 Task: Find flights from New Delhi to various destinations on 3rd June 2023 and compare options.
Action: Mouse moved to (655, 140)
Screenshot: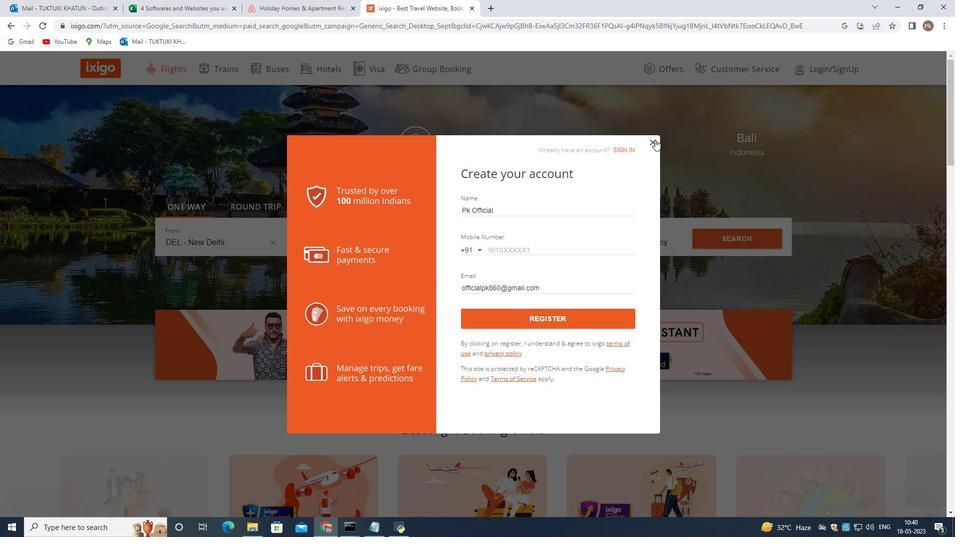 
Action: Mouse pressed left at (655, 140)
Screenshot: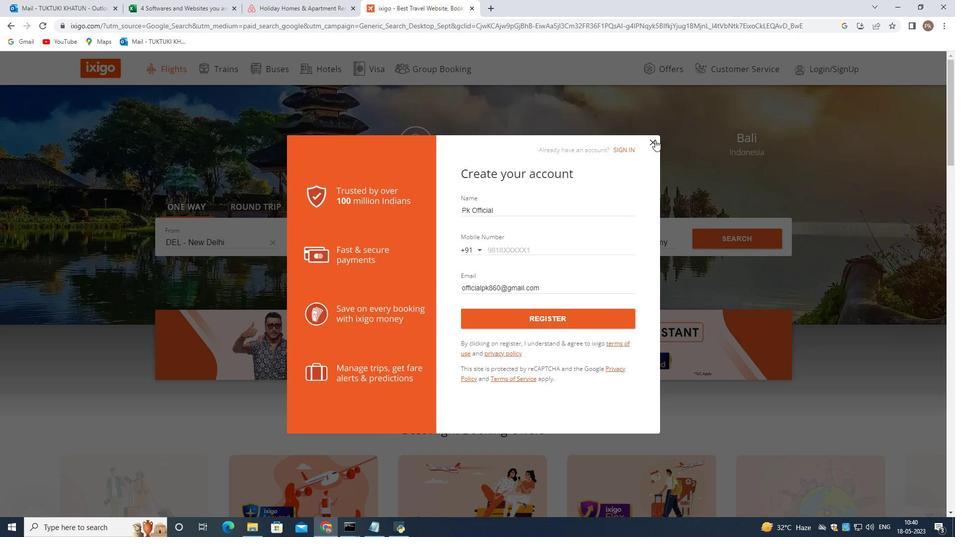 
Action: Mouse moved to (393, 248)
Screenshot: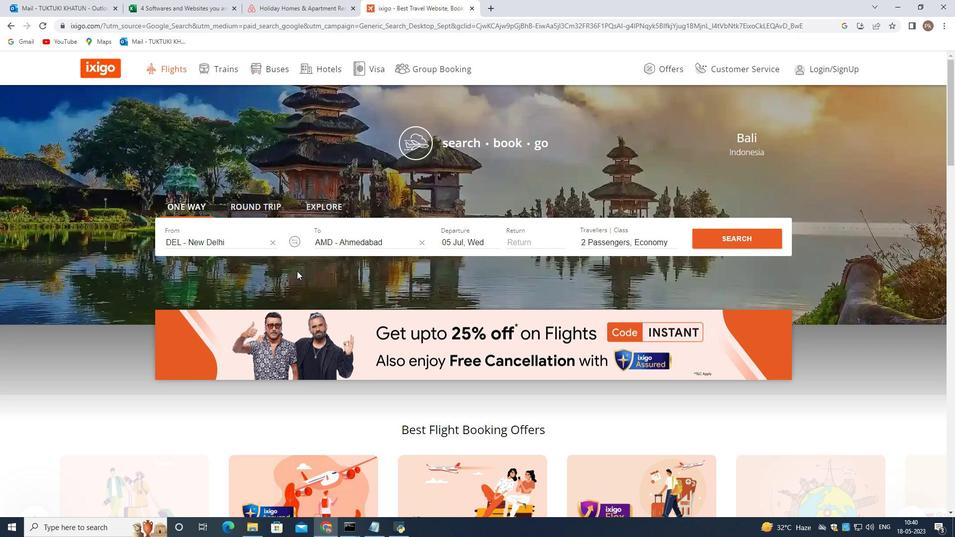 
Action: Mouse scrolled (393, 247) with delta (0, 0)
Screenshot: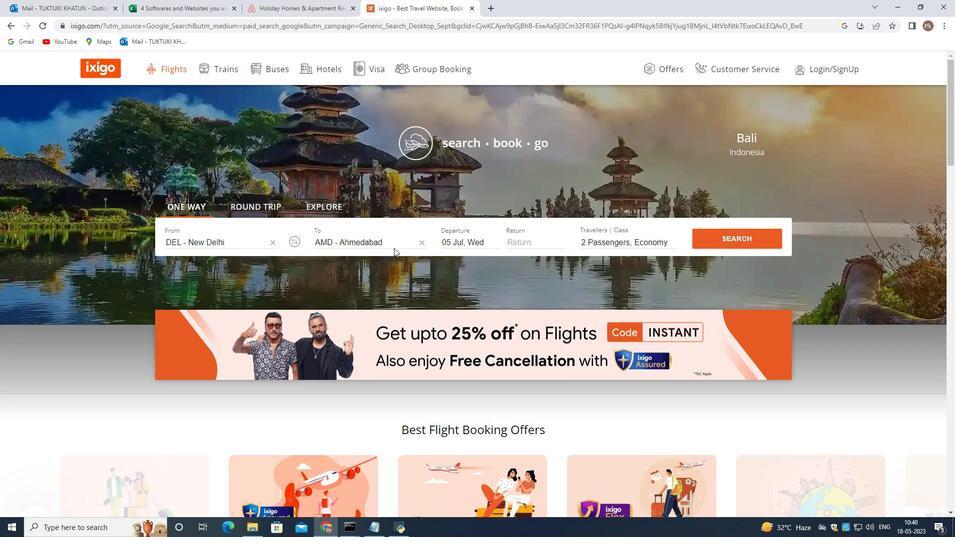 
Action: Mouse moved to (352, 197)
Screenshot: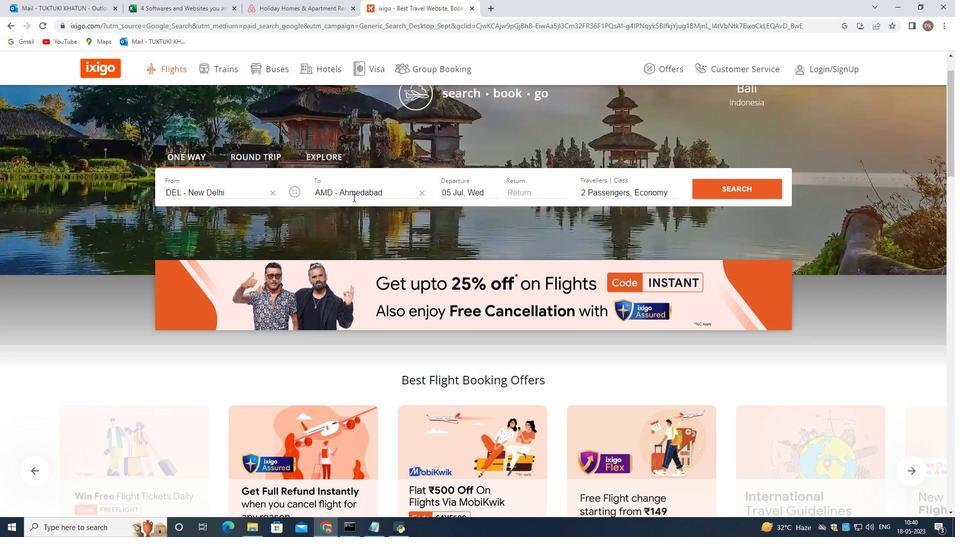
Action: Mouse pressed left at (352, 197)
Screenshot: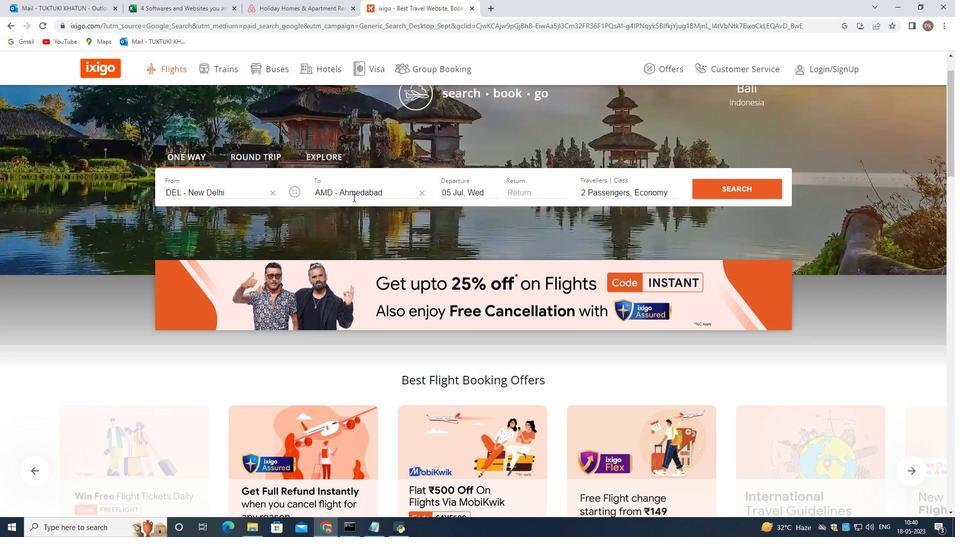 
Action: Mouse moved to (450, 188)
Screenshot: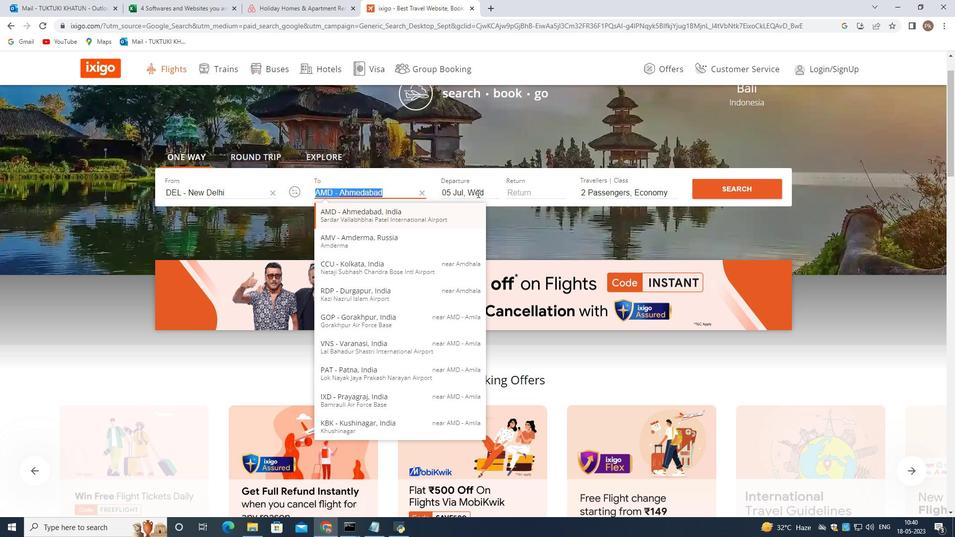 
Action: Mouse pressed left at (450, 188)
Screenshot: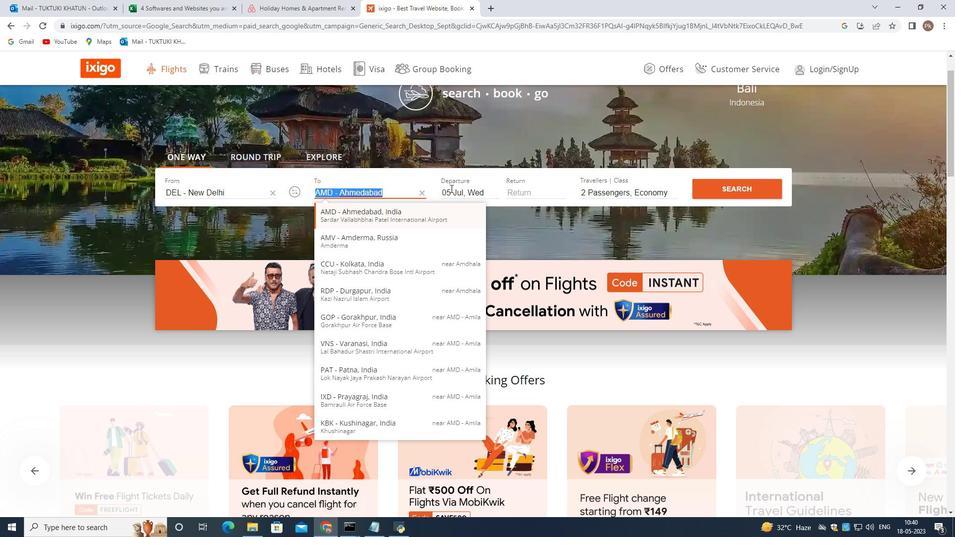 
Action: Mouse moved to (357, 298)
Screenshot: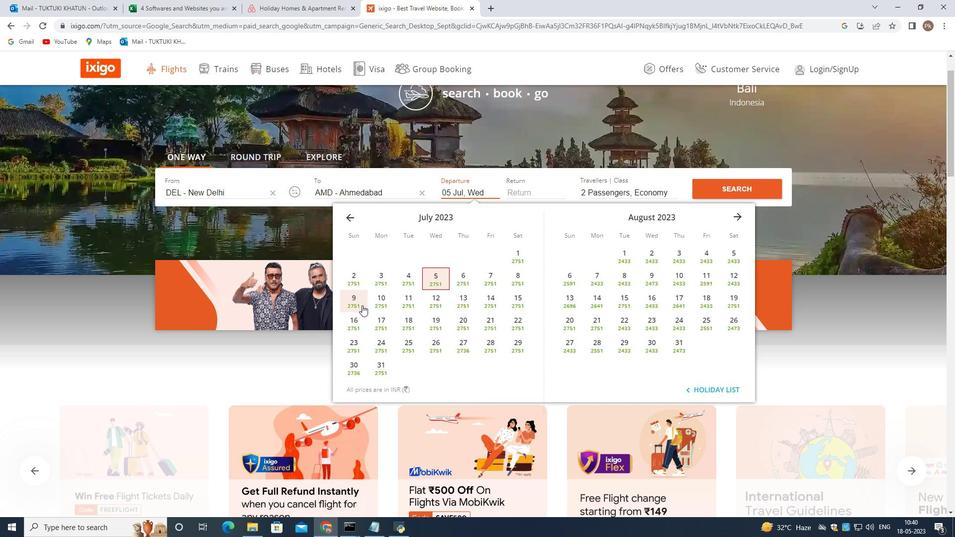 
Action: Mouse pressed left at (357, 298)
Screenshot: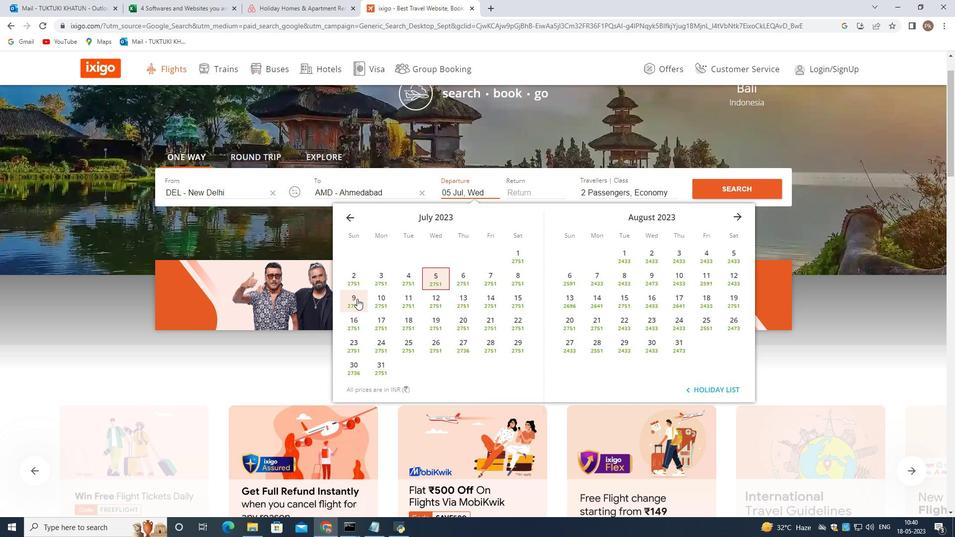 
Action: Mouse moved to (533, 239)
Screenshot: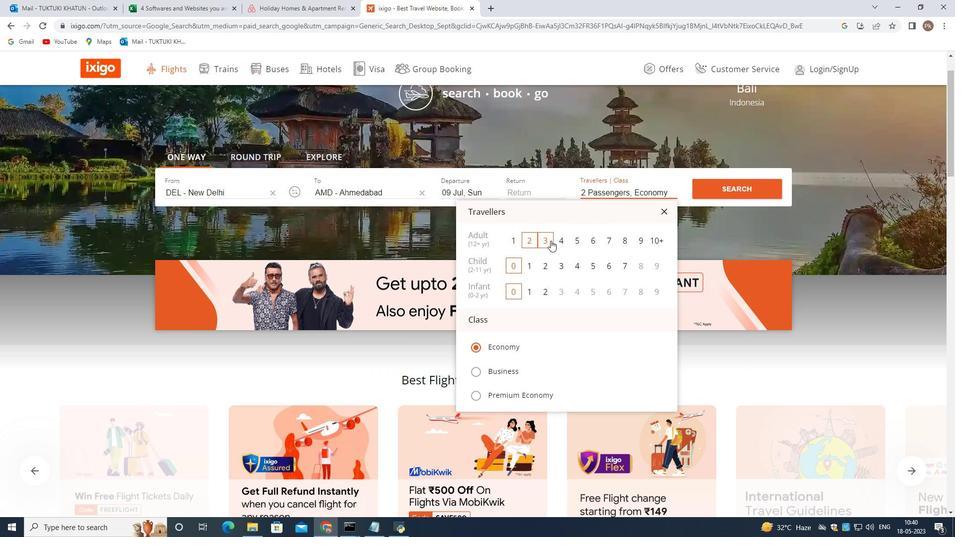 
Action: Mouse pressed left at (533, 239)
Screenshot: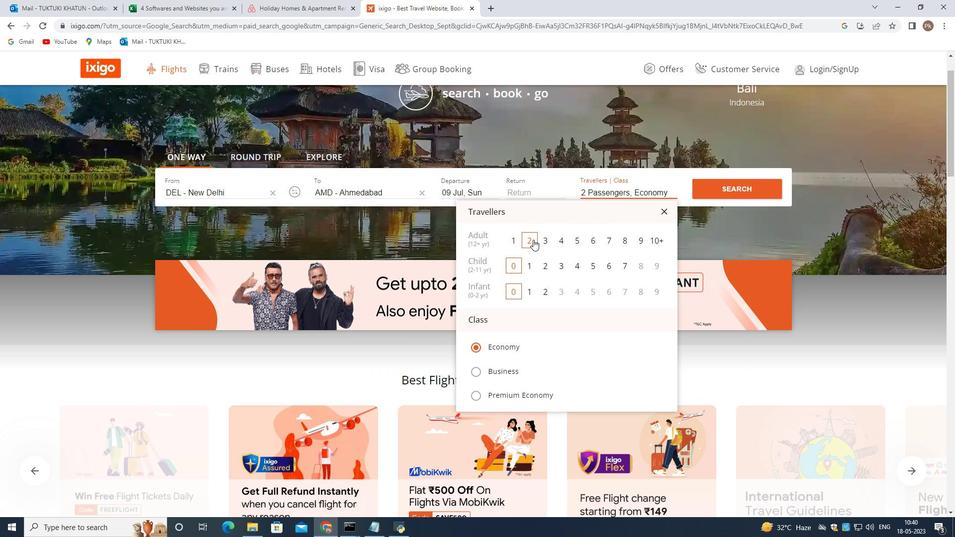 
Action: Mouse moved to (747, 187)
Screenshot: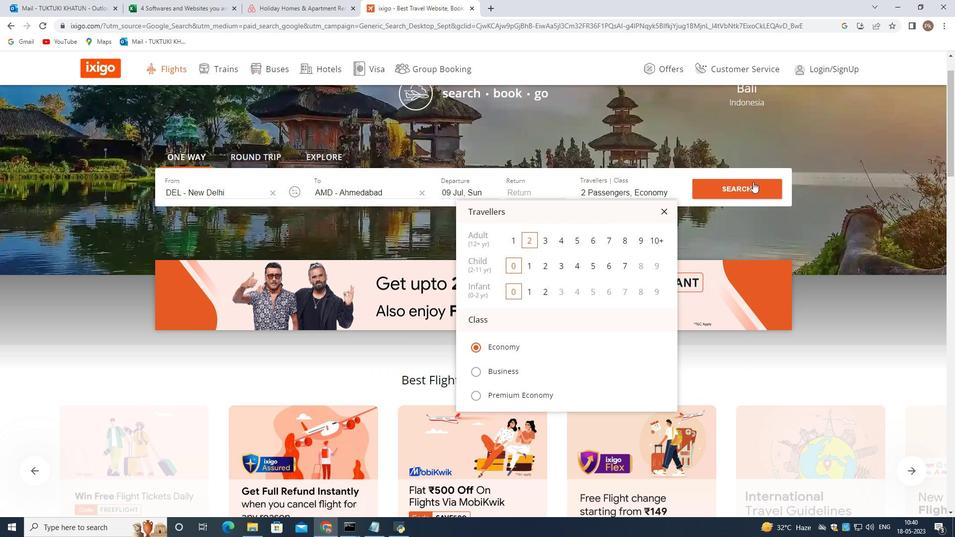 
Action: Mouse pressed left at (747, 187)
Screenshot: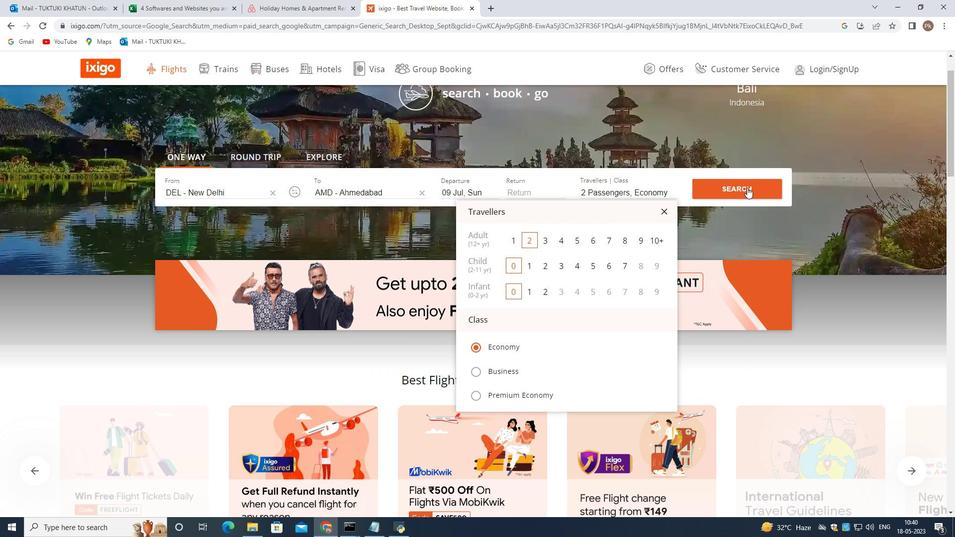 
Action: Mouse moved to (351, 300)
Screenshot: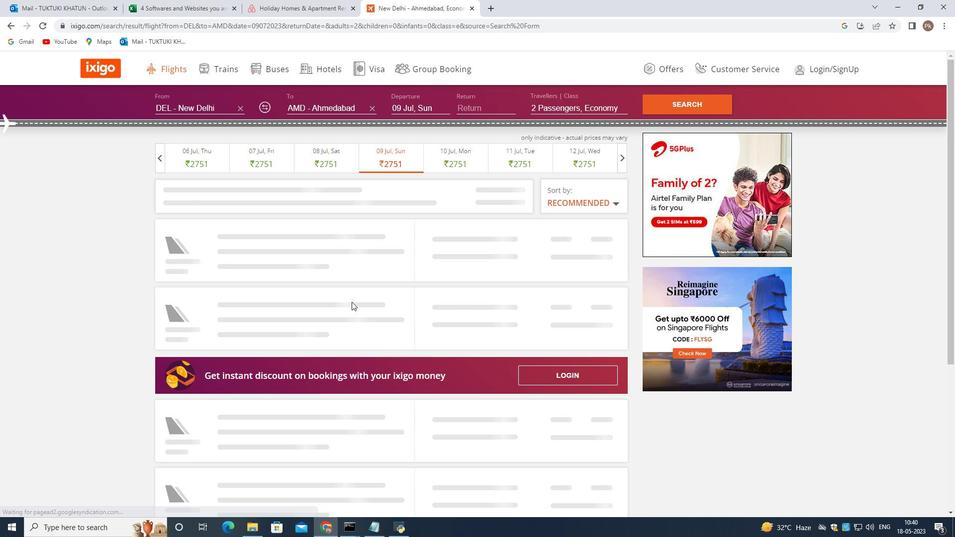 
Action: Mouse scrolled (351, 300) with delta (0, 0)
Screenshot: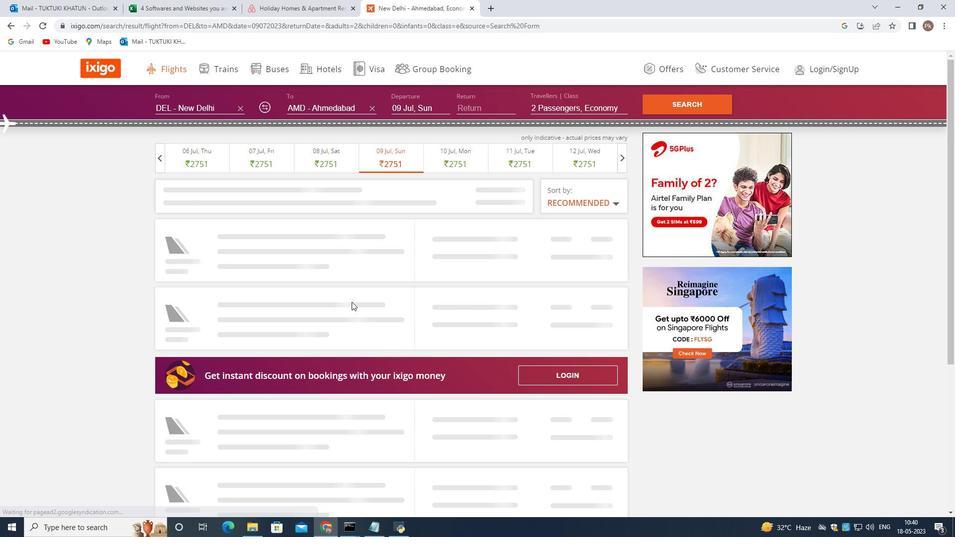 
Action: Mouse scrolled (351, 300) with delta (0, 0)
Screenshot: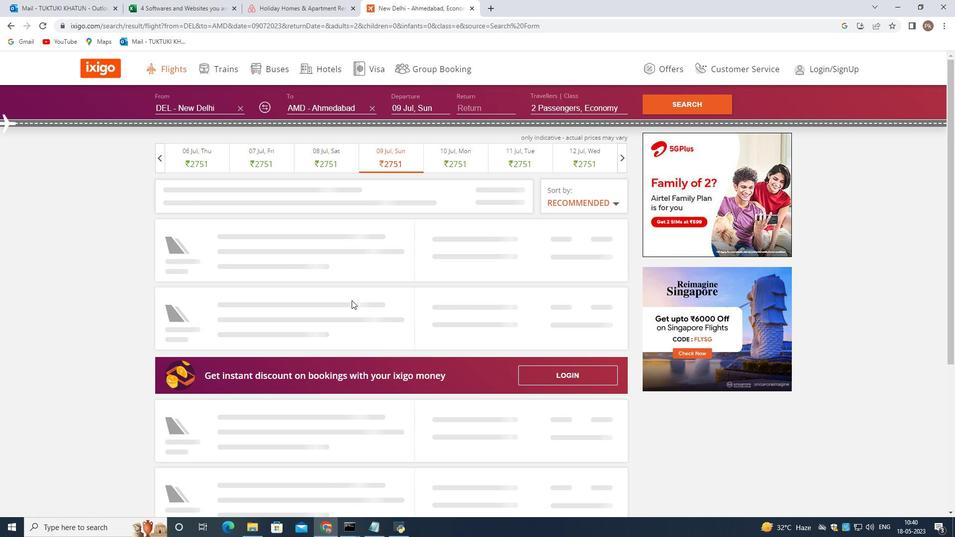 
Action: Mouse scrolled (351, 300) with delta (0, 0)
Screenshot: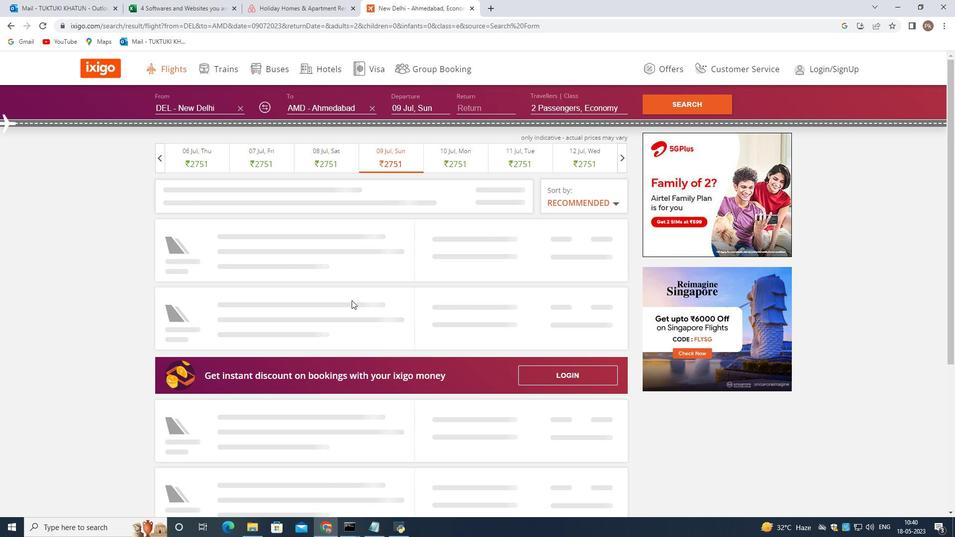 
Action: Mouse moved to (617, 201)
Screenshot: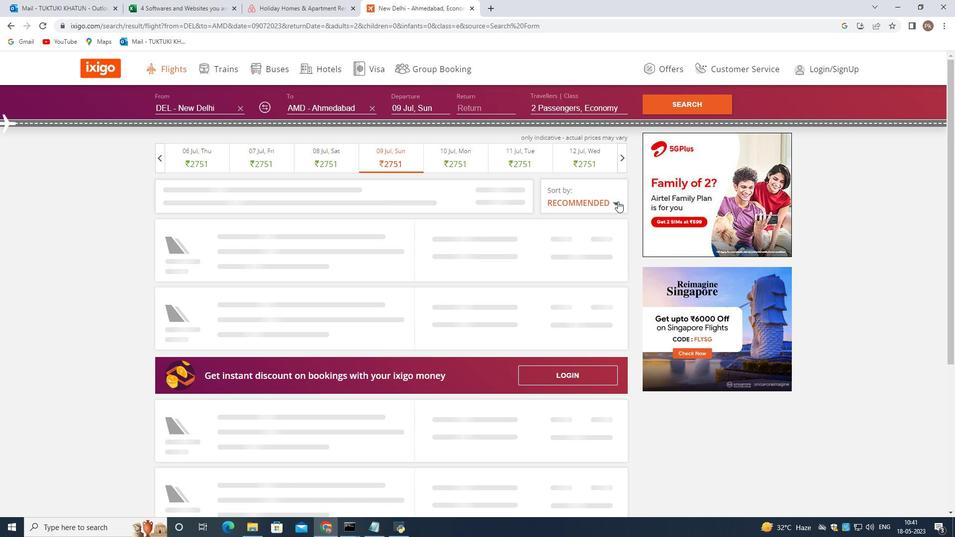 
Action: Mouse pressed left at (617, 201)
Screenshot: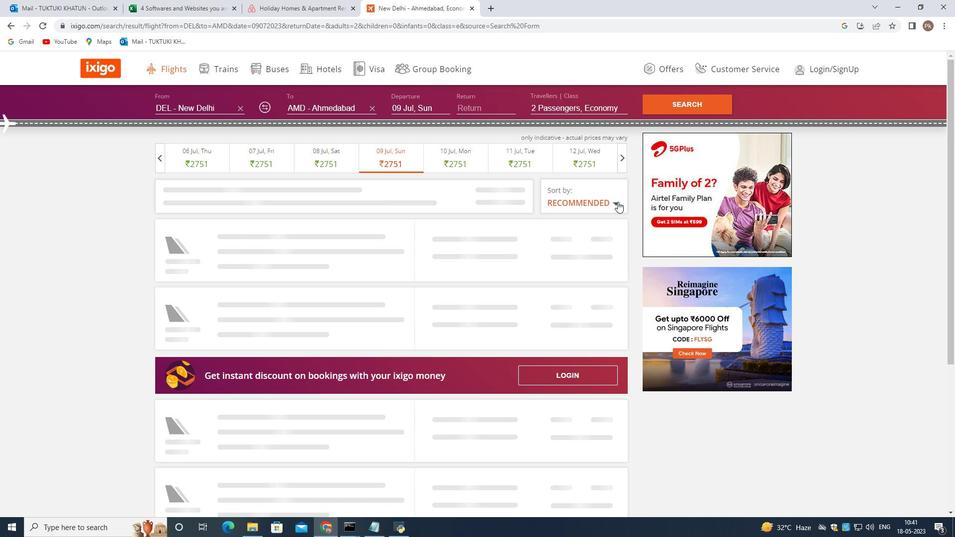 
Action: Mouse moved to (586, 281)
Screenshot: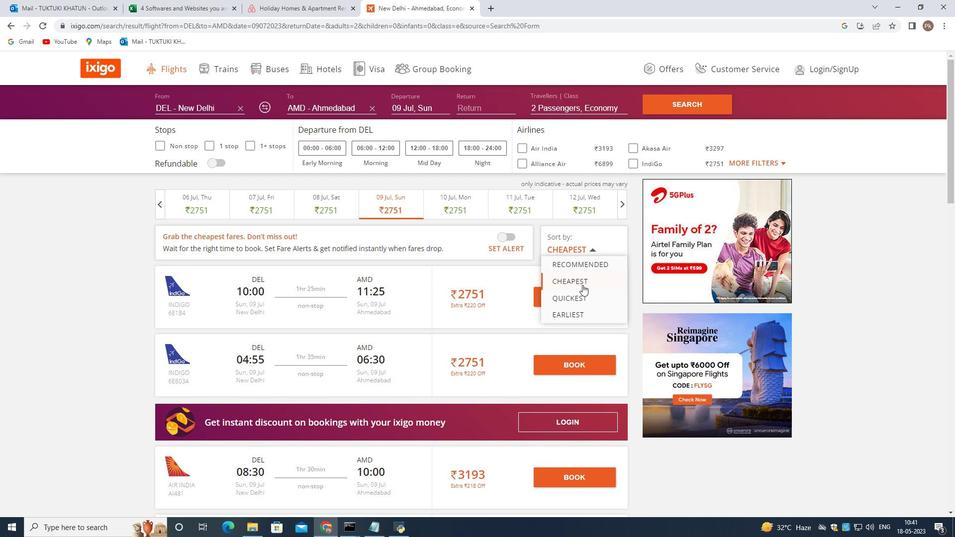
Action: Mouse pressed left at (586, 281)
Screenshot: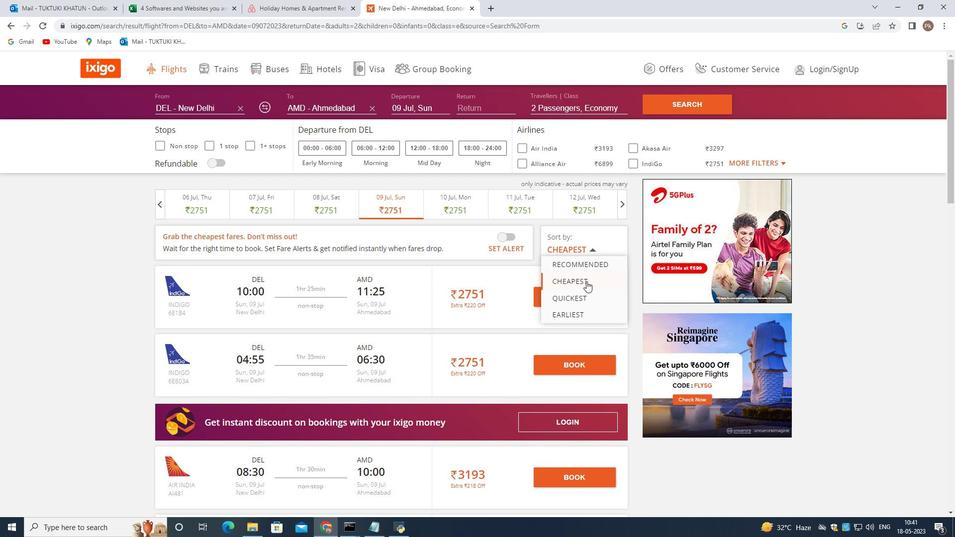
Action: Mouse moved to (500, 316)
Screenshot: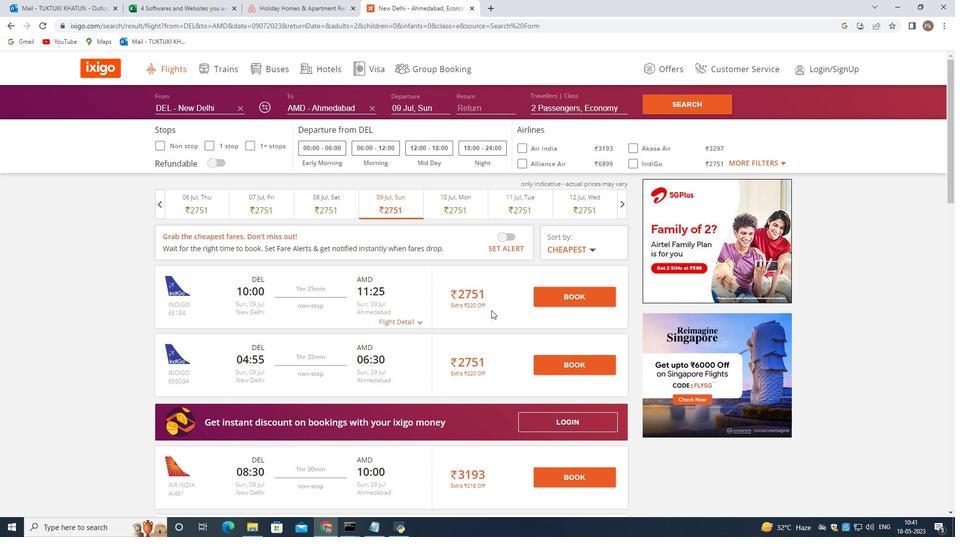 
Action: Mouse scrolled (500, 316) with delta (0, 0)
Screenshot: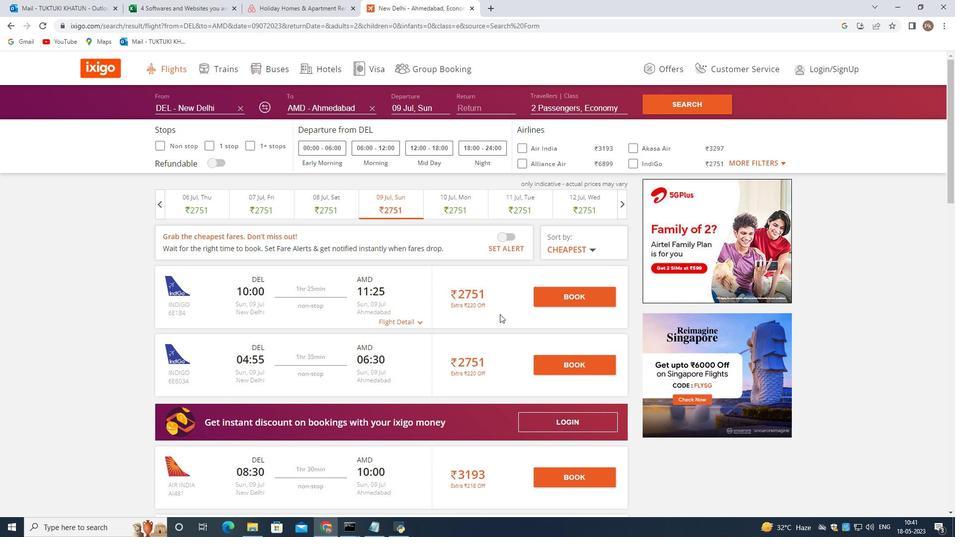
Action: Mouse moved to (488, 330)
Screenshot: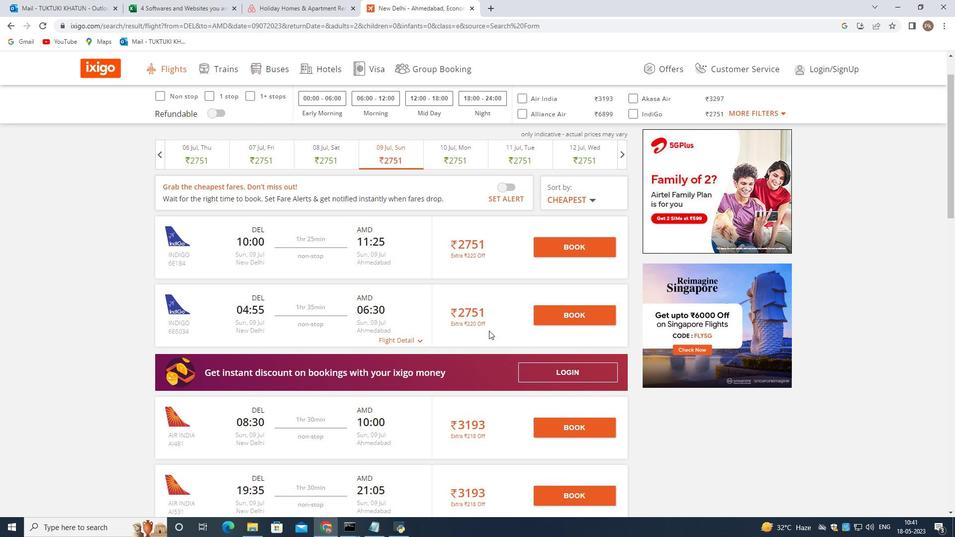 
Action: Mouse scrolled (488, 331) with delta (0, 0)
Screenshot: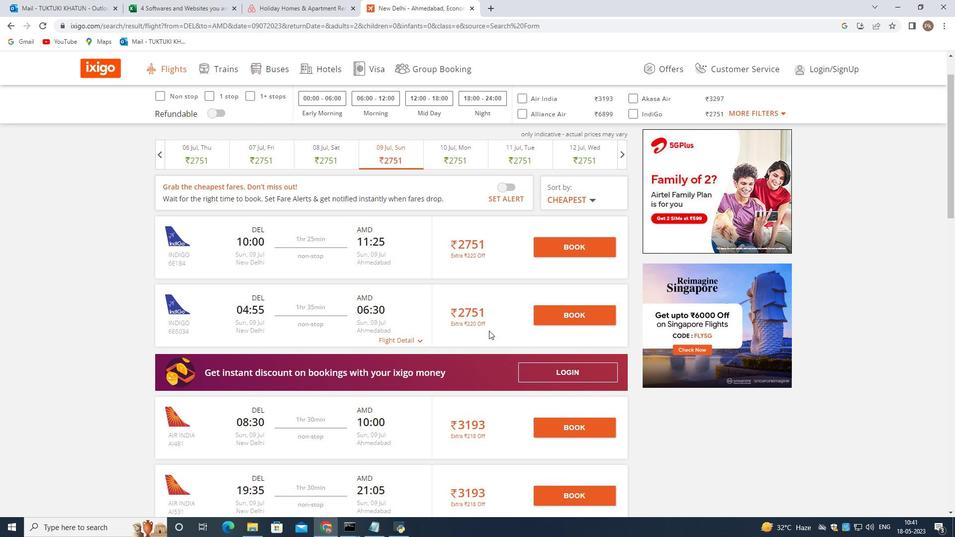 
Action: Mouse scrolled (488, 331) with delta (0, 0)
Screenshot: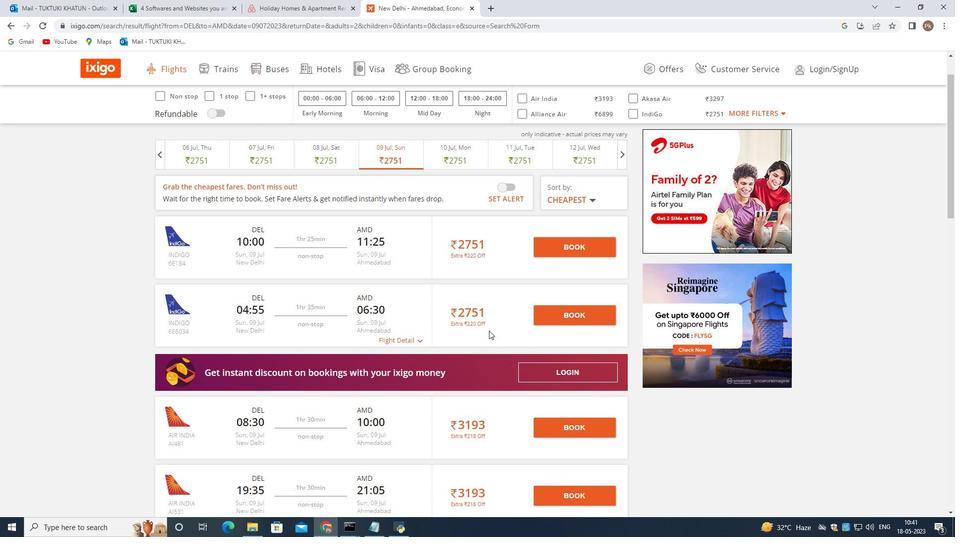 
Action: Mouse moved to (488, 330)
Screenshot: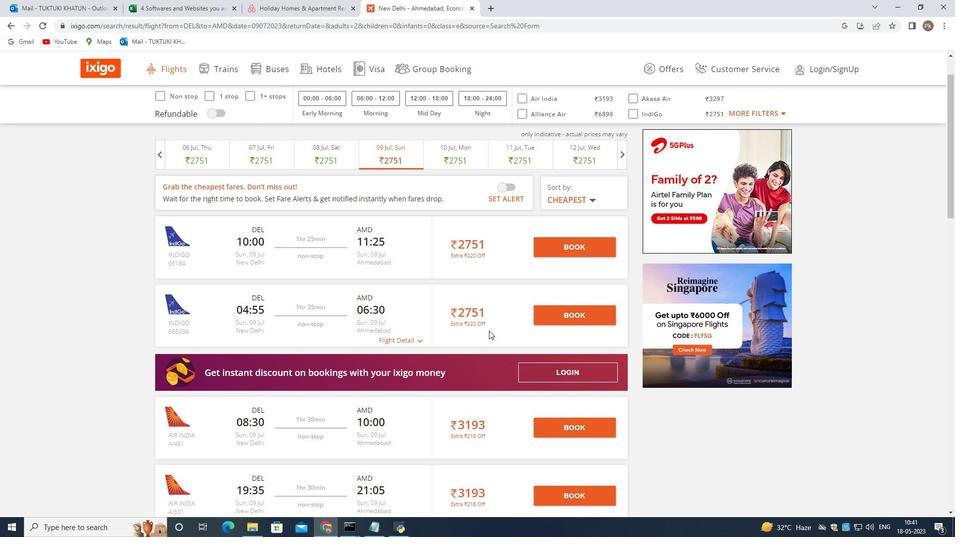 
Action: Mouse scrolled (488, 331) with delta (0, 0)
Screenshot: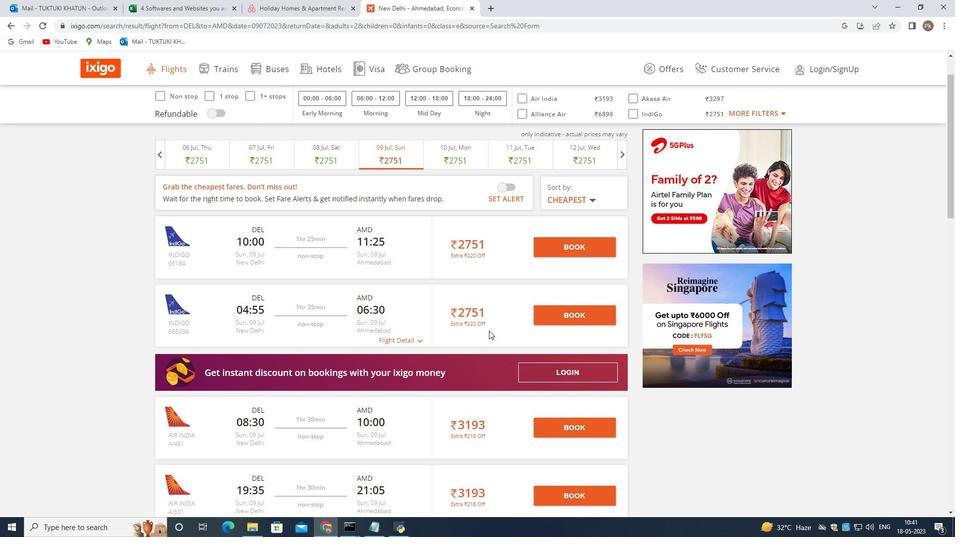 
Action: Mouse moved to (506, 260)
Screenshot: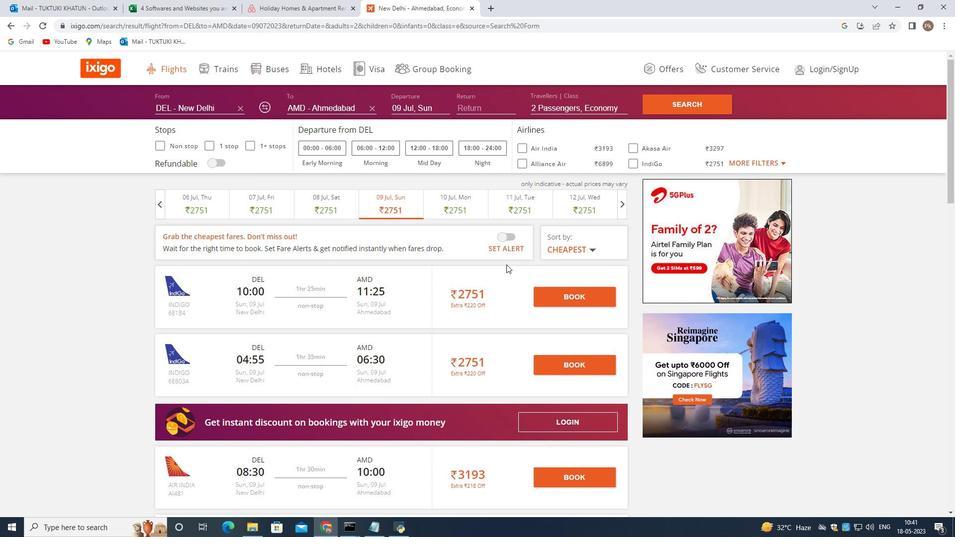 
Action: Mouse scrolled (506, 261) with delta (0, 0)
Screenshot: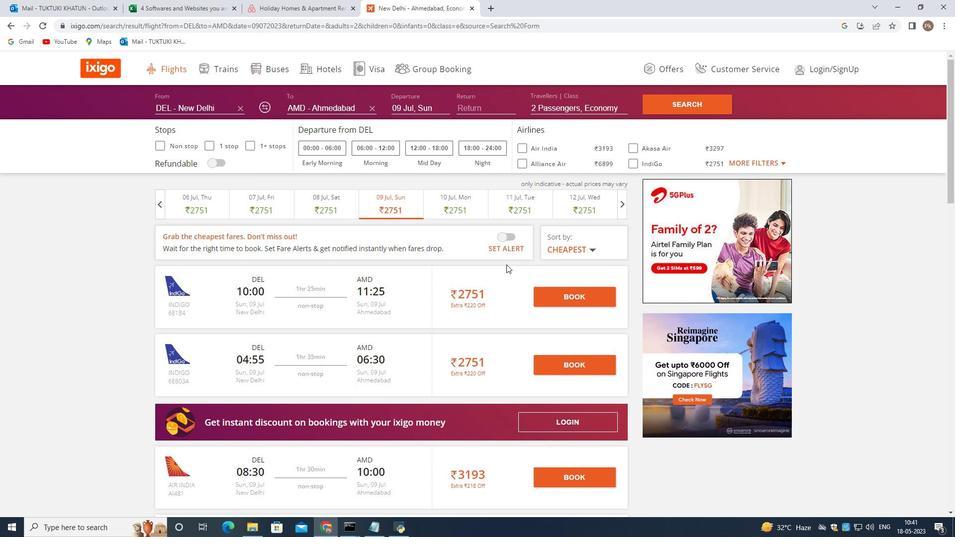 
Action: Mouse moved to (506, 260)
Screenshot: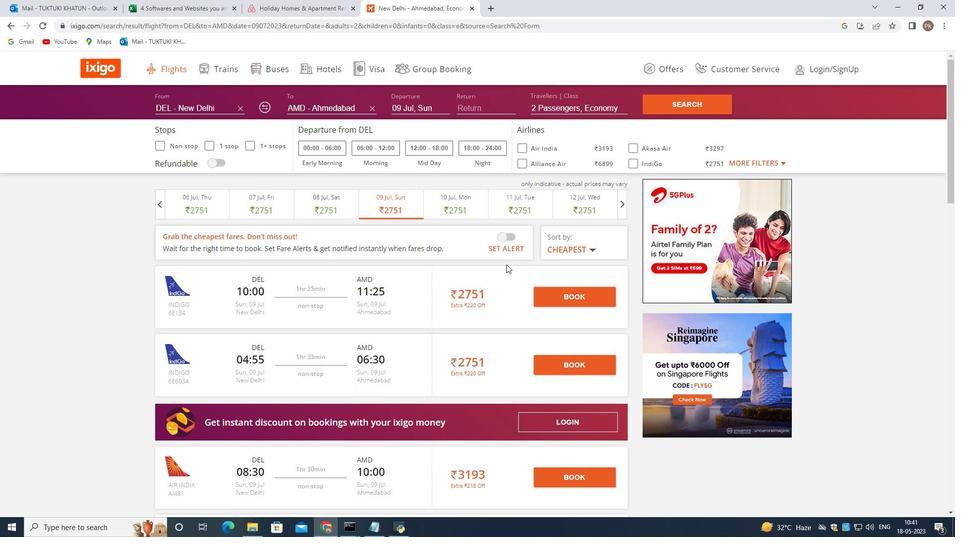 
Action: Mouse scrolled (506, 260) with delta (0, 0)
Screenshot: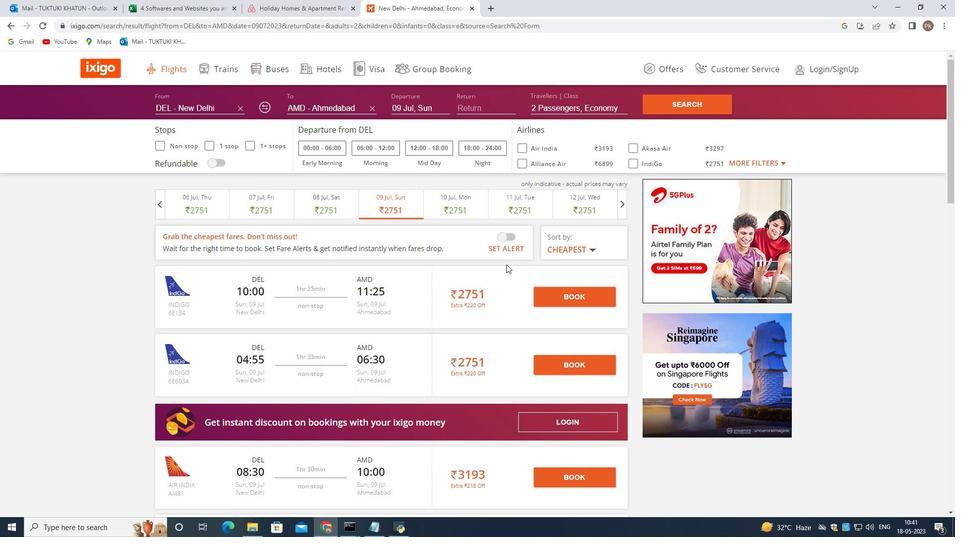 
Action: Mouse moved to (473, 5)
Screenshot: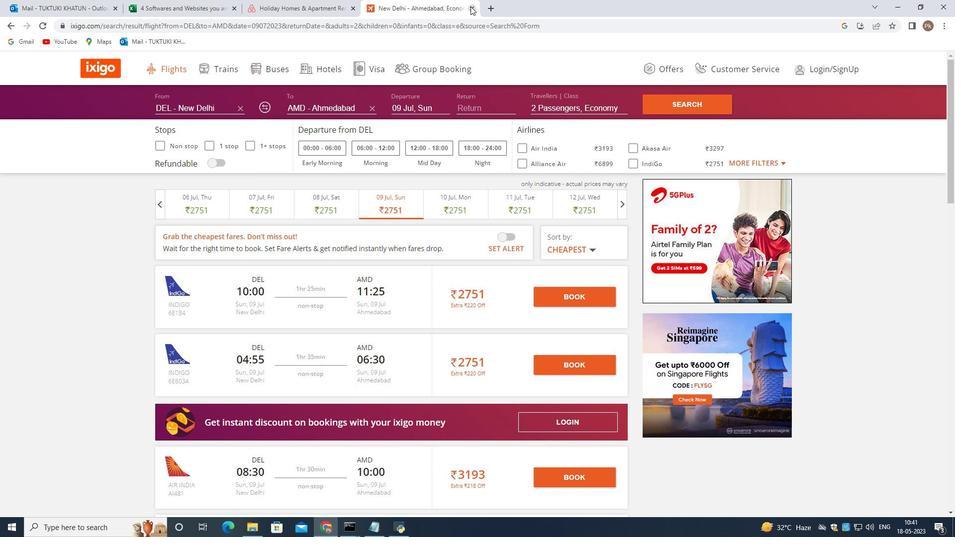 
Action: Mouse pressed left at (473, 5)
Screenshot: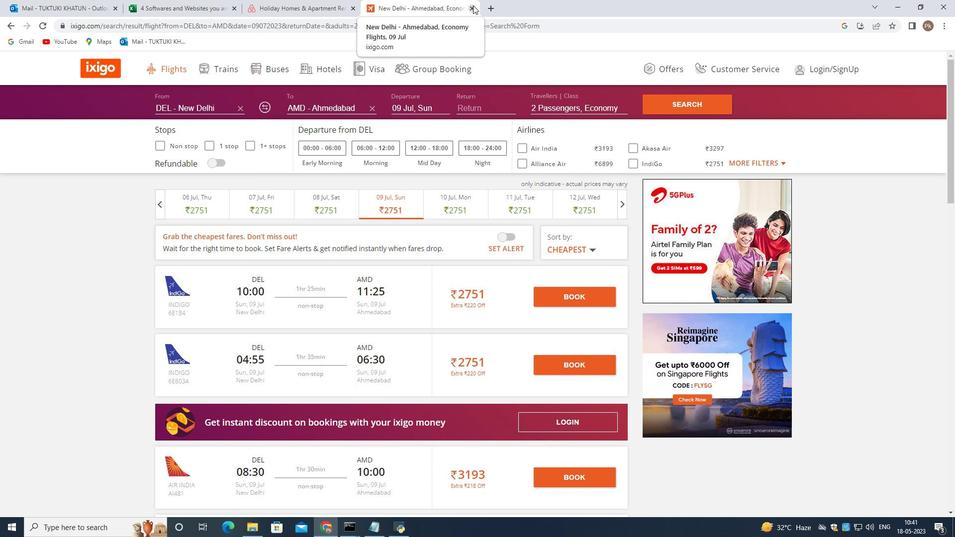 
Action: Mouse moved to (370, 9)
Screenshot: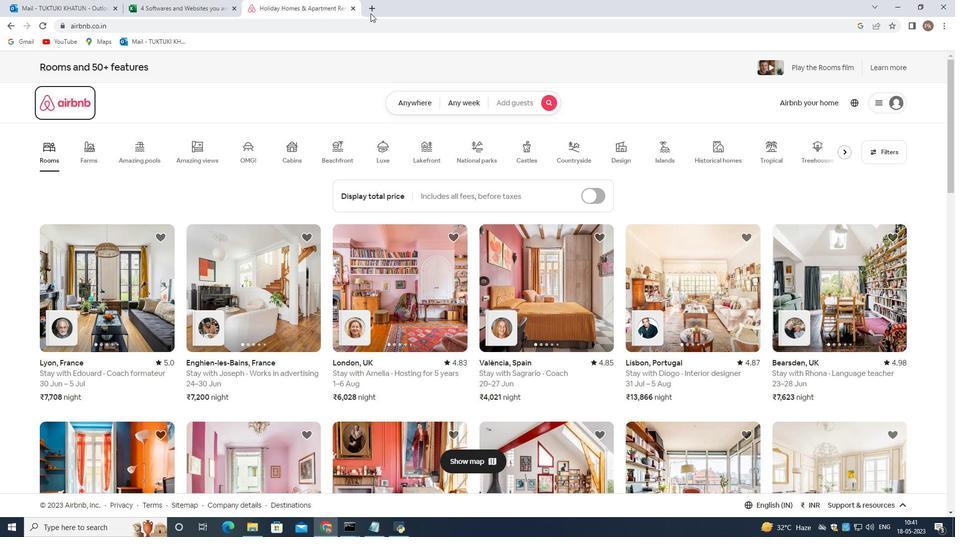 
Action: Mouse pressed left at (370, 9)
Screenshot: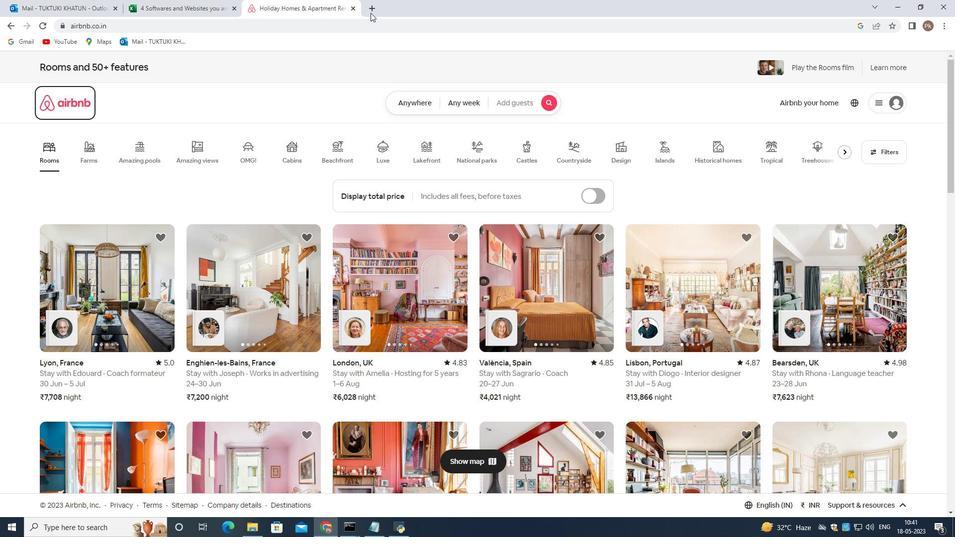 
Action: Mouse moved to (398, 201)
Screenshot: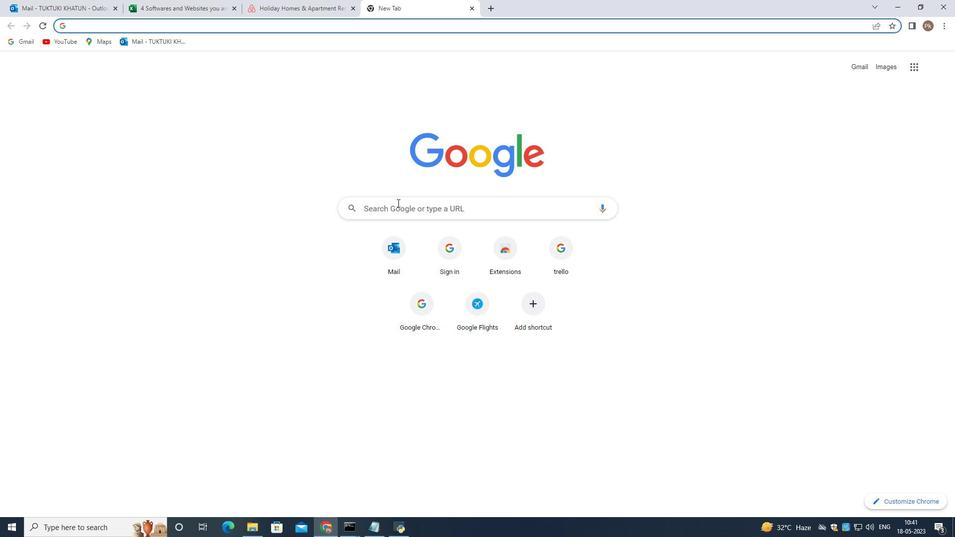
Action: Mouse pressed left at (398, 201)
Screenshot: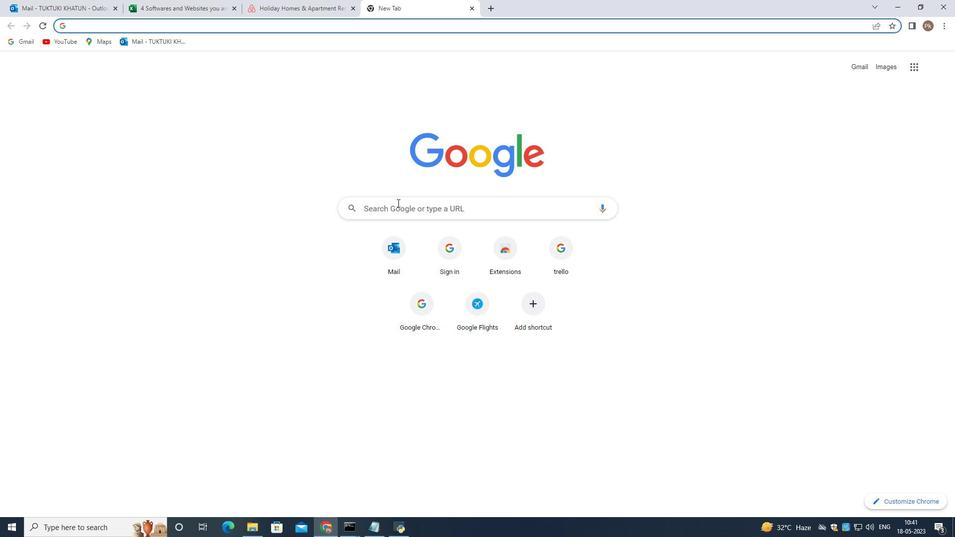 
Action: Mouse moved to (383, 230)
Screenshot: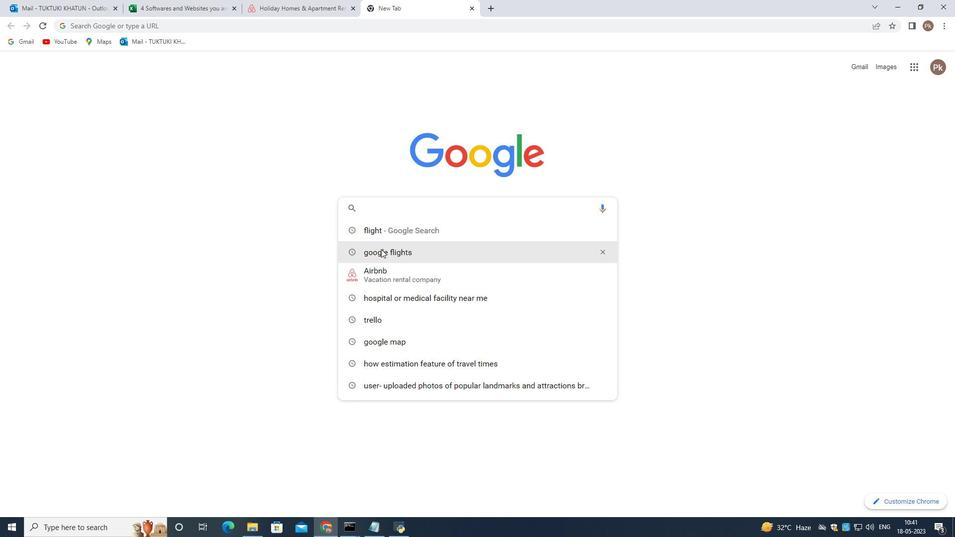 
Action: Mouse pressed left at (383, 230)
Screenshot: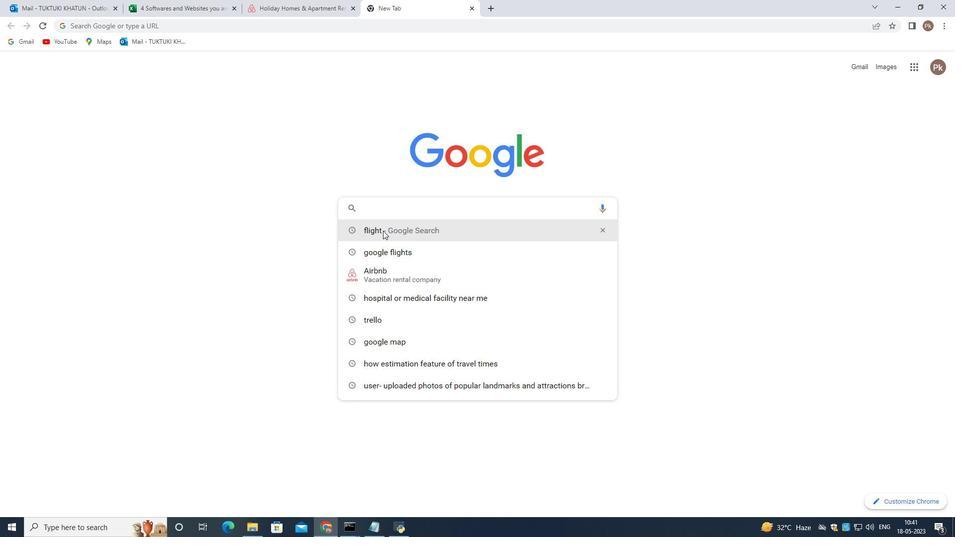 
Action: Mouse moved to (143, 397)
Screenshot: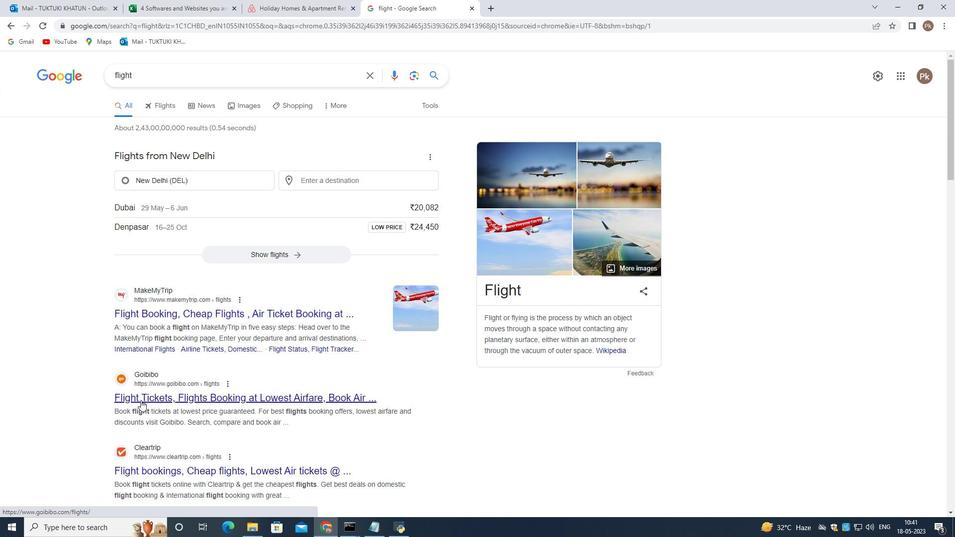 
Action: Mouse pressed left at (143, 397)
Screenshot: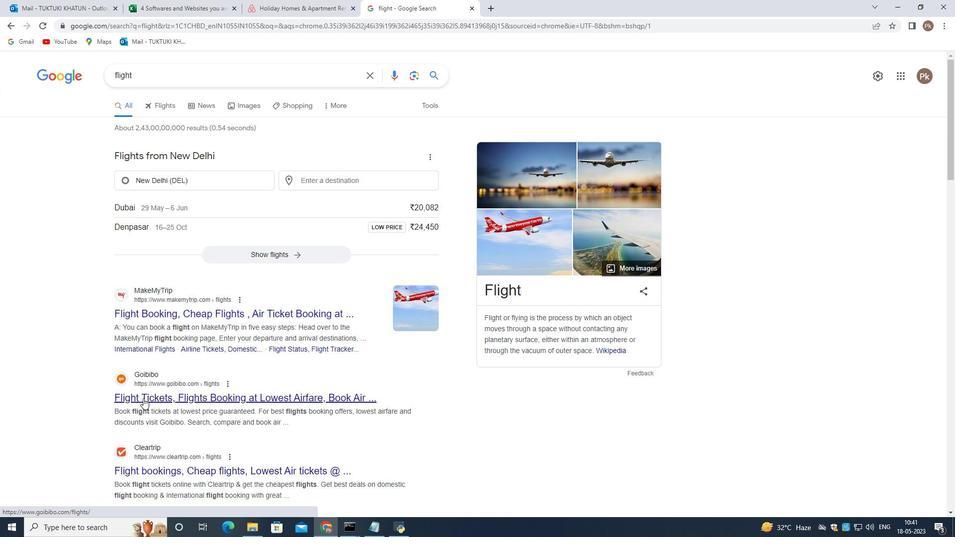 
Action: Mouse moved to (643, 197)
Screenshot: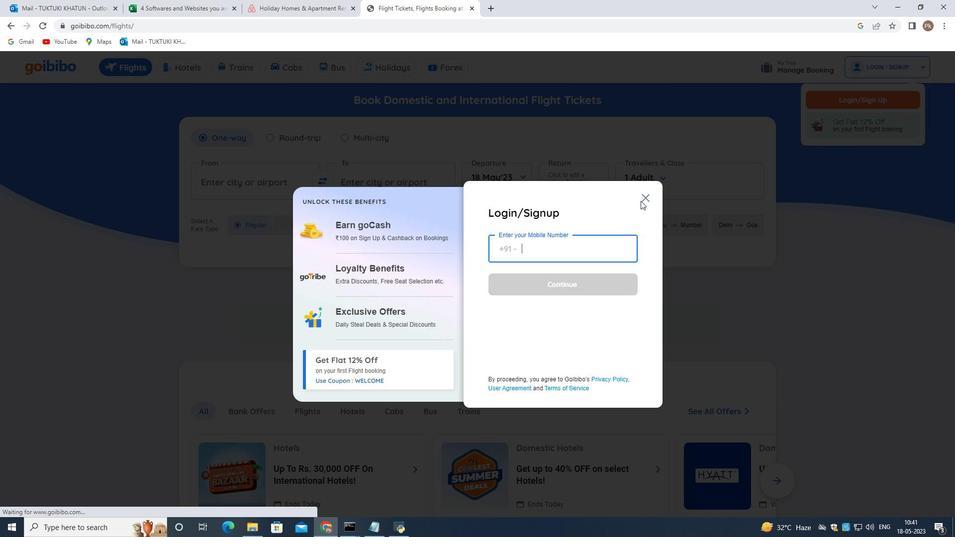 
Action: Mouse pressed left at (643, 197)
Screenshot: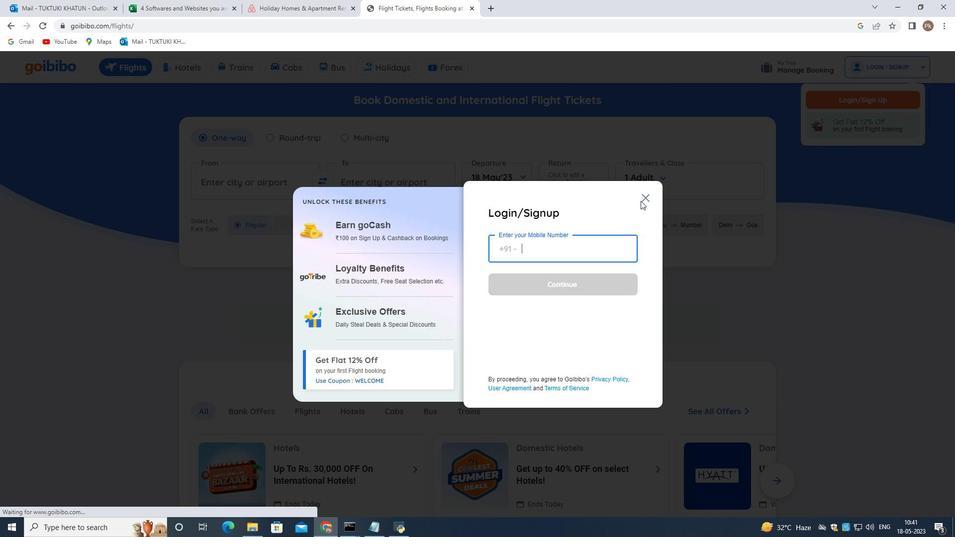 
Action: Mouse moved to (253, 189)
Screenshot: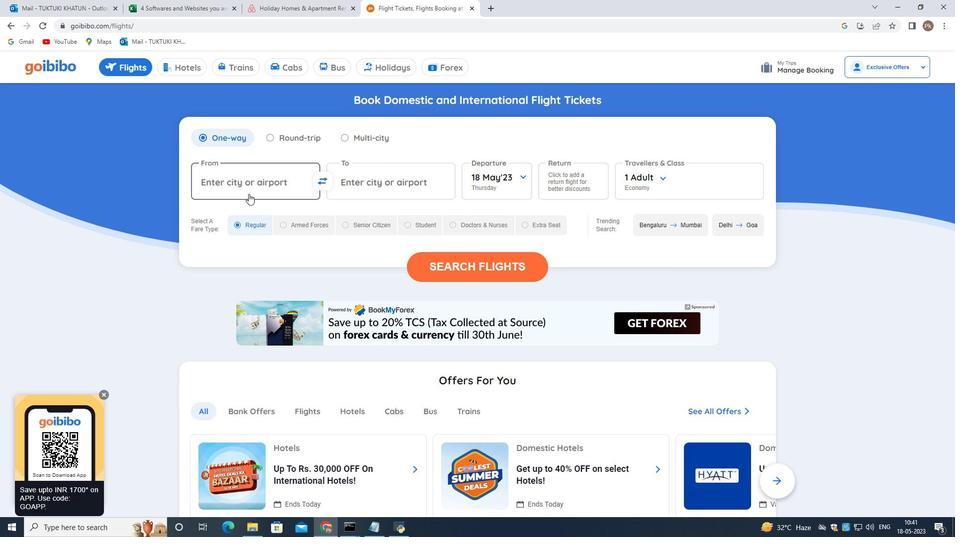 
Action: Mouse pressed left at (253, 189)
Screenshot: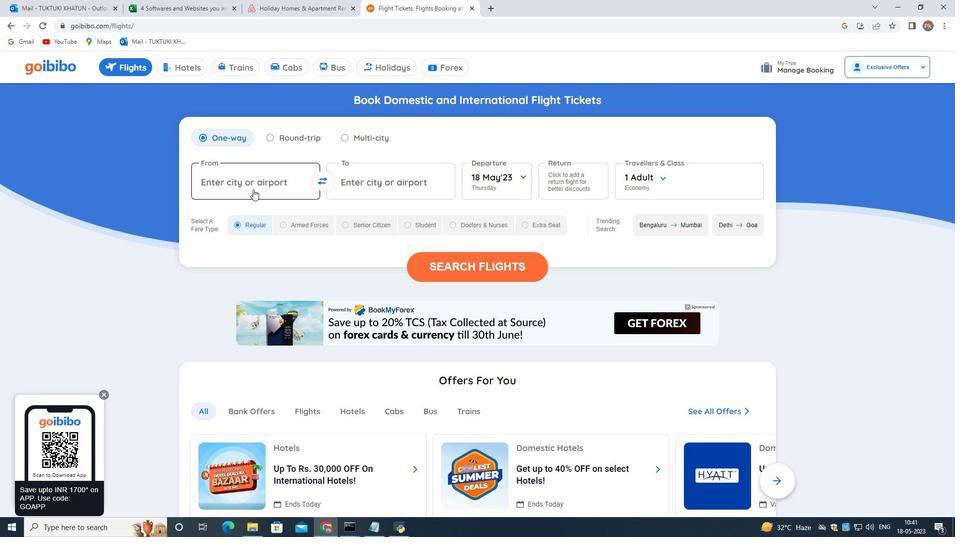 
Action: Mouse moved to (463, 134)
Screenshot: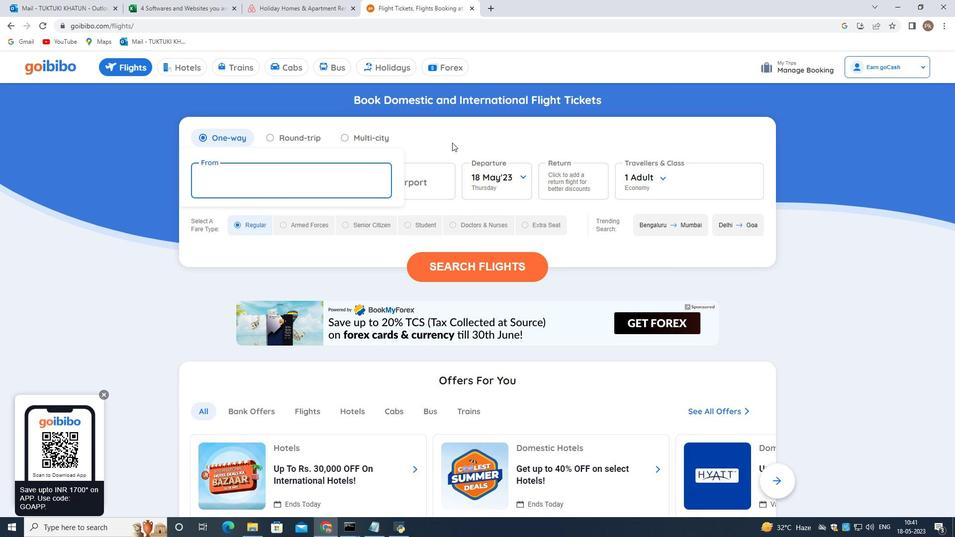 
Action: Mouse pressed left at (463, 134)
Screenshot: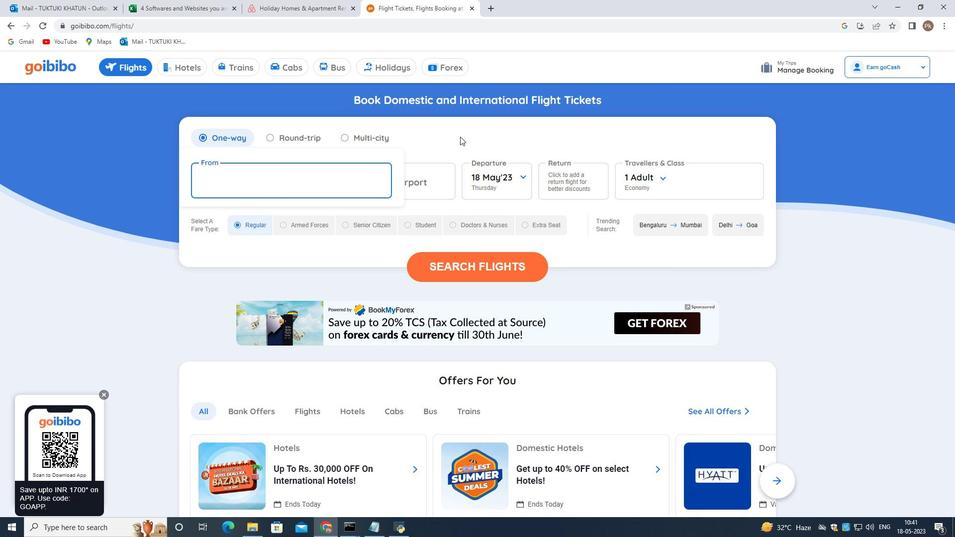 
Action: Mouse moved to (234, 184)
Screenshot: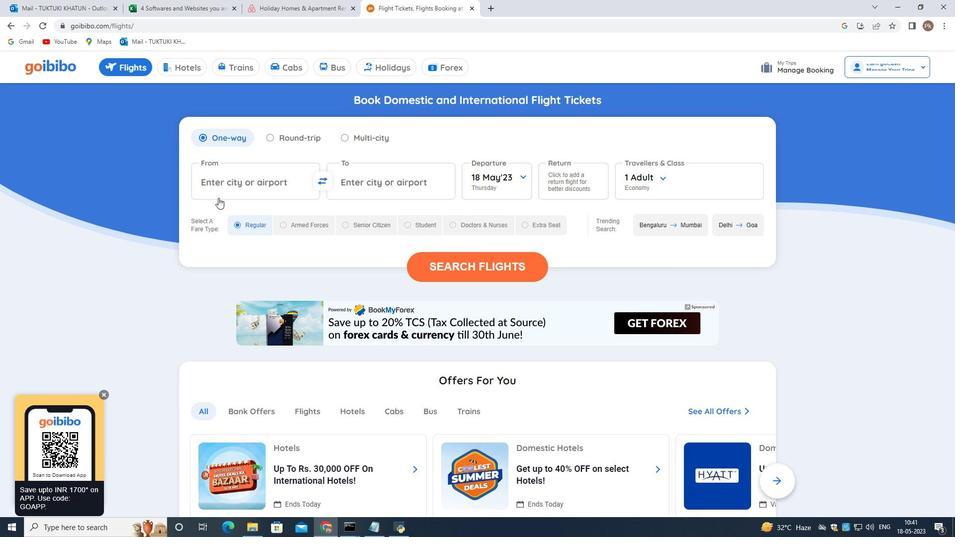 
Action: Mouse pressed left at (234, 184)
Screenshot: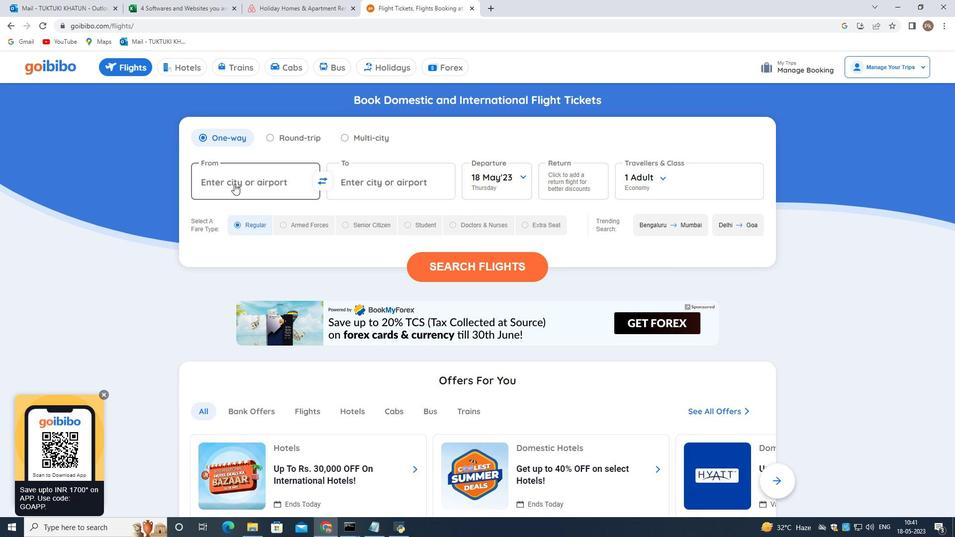 
Action: Key pressed <Key.shift>Delhi
Screenshot: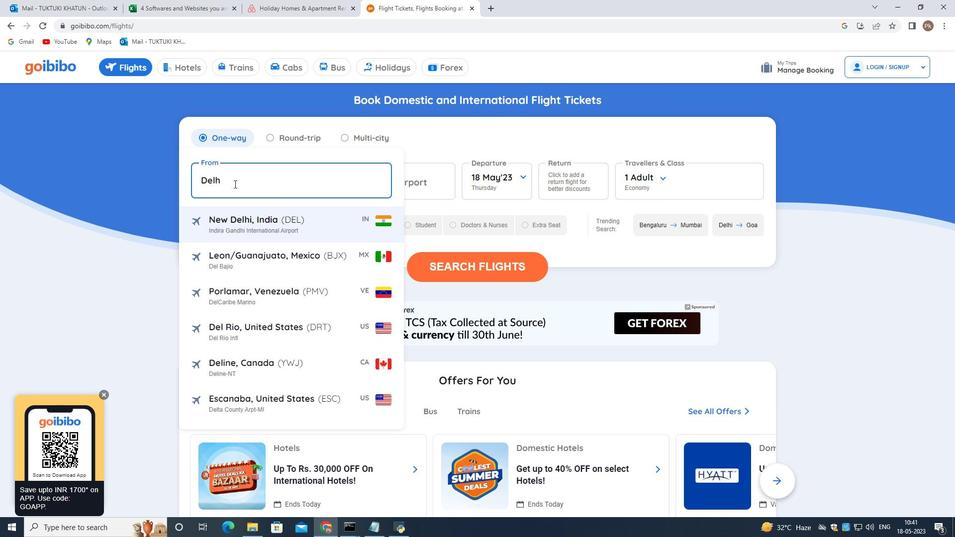 
Action: Mouse moved to (253, 226)
Screenshot: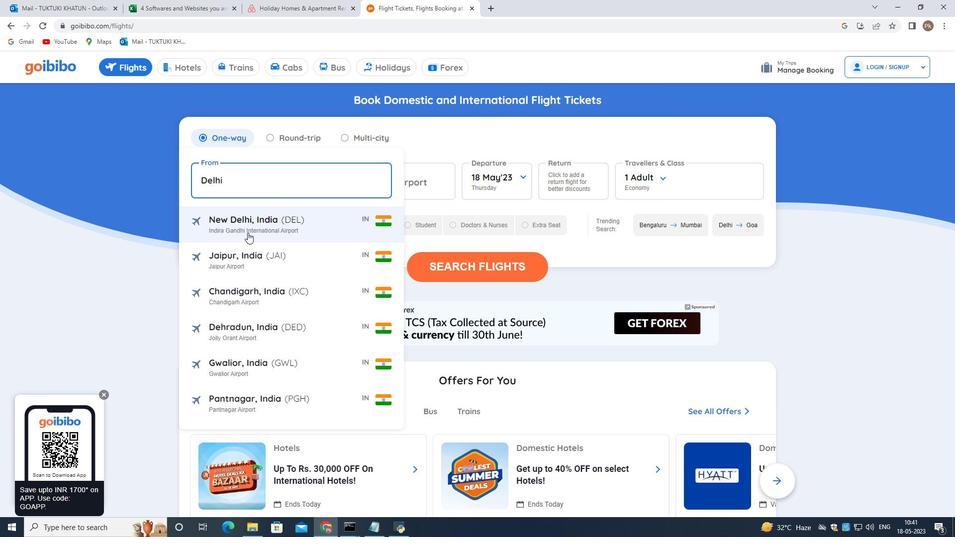 
Action: Mouse pressed left at (253, 226)
Screenshot: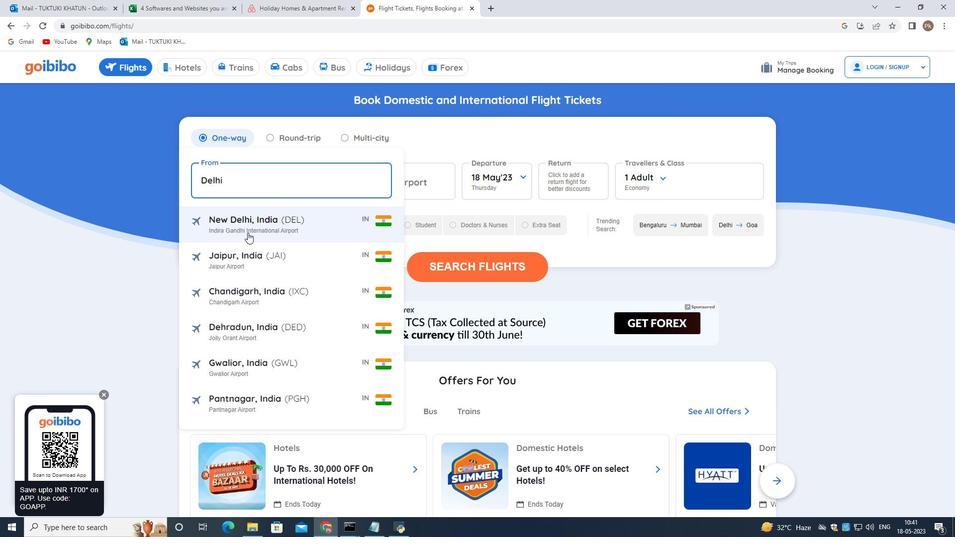
Action: Mouse moved to (375, 174)
Screenshot: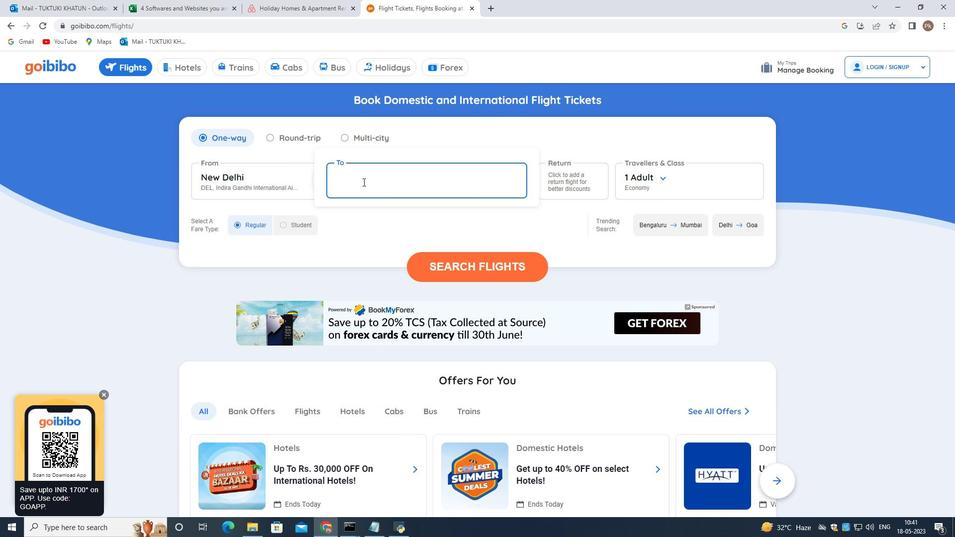 
Action: Key pressed <Key.shift>Jaipur
Screenshot: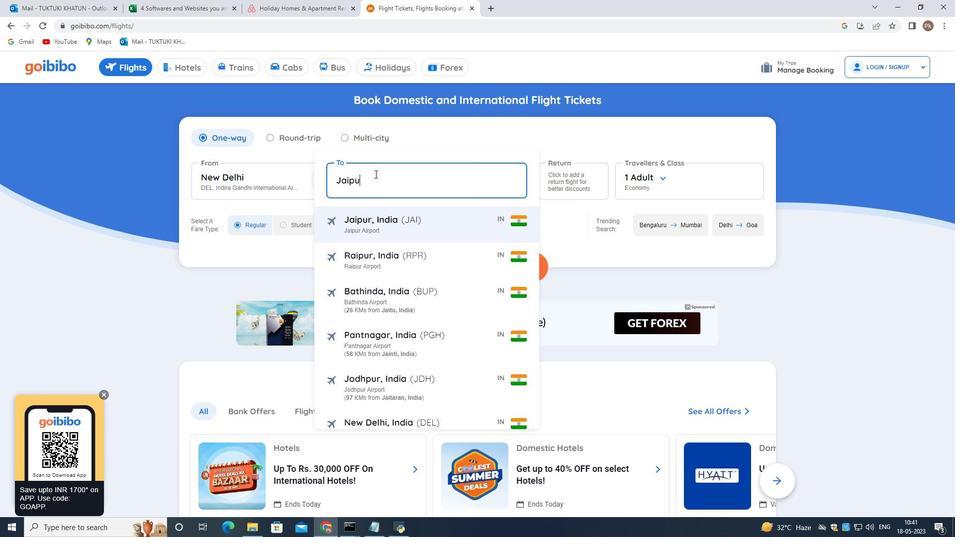 
Action: Mouse moved to (363, 215)
Screenshot: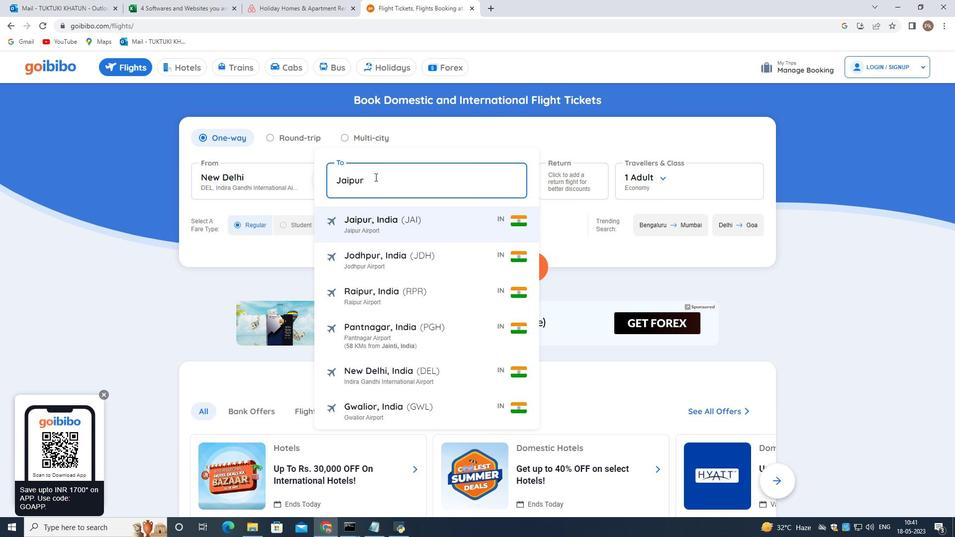 
Action: Mouse pressed left at (363, 215)
Screenshot: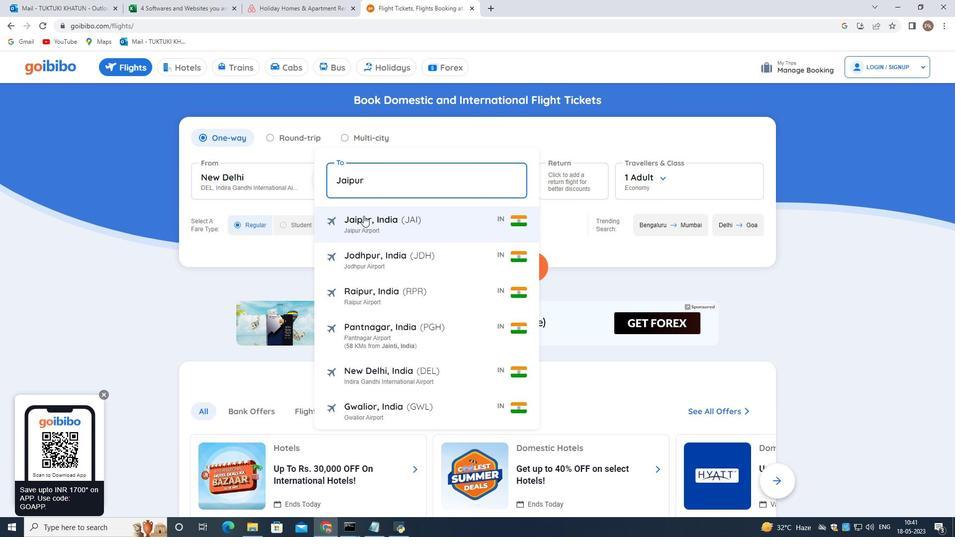 
Action: Mouse moved to (228, 355)
Screenshot: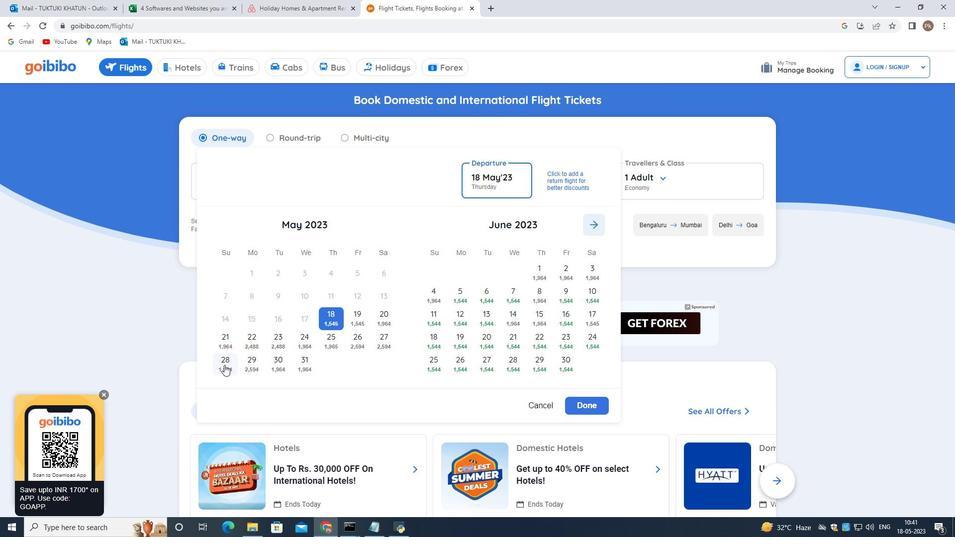 
Action: Mouse pressed left at (228, 355)
Screenshot: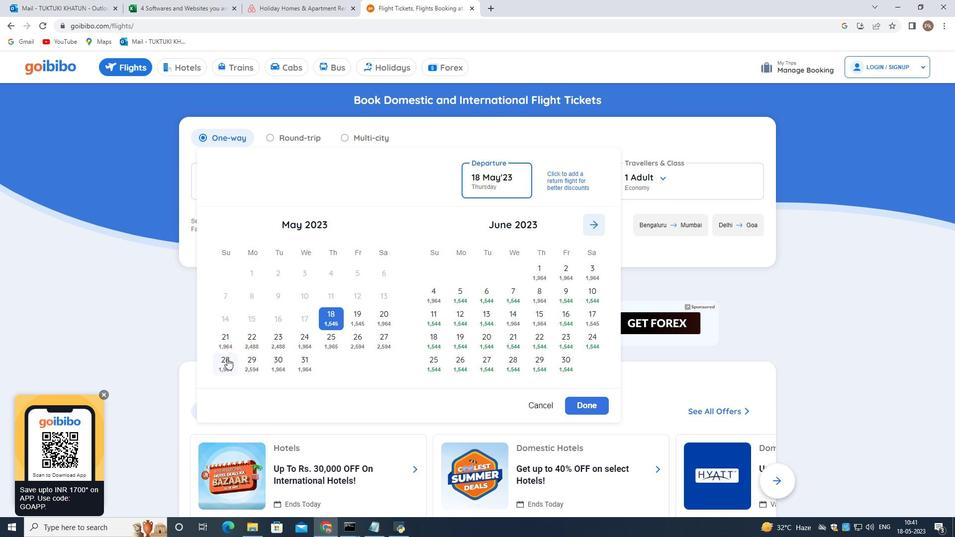 
Action: Mouse moved to (595, 269)
Screenshot: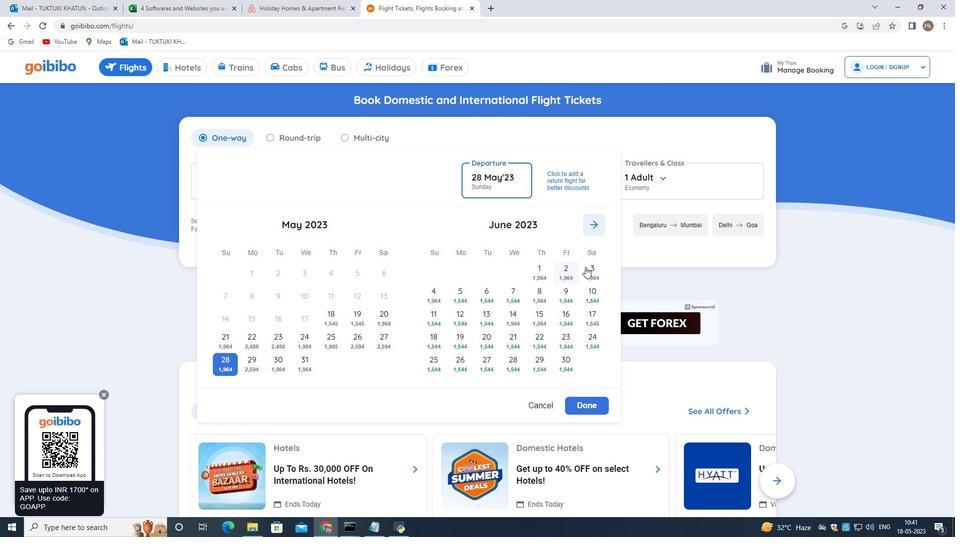 
Action: Mouse pressed left at (595, 269)
Screenshot: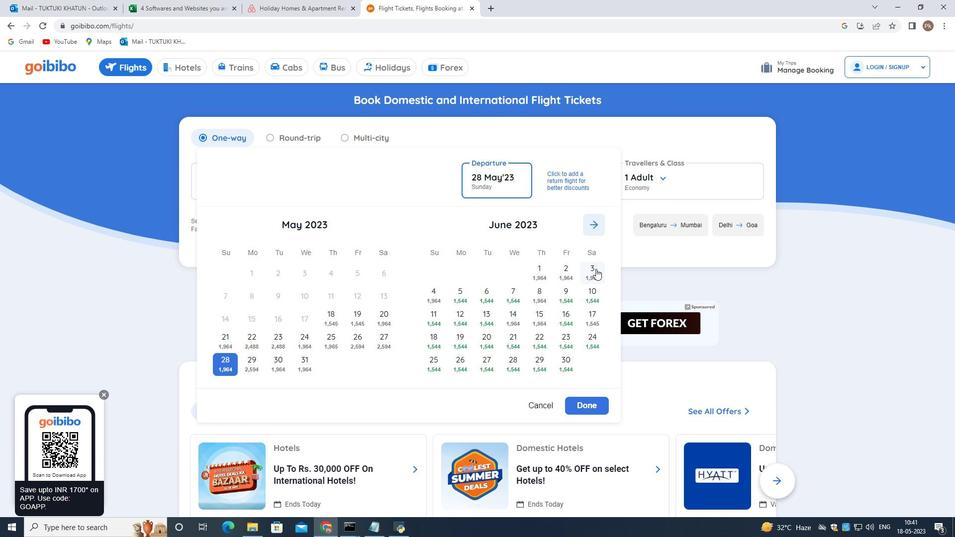 
Action: Mouse moved to (590, 403)
Screenshot: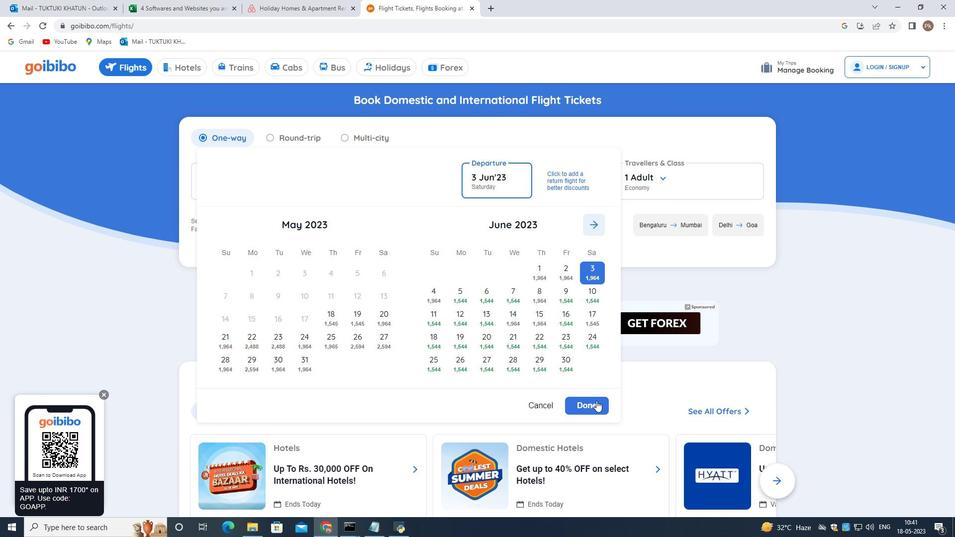 
Action: Mouse pressed left at (590, 403)
Screenshot: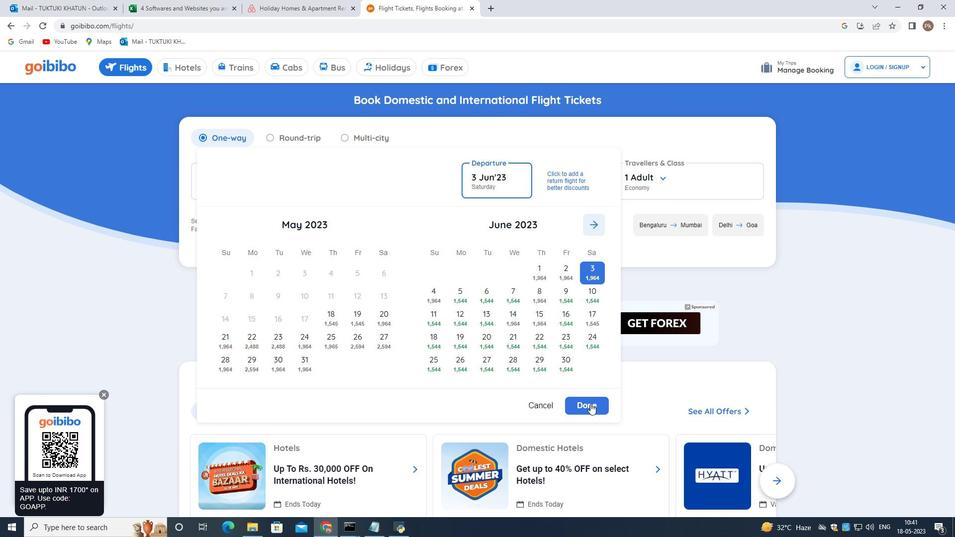 
Action: Mouse moved to (660, 182)
Screenshot: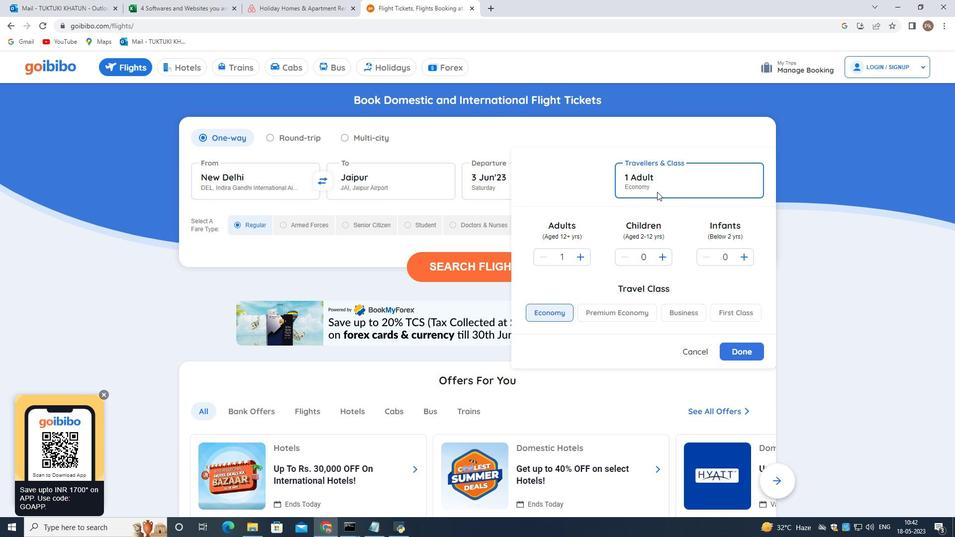 
Action: Mouse pressed left at (660, 182)
Screenshot: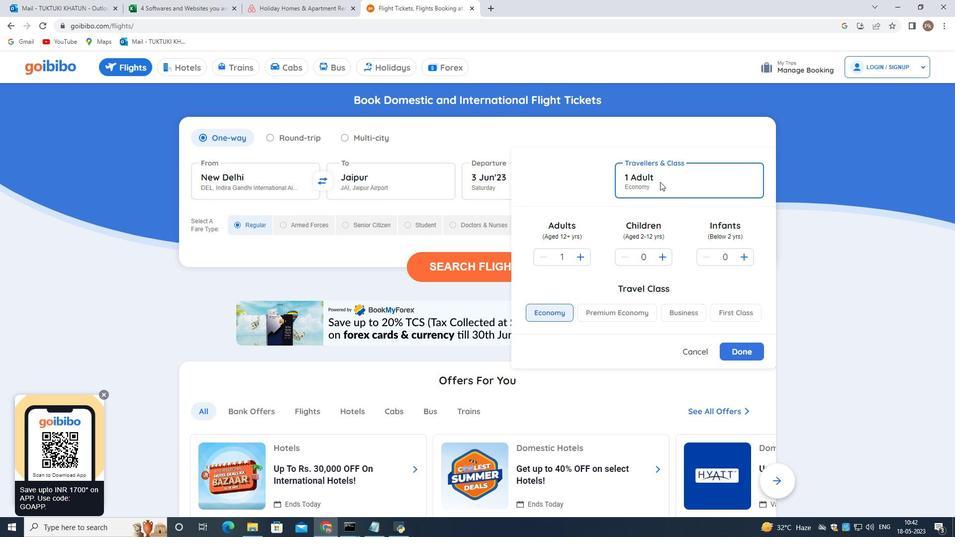 
Action: Mouse moved to (636, 176)
Screenshot: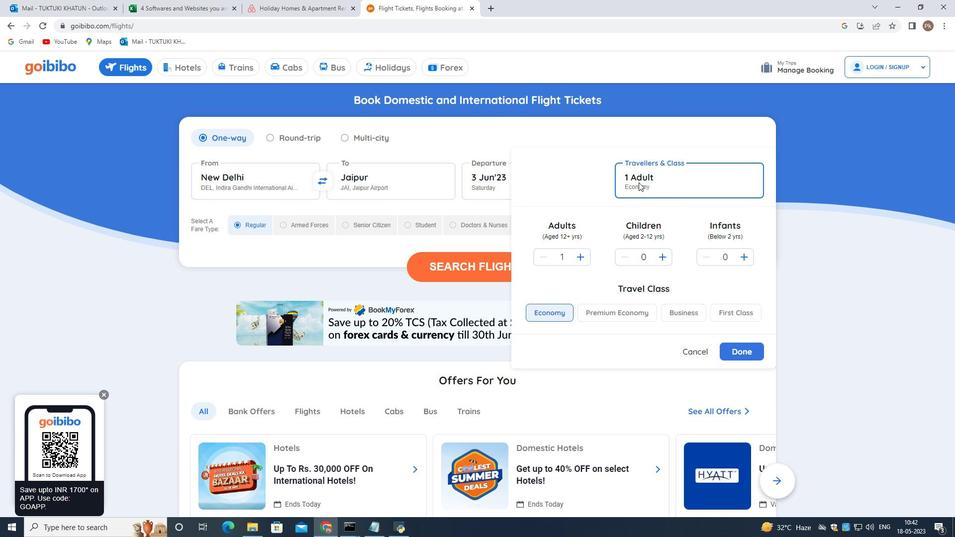 
Action: Mouse pressed left at (636, 176)
Screenshot: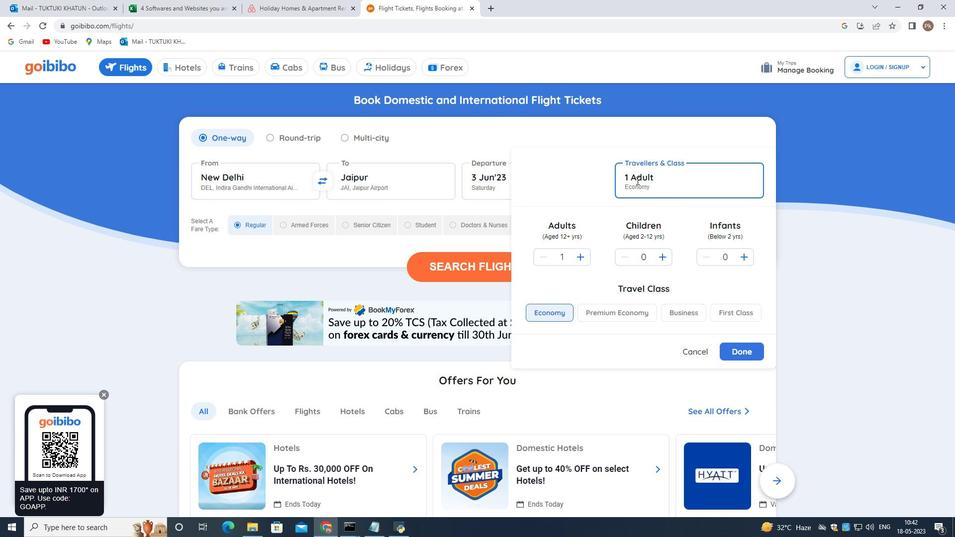
Action: Mouse moved to (579, 256)
Screenshot: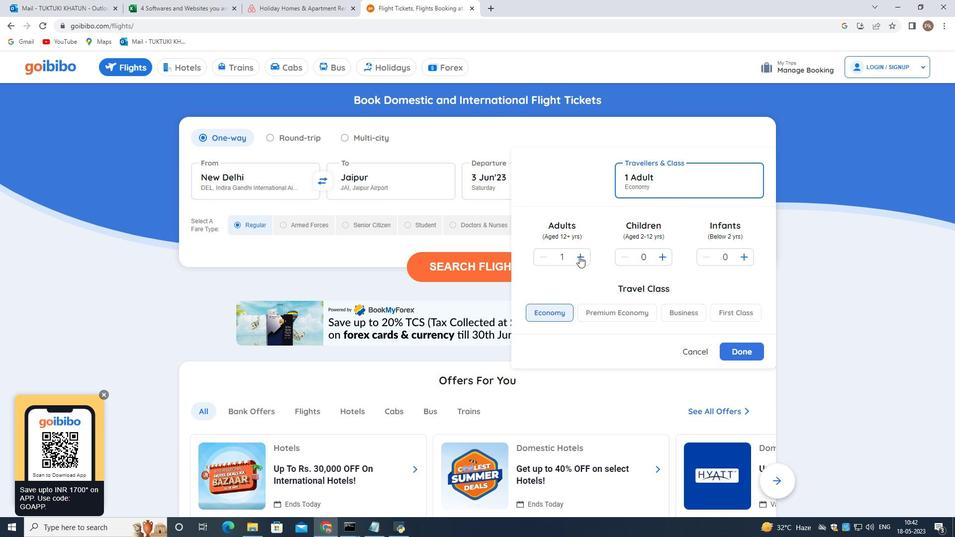 
Action: Mouse pressed left at (579, 256)
Screenshot: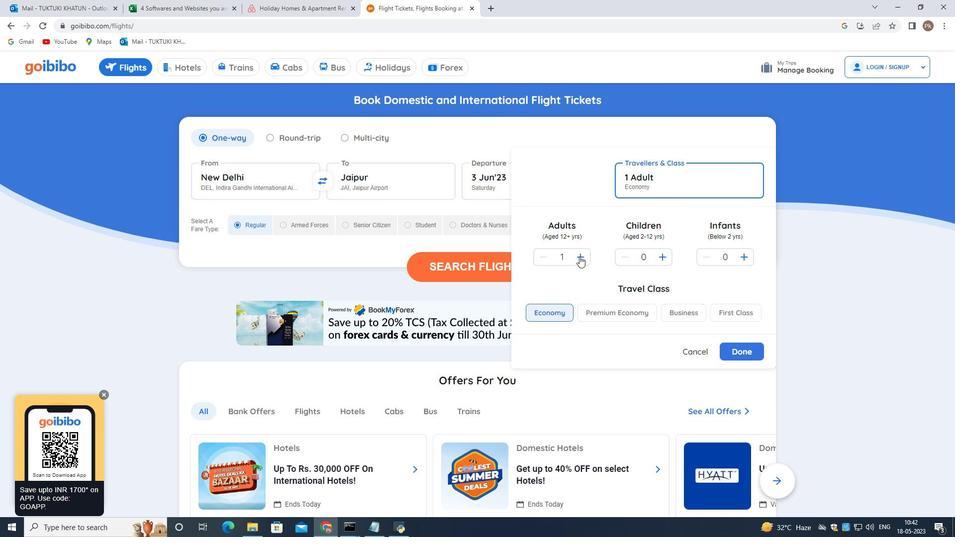 
Action: Mouse moved to (735, 349)
Screenshot: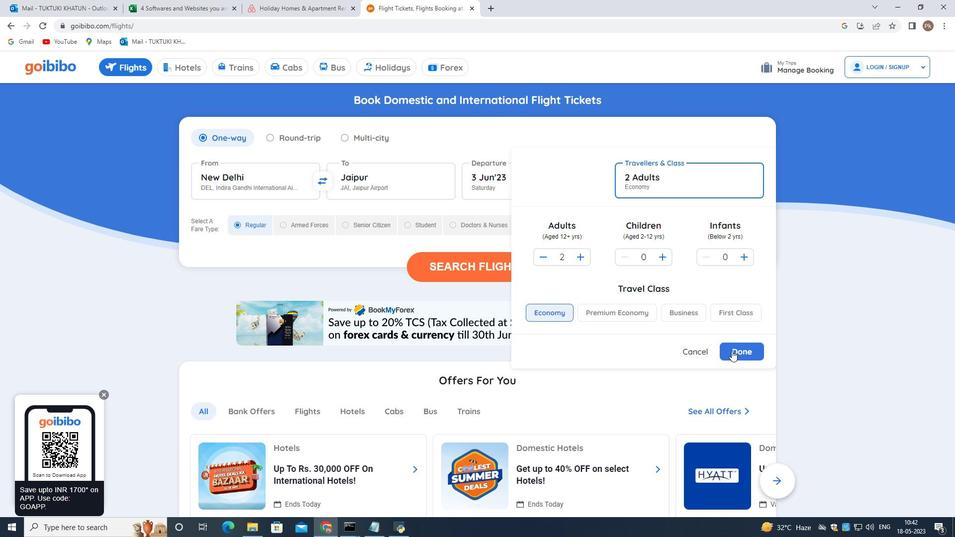 
Action: Mouse pressed left at (735, 349)
Screenshot: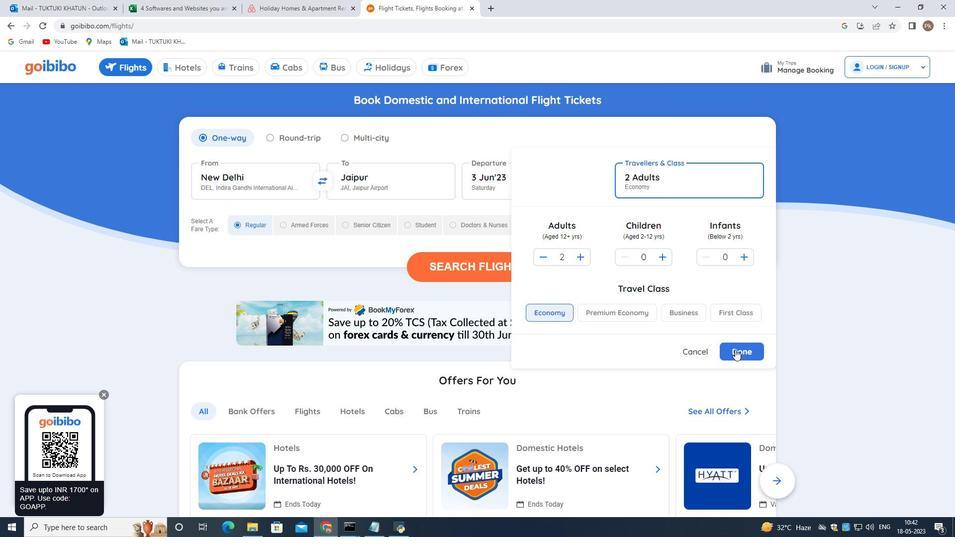 
Action: Mouse moved to (464, 273)
Screenshot: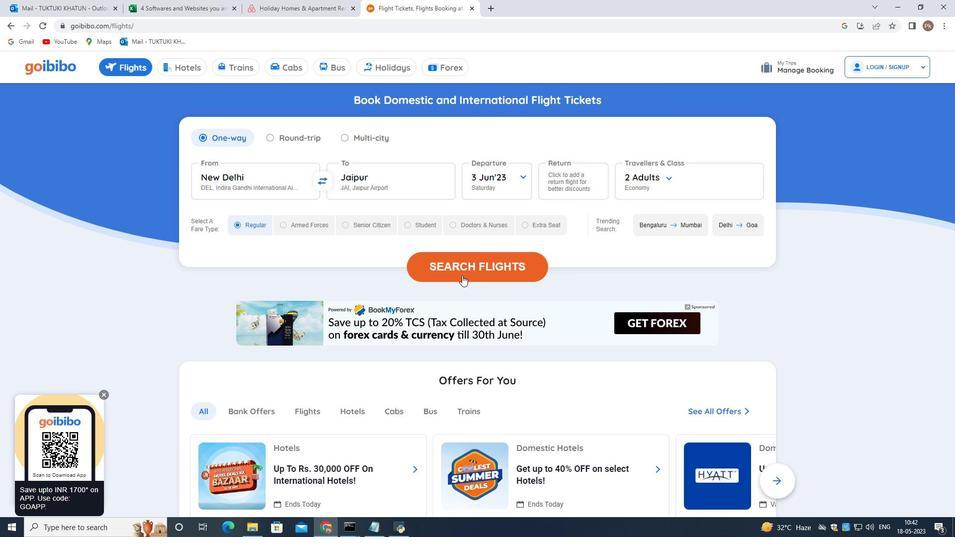 
Action: Mouse pressed left at (464, 273)
Screenshot: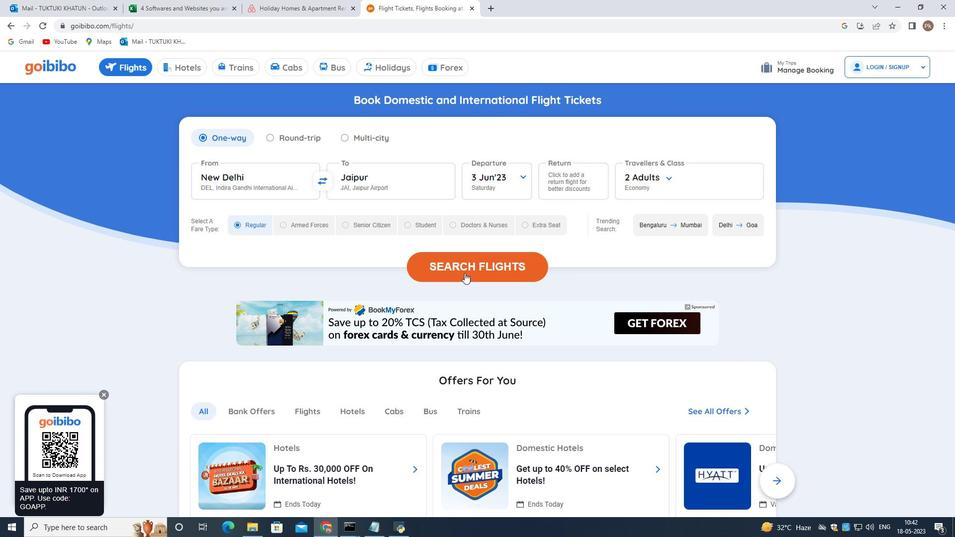 
Action: Mouse moved to (489, 332)
Screenshot: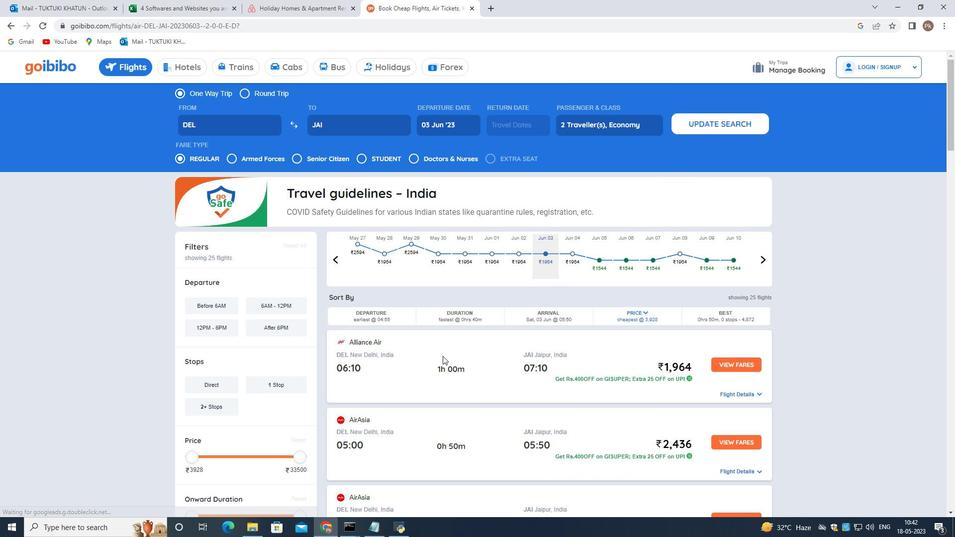 
Action: Mouse scrolled (489, 332) with delta (0, 0)
Screenshot: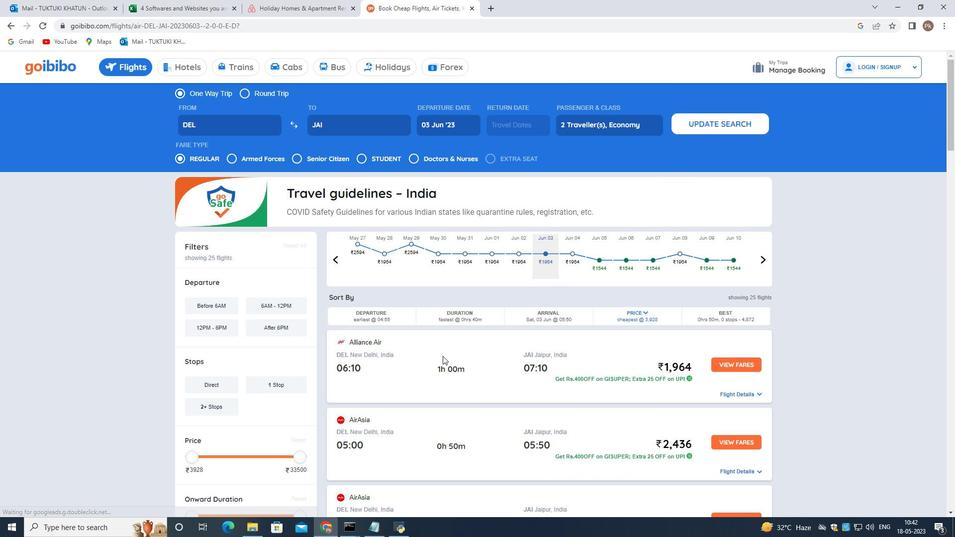 
Action: Mouse moved to (490, 332)
Screenshot: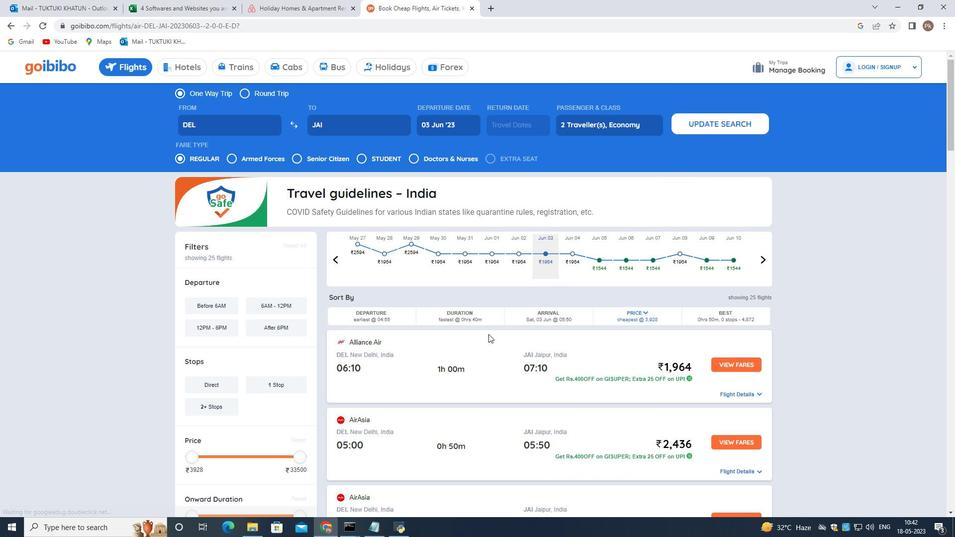 
Action: Mouse scrolled (490, 331) with delta (0, 0)
Screenshot: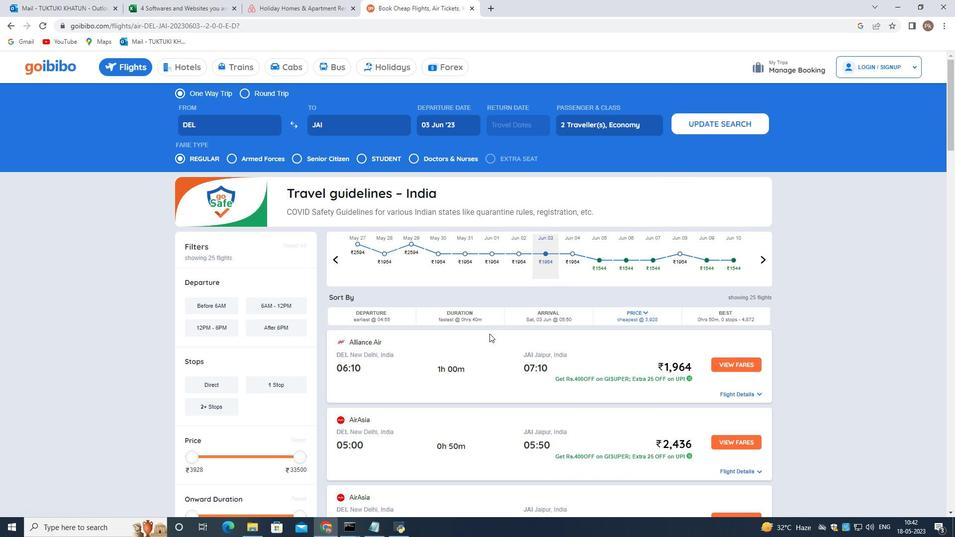 
Action: Mouse moved to (488, 332)
Screenshot: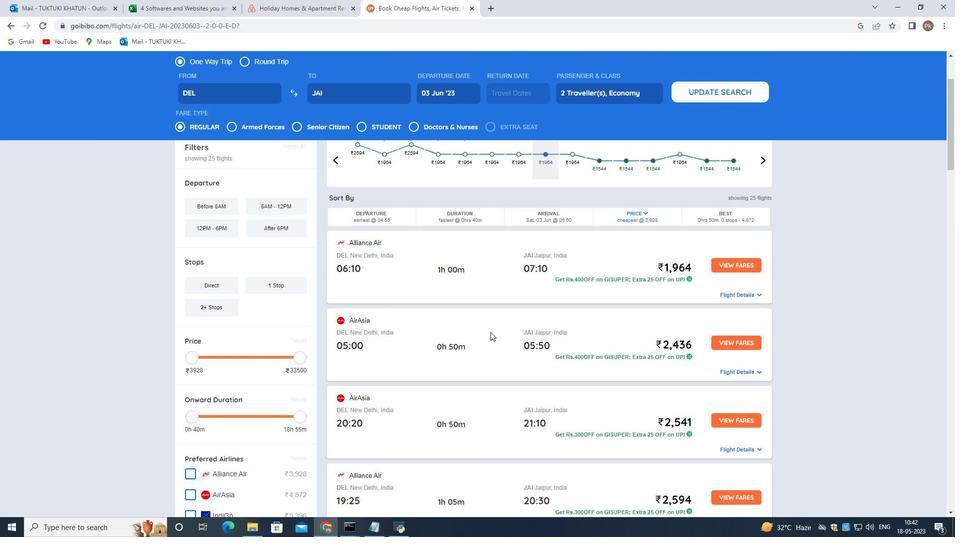 
Action: Mouse scrolled (488, 332) with delta (0, 0)
Screenshot: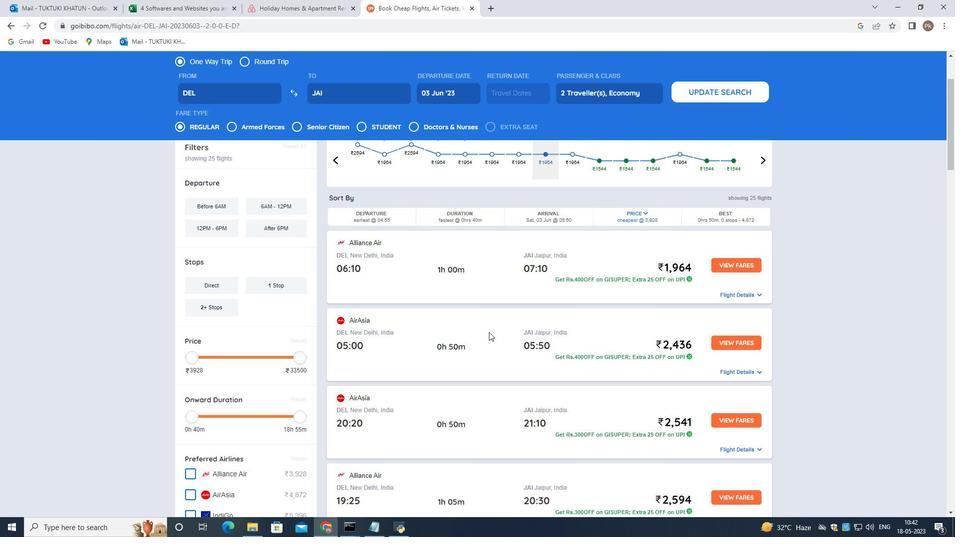 
Action: Mouse scrolled (488, 332) with delta (0, 0)
Screenshot: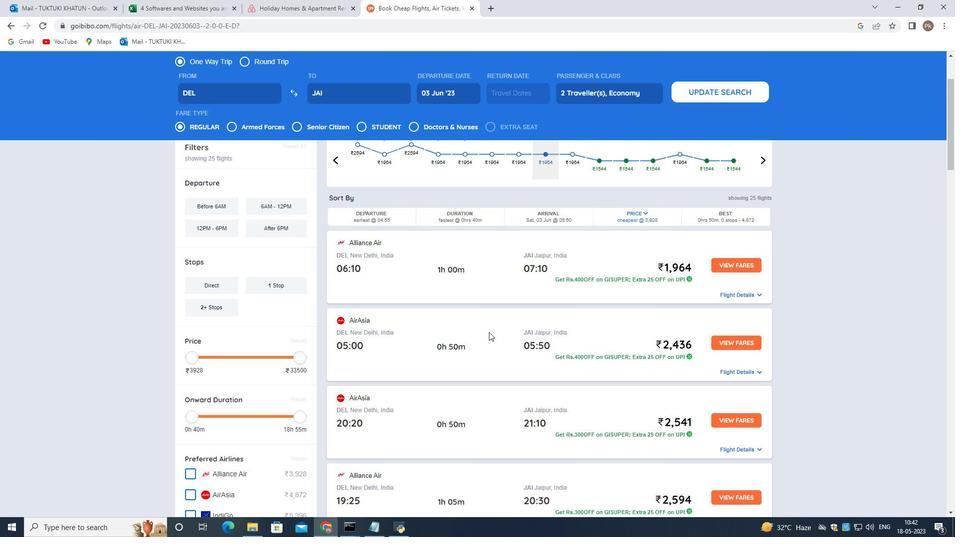
Action: Mouse moved to (668, 371)
Screenshot: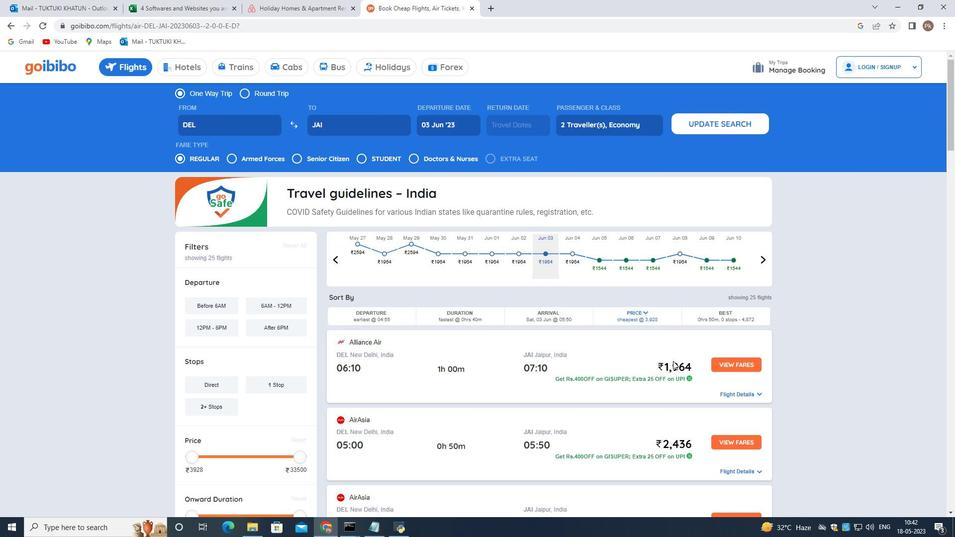 
Action: Mouse scrolled (668, 371) with delta (0, 0)
Screenshot: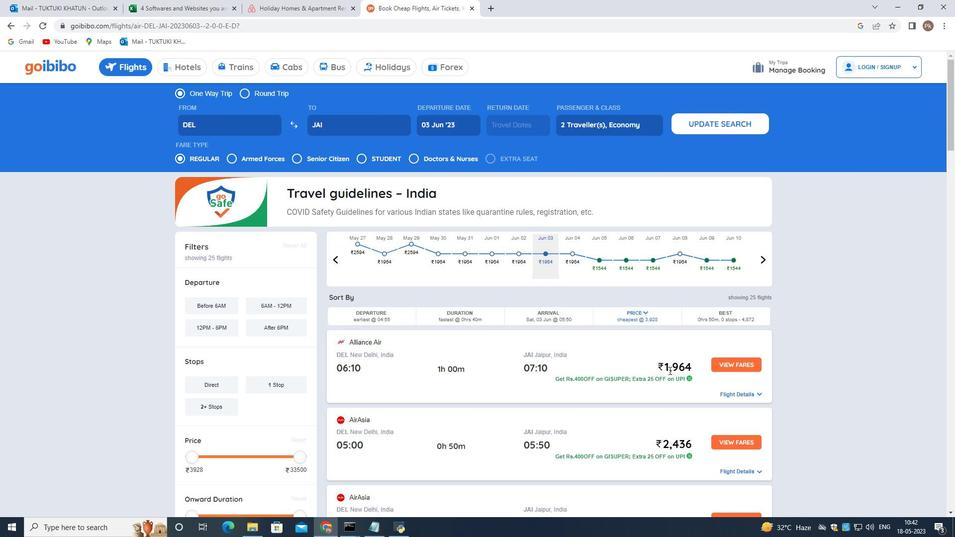 
Action: Mouse moved to (706, 329)
Screenshot: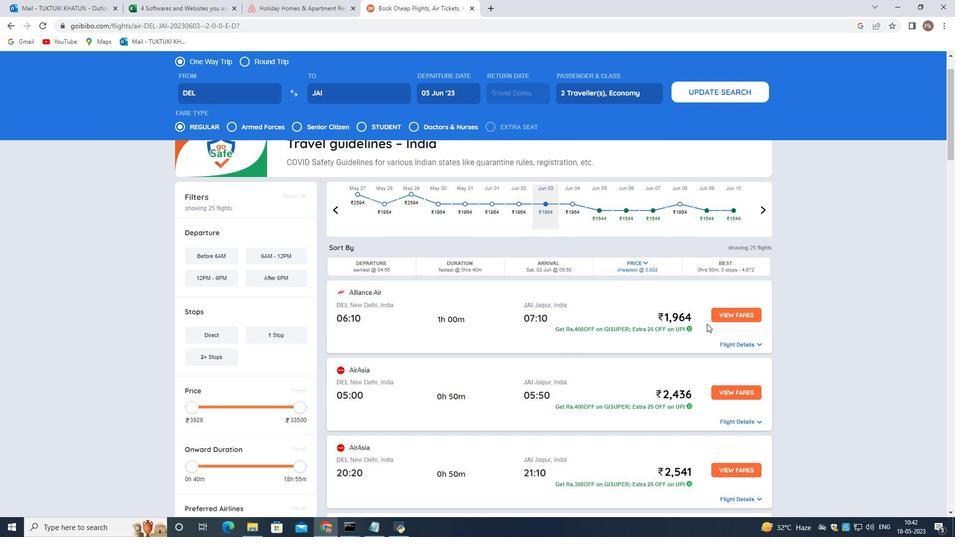 
Action: Mouse scrolled (706, 328) with delta (0, 0)
Screenshot: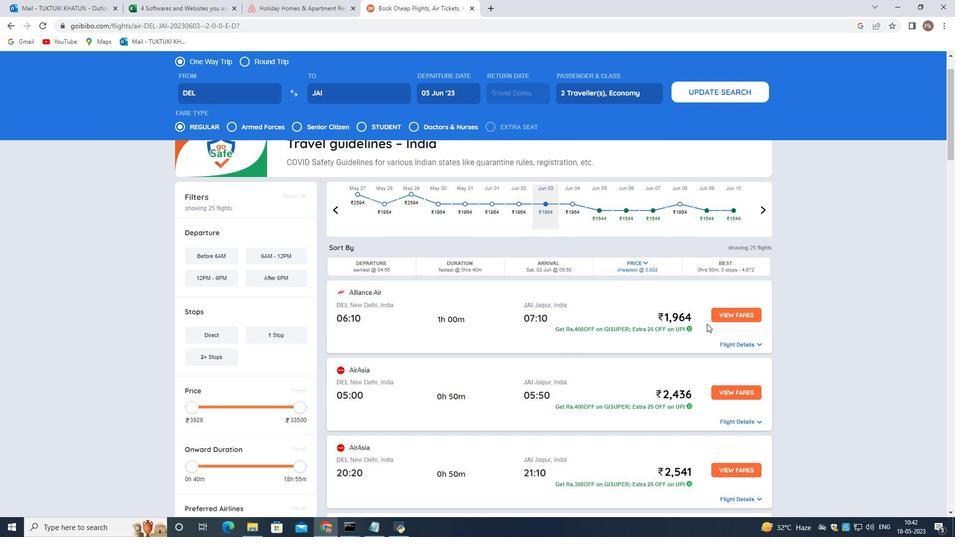 
Action: Mouse moved to (604, 343)
Screenshot: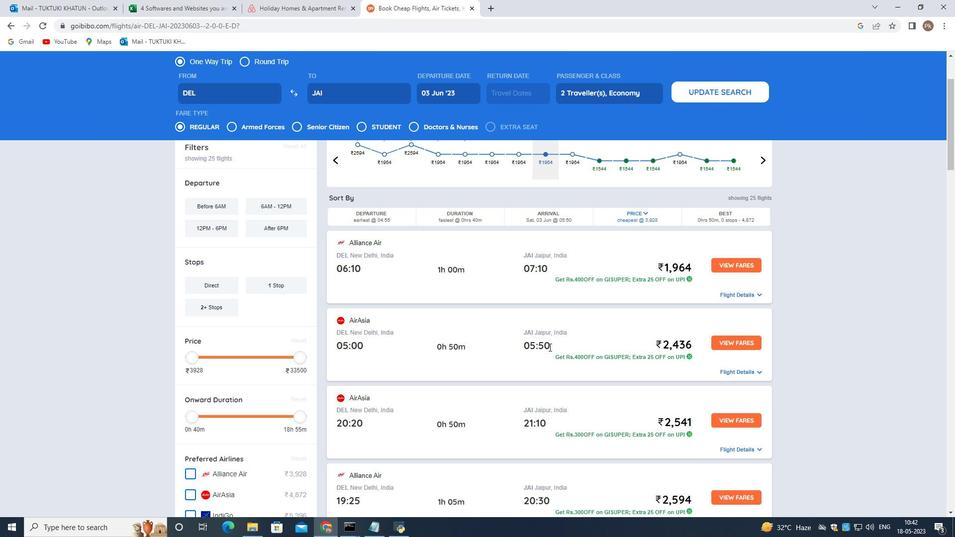 
Action: Mouse scrolled (604, 343) with delta (0, 0)
Screenshot: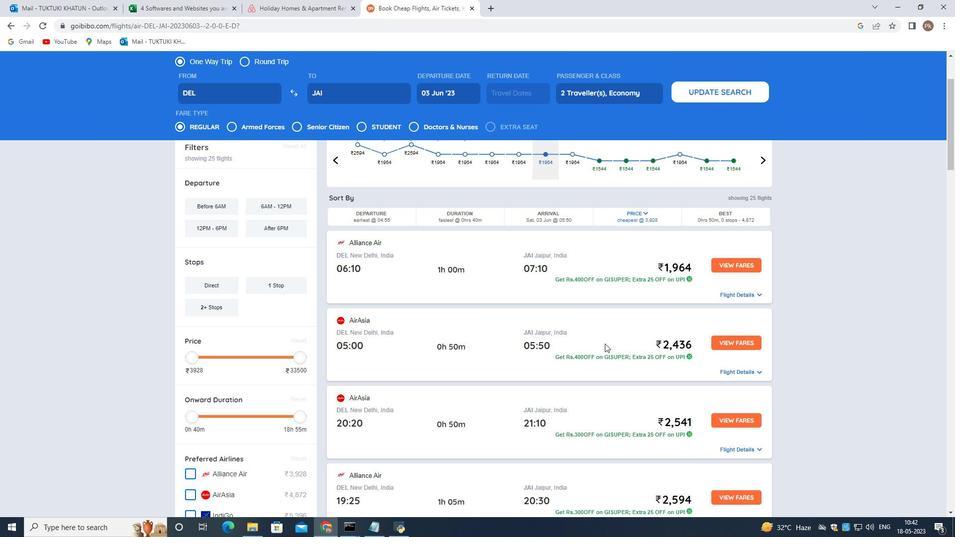 
Action: Mouse scrolled (604, 343) with delta (0, 0)
Screenshot: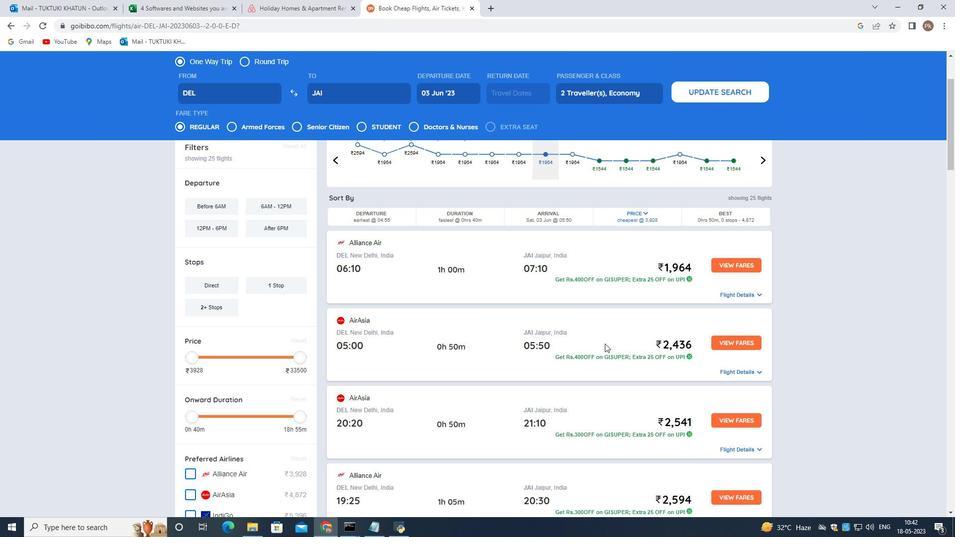 
Action: Mouse moved to (768, 325)
Screenshot: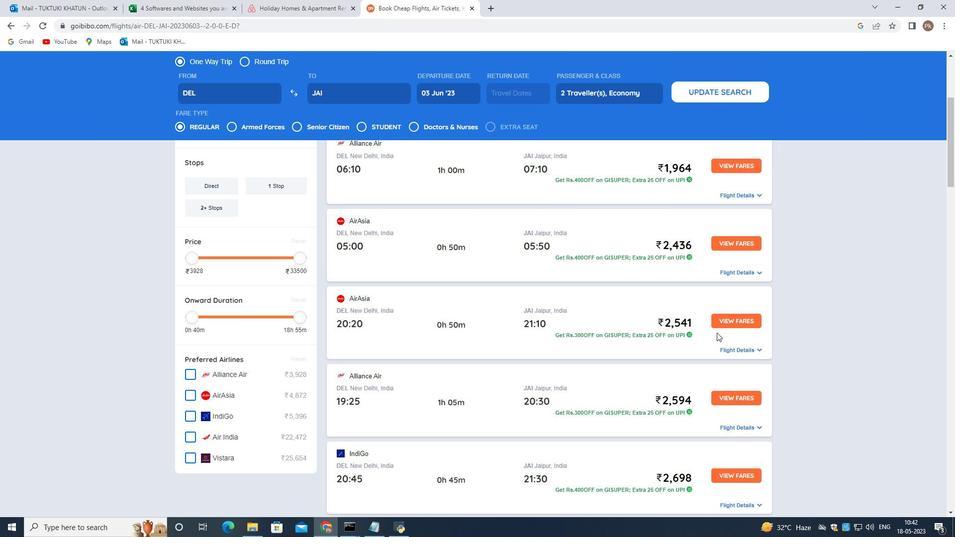 
Action: Mouse scrolled (768, 325) with delta (0, 0)
Screenshot: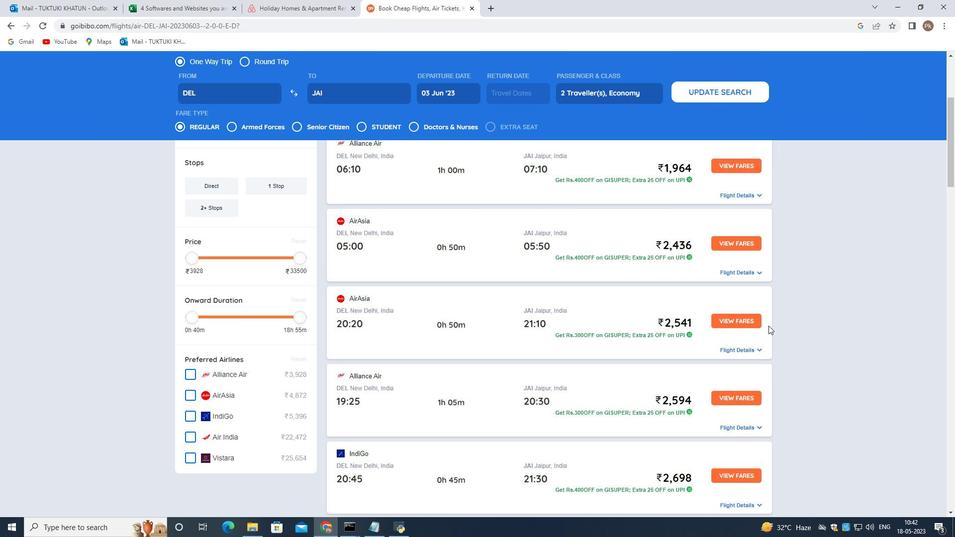 
Action: Mouse scrolled (768, 325) with delta (0, 0)
Screenshot: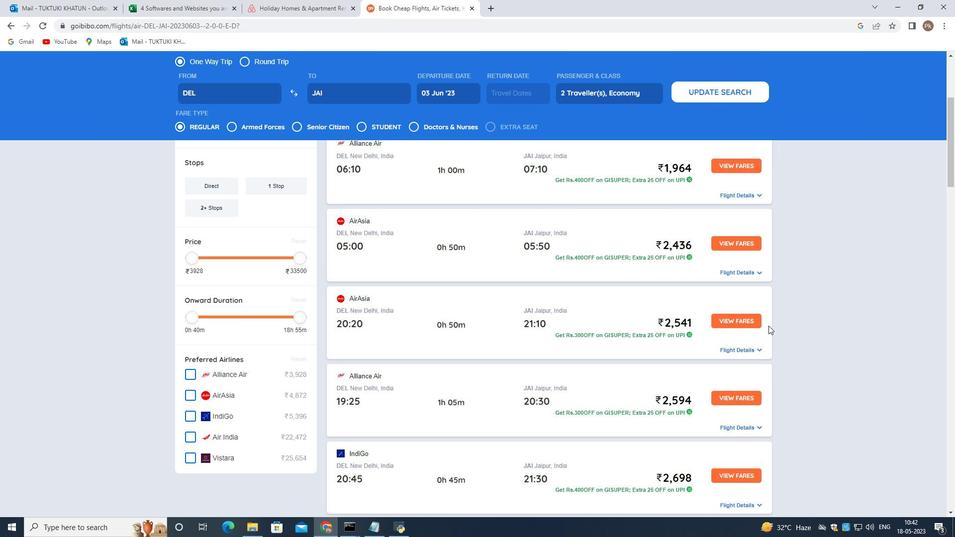 
Action: Mouse moved to (494, 349)
Screenshot: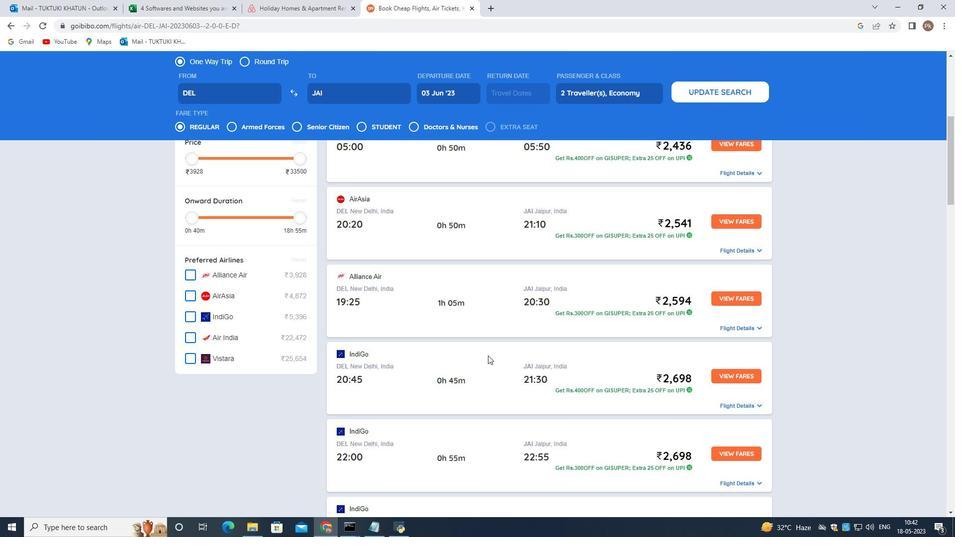 
Action: Mouse scrolled (494, 349) with delta (0, 0)
Screenshot: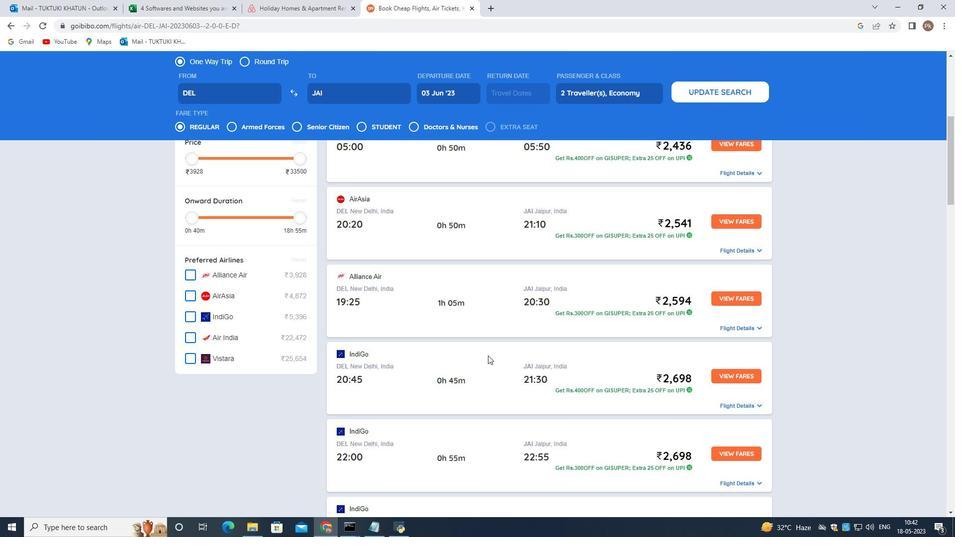 
Action: Mouse moved to (494, 349)
Screenshot: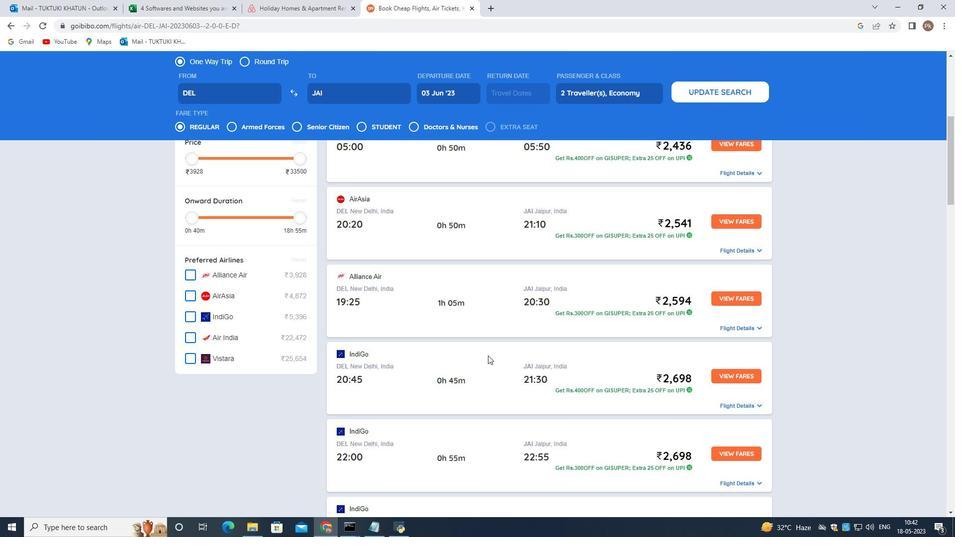 
Action: Mouse scrolled (494, 349) with delta (0, 0)
Screenshot: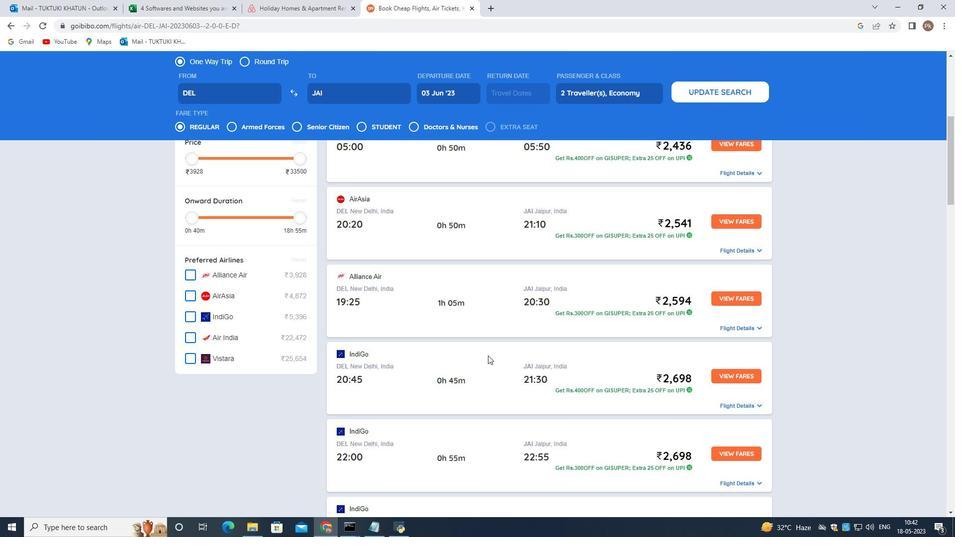
Action: Mouse moved to (495, 348)
Screenshot: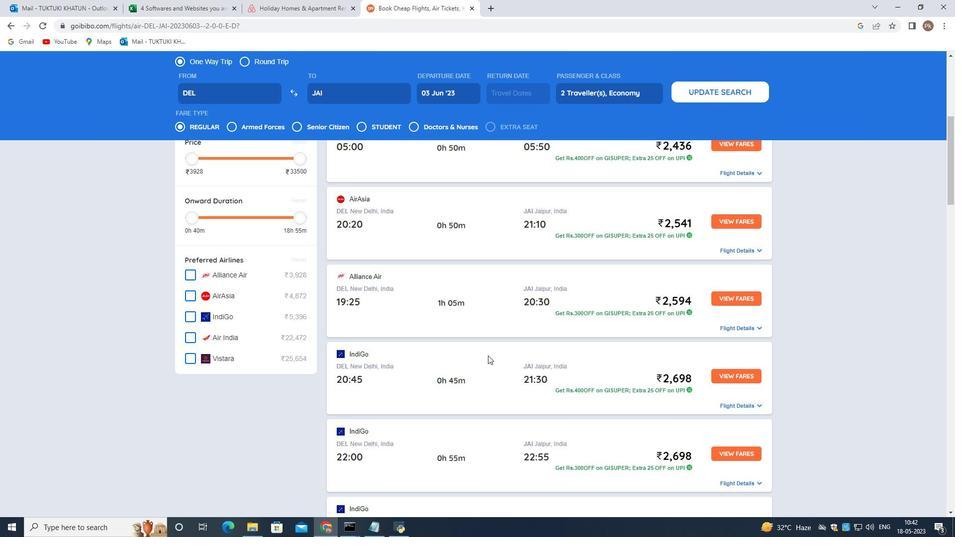 
Action: Mouse scrolled (495, 349) with delta (0, 0)
Screenshot: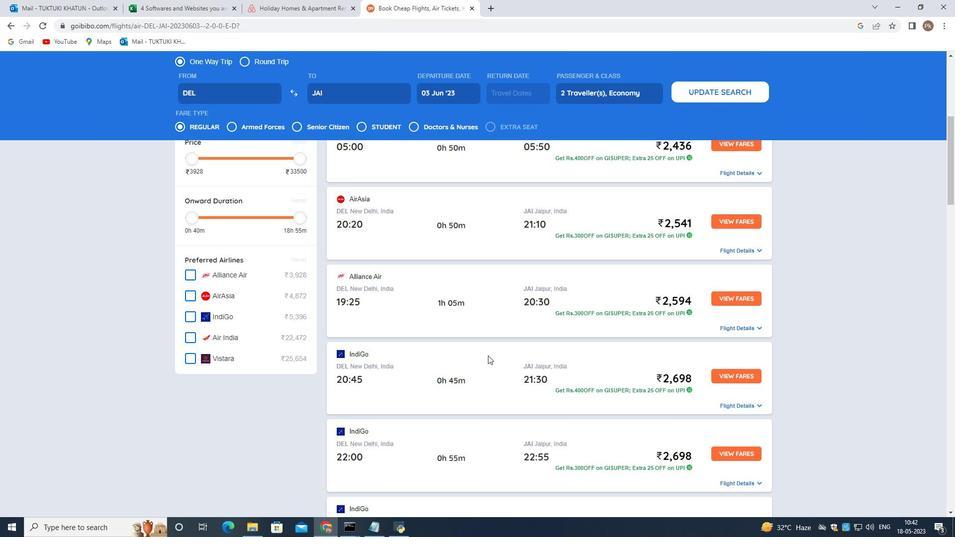 
Action: Mouse scrolled (495, 349) with delta (0, 0)
Screenshot: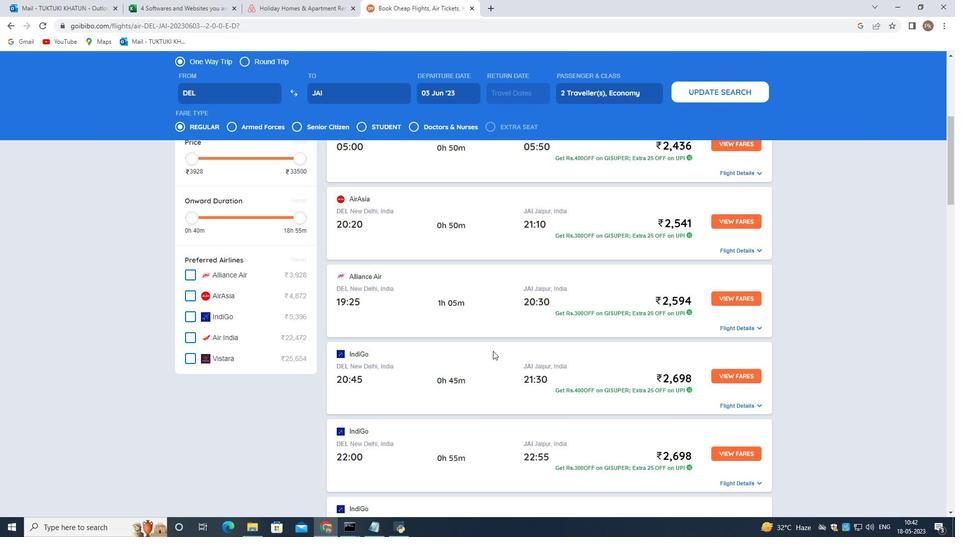 
Action: Mouse moved to (495, 348)
Screenshot: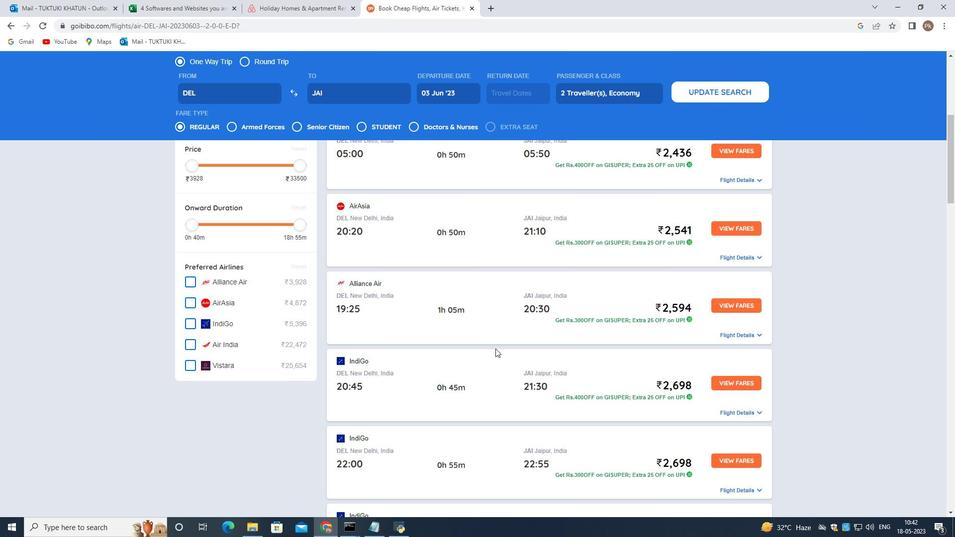
Action: Mouse scrolled (495, 347) with delta (0, 0)
Screenshot: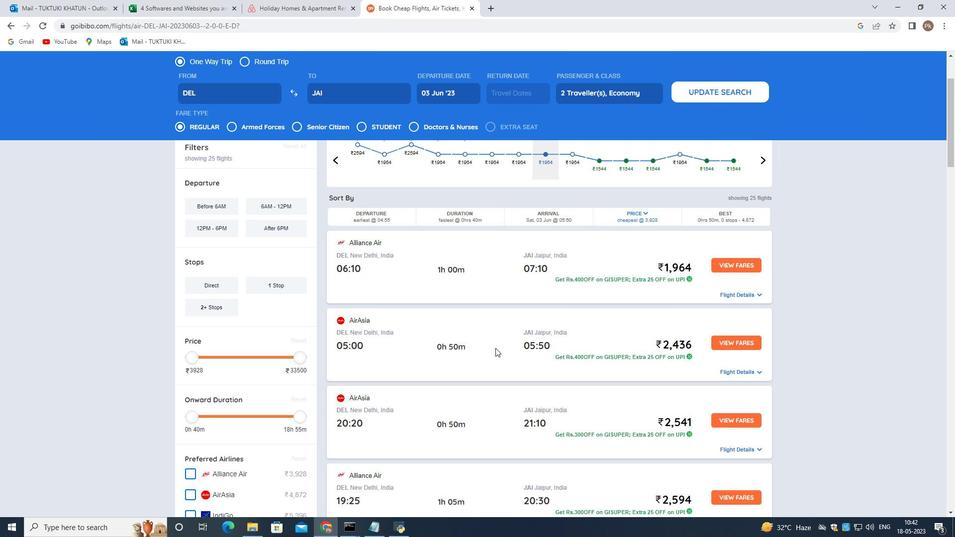 
Action: Mouse scrolled (495, 347) with delta (0, 0)
Screenshot: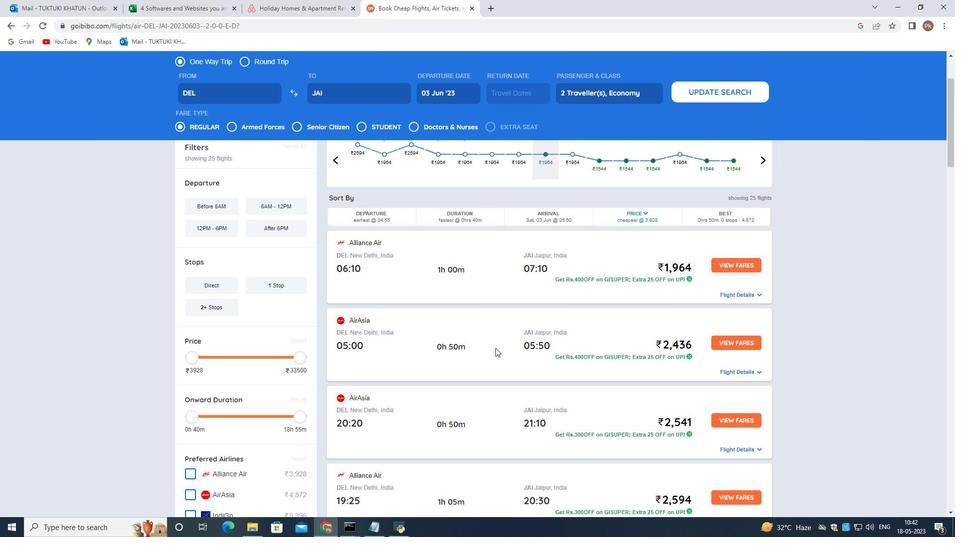 
Action: Mouse scrolled (495, 347) with delta (0, 0)
Screenshot: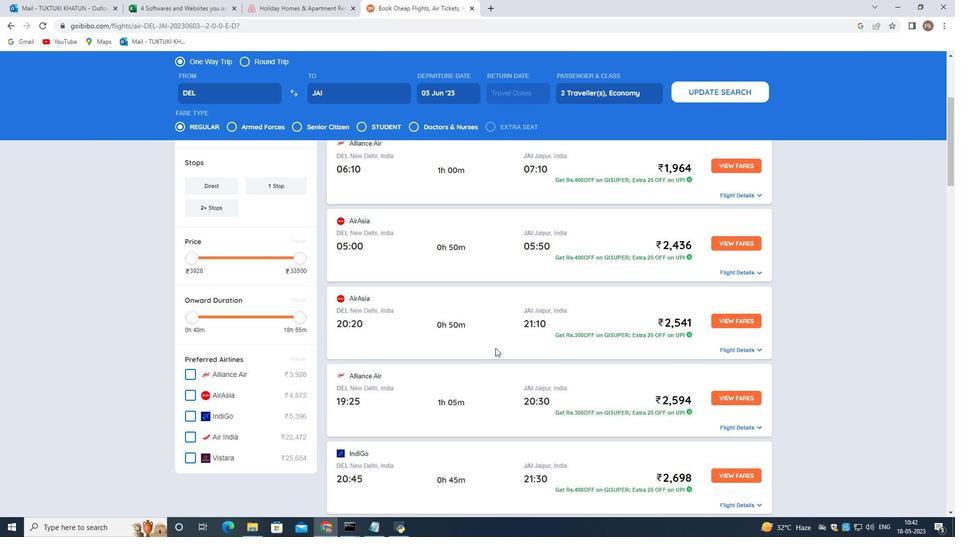 
Action: Mouse moved to (656, 385)
Screenshot: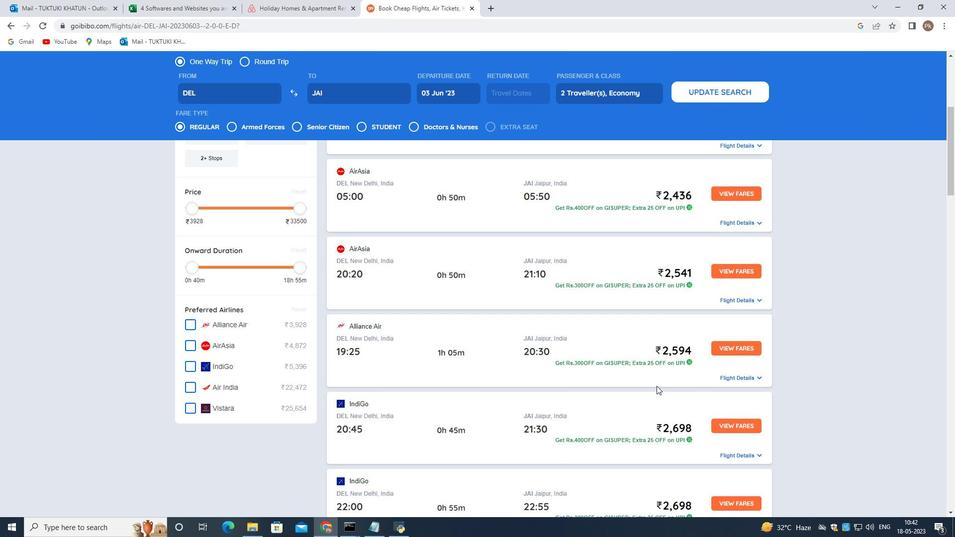 
Action: Mouse scrolled (656, 385) with delta (0, 0)
Screenshot: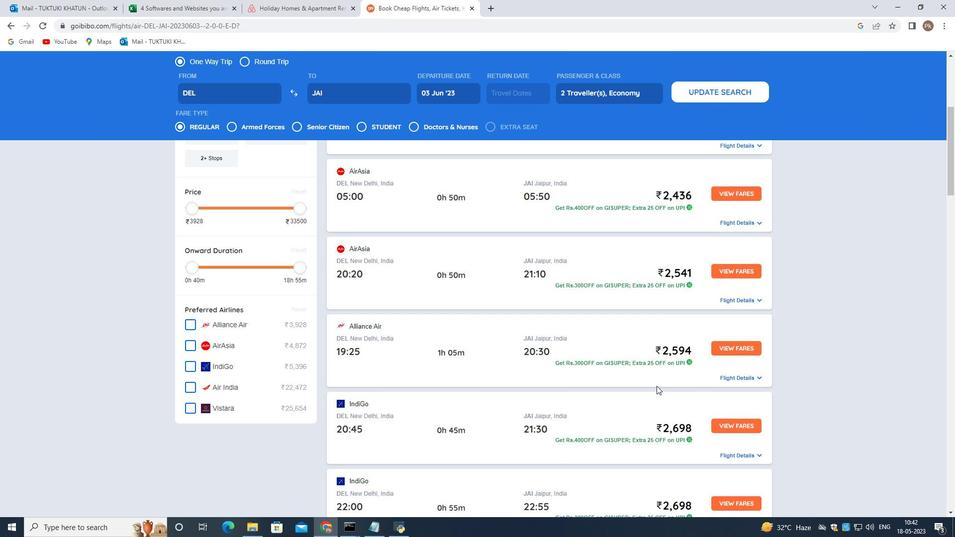 
Action: Mouse scrolled (656, 385) with delta (0, 0)
Screenshot: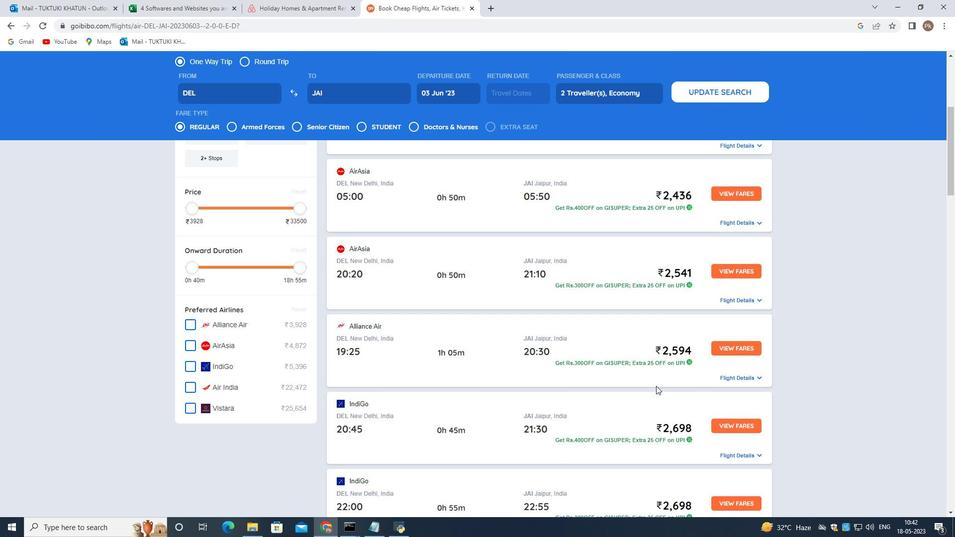 
Action: Mouse moved to (665, 444)
Screenshot: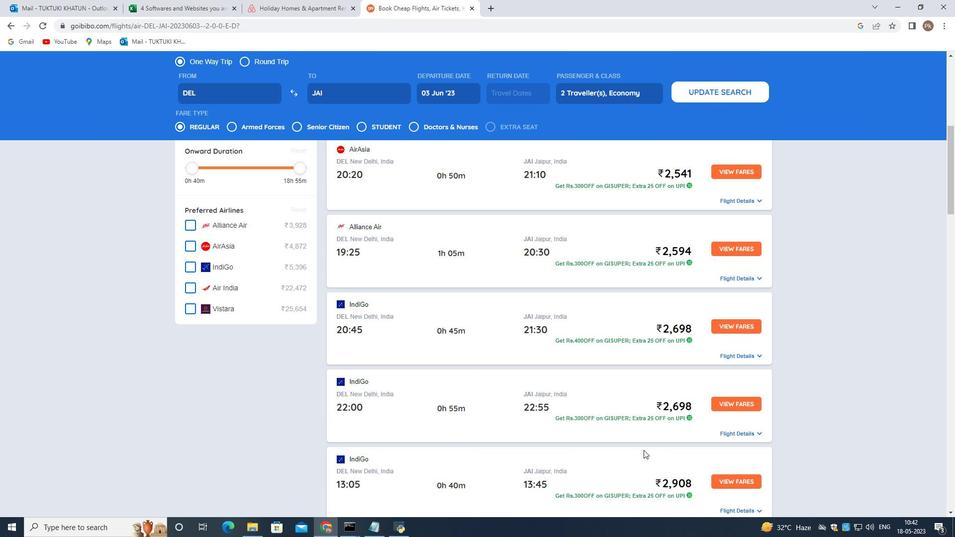 
Action: Mouse scrolled (665, 444) with delta (0, 0)
Screenshot: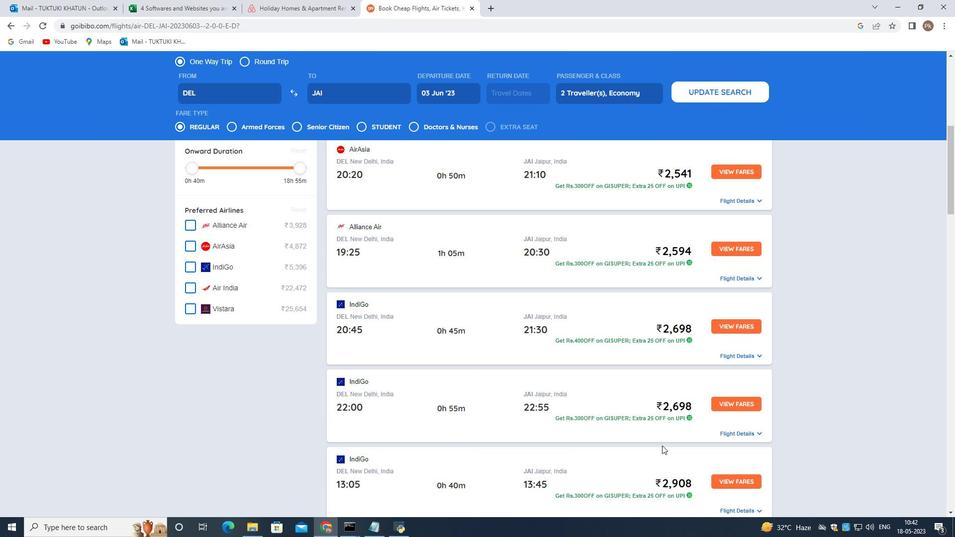 
Action: Mouse scrolled (665, 444) with delta (0, 0)
Screenshot: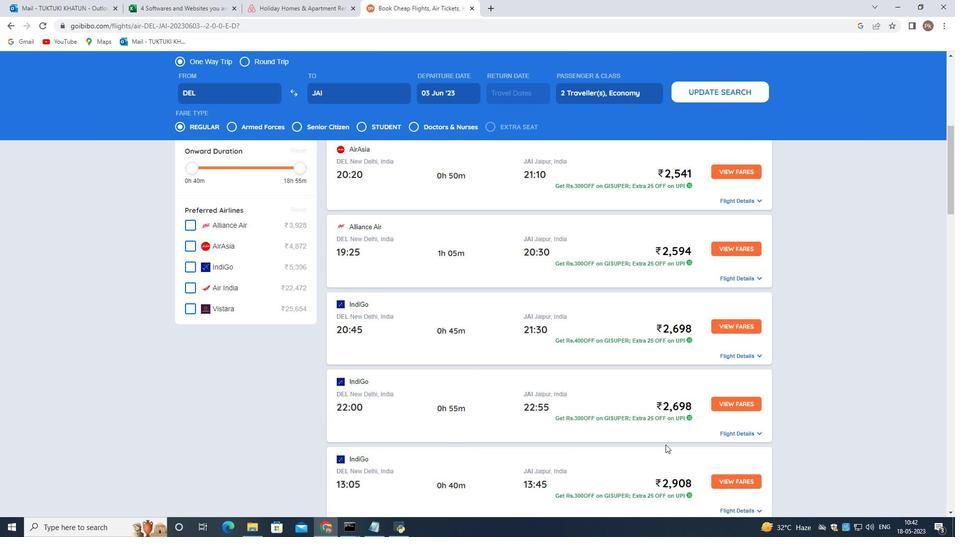 
Action: Mouse scrolled (665, 444) with delta (0, 0)
Screenshot: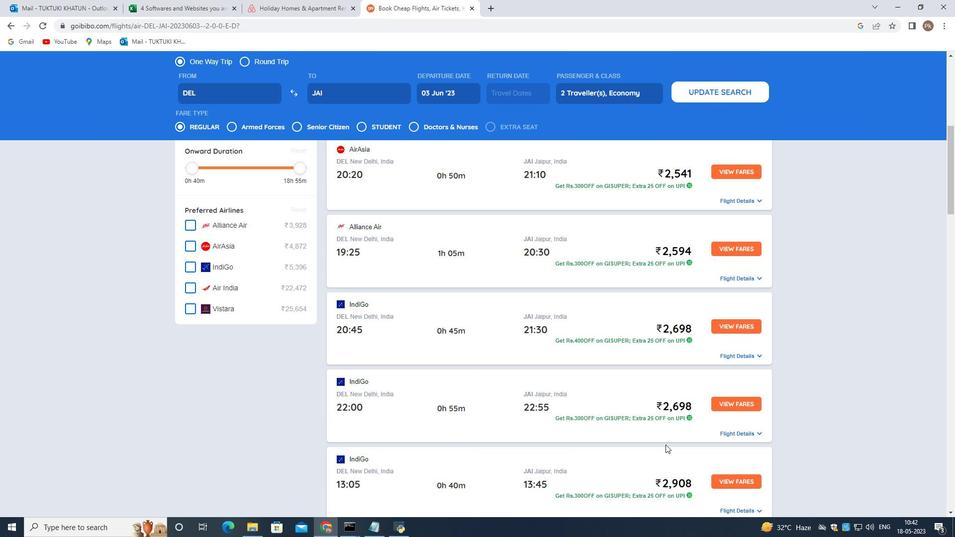 
Action: Mouse moved to (614, 411)
Screenshot: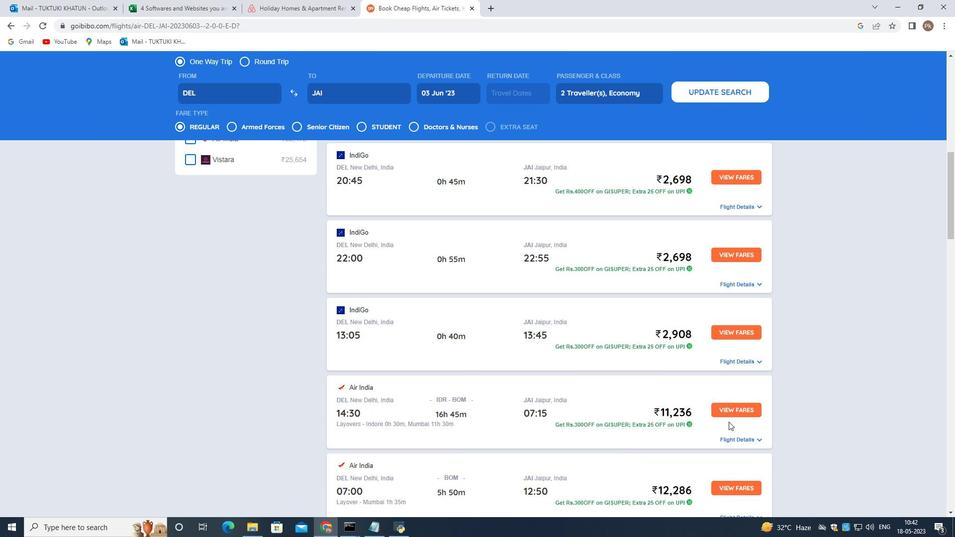 
Action: Mouse scrolled (614, 411) with delta (0, 0)
Screenshot: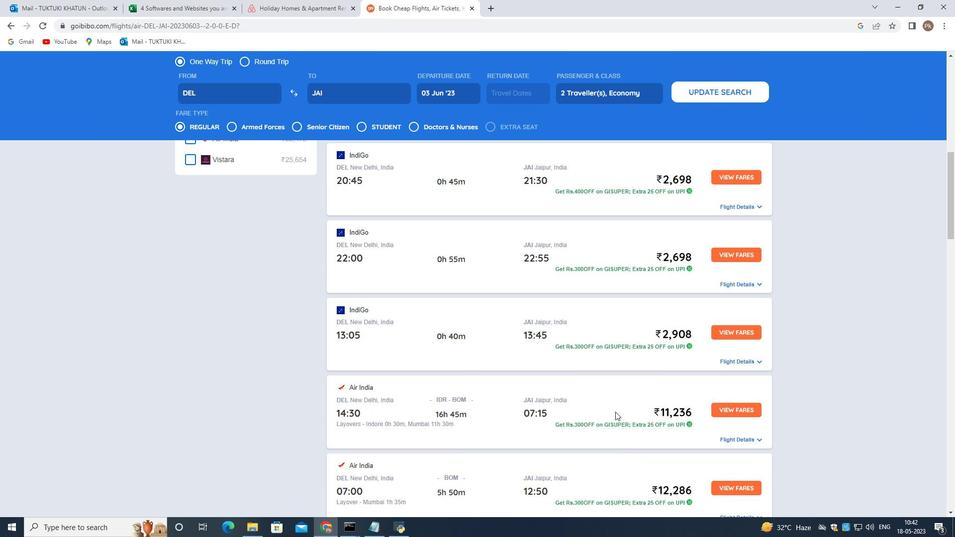 
Action: Mouse scrolled (614, 411) with delta (0, 0)
Screenshot: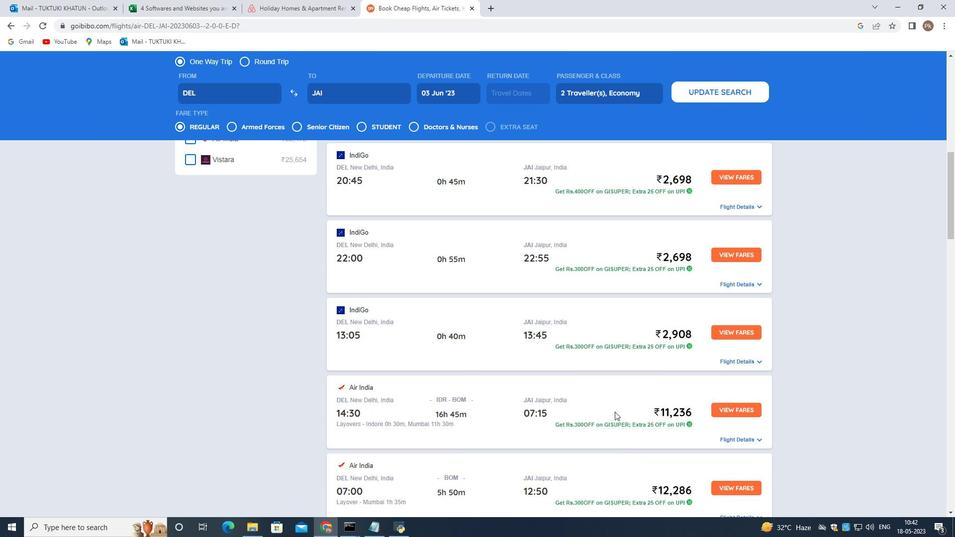 
Action: Mouse moved to (683, 472)
Screenshot: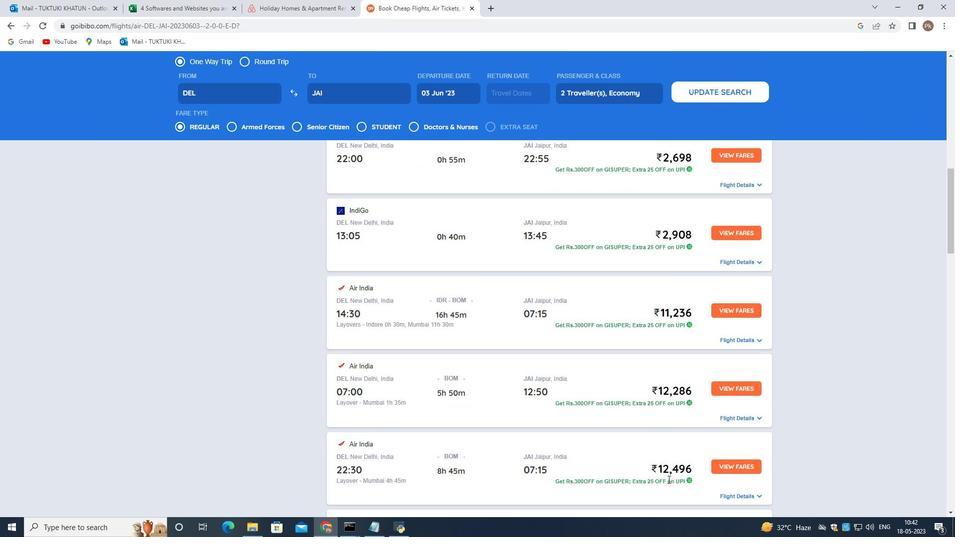 
Action: Mouse scrolled (683, 472) with delta (0, 0)
Screenshot: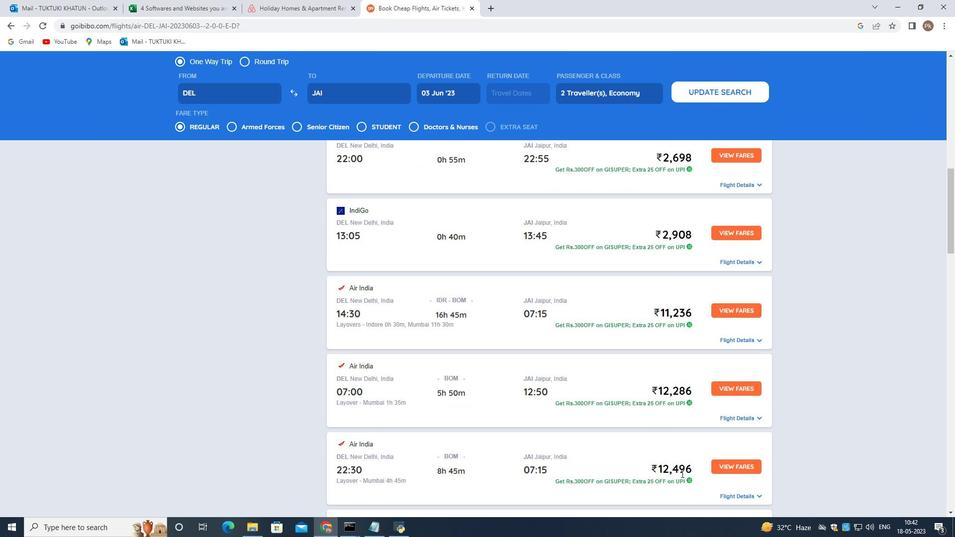 
Action: Mouse scrolled (683, 472) with delta (0, 0)
Screenshot: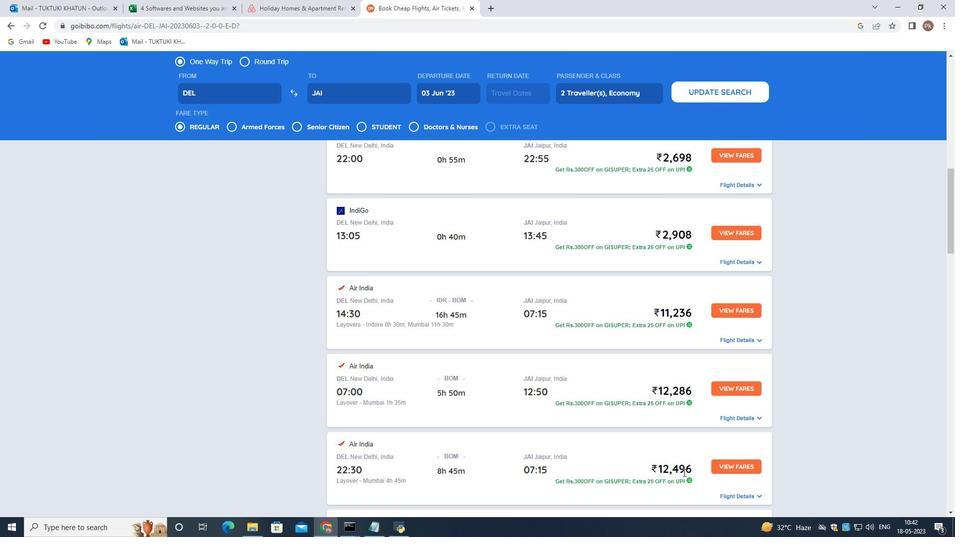 
Action: Mouse moved to (683, 472)
Screenshot: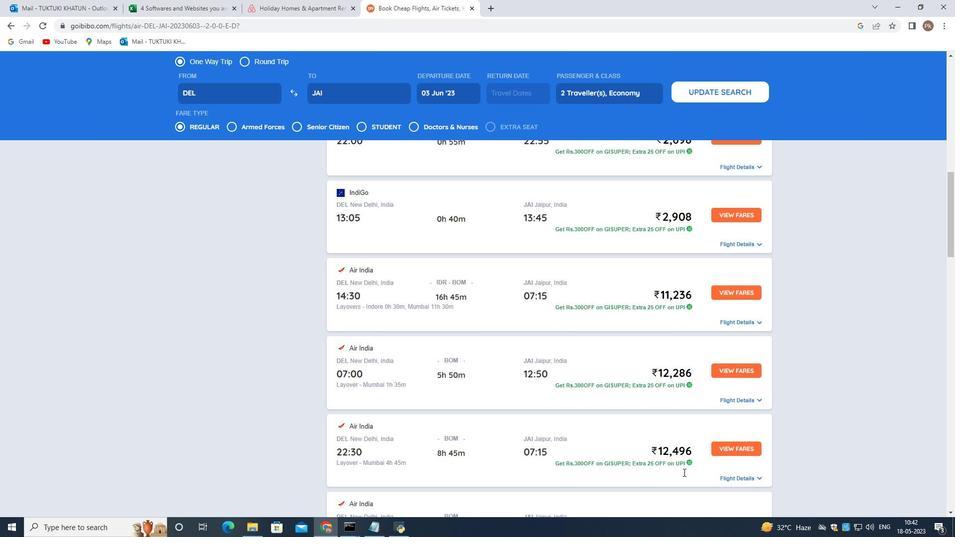 
Action: Mouse scrolled (683, 471) with delta (0, 0)
Screenshot: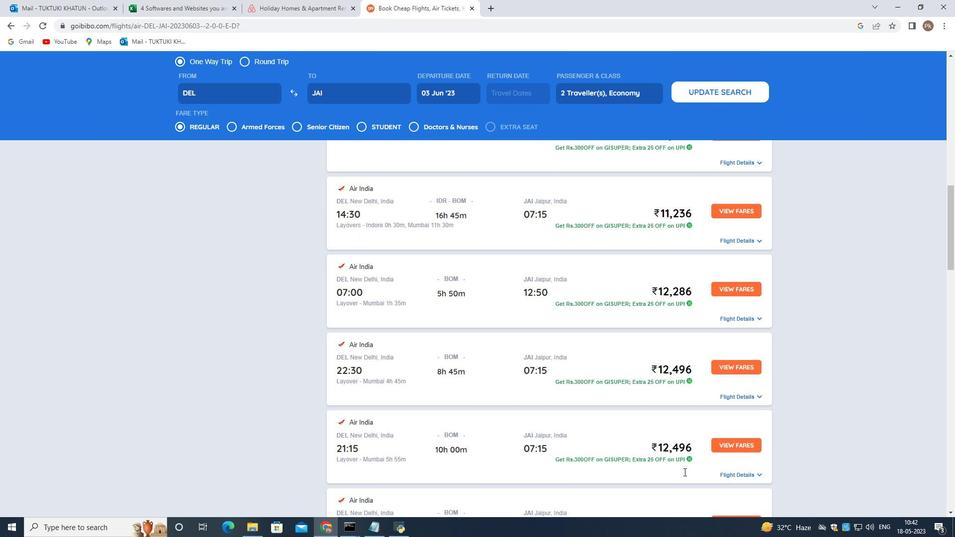 
Action: Mouse scrolled (683, 471) with delta (0, 0)
Screenshot: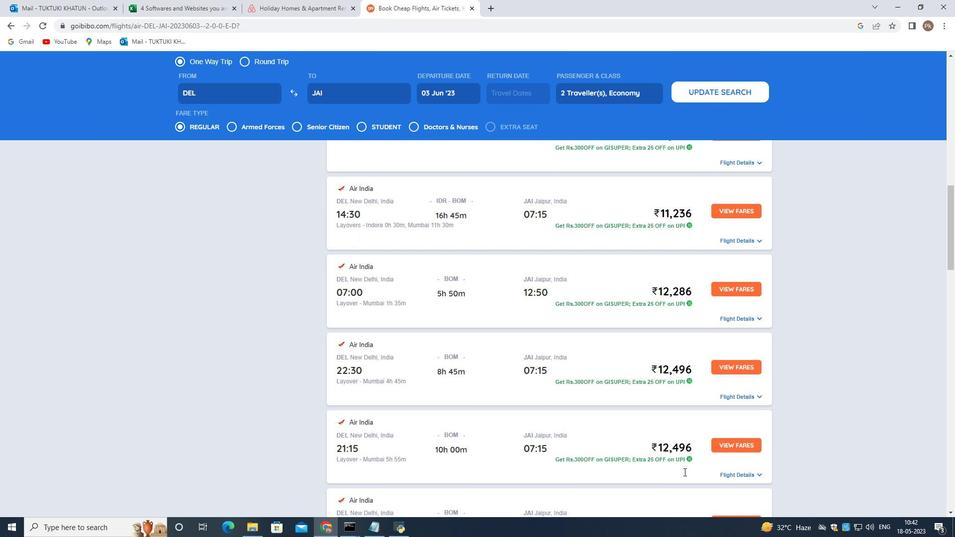 
Action: Mouse scrolled (683, 471) with delta (0, 0)
Screenshot: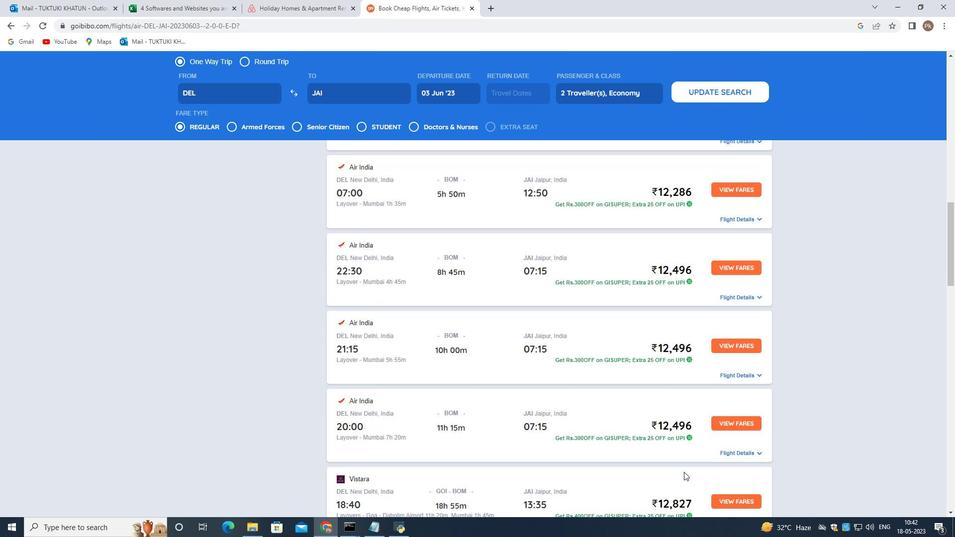 
Action: Mouse scrolled (683, 471) with delta (0, 0)
Screenshot: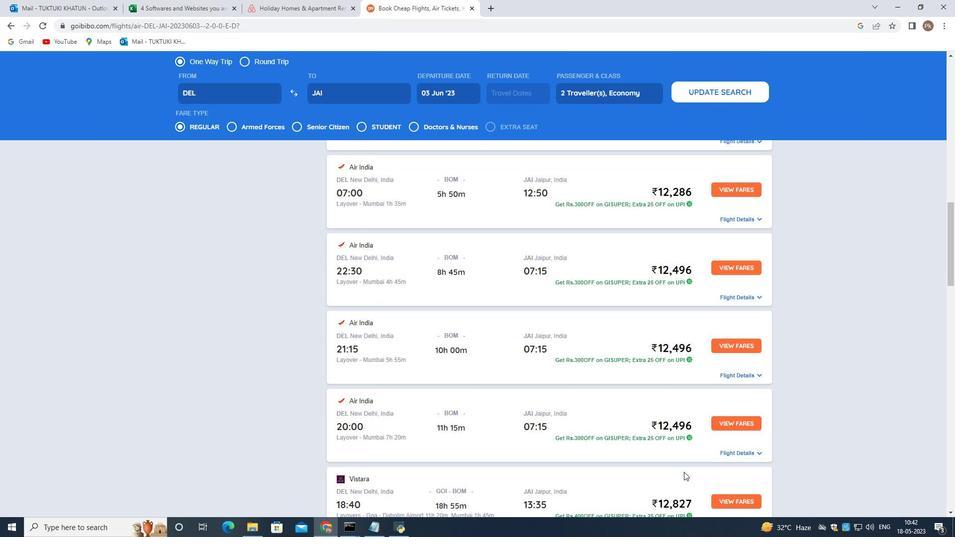 
Action: Mouse scrolled (683, 471) with delta (0, 0)
Screenshot: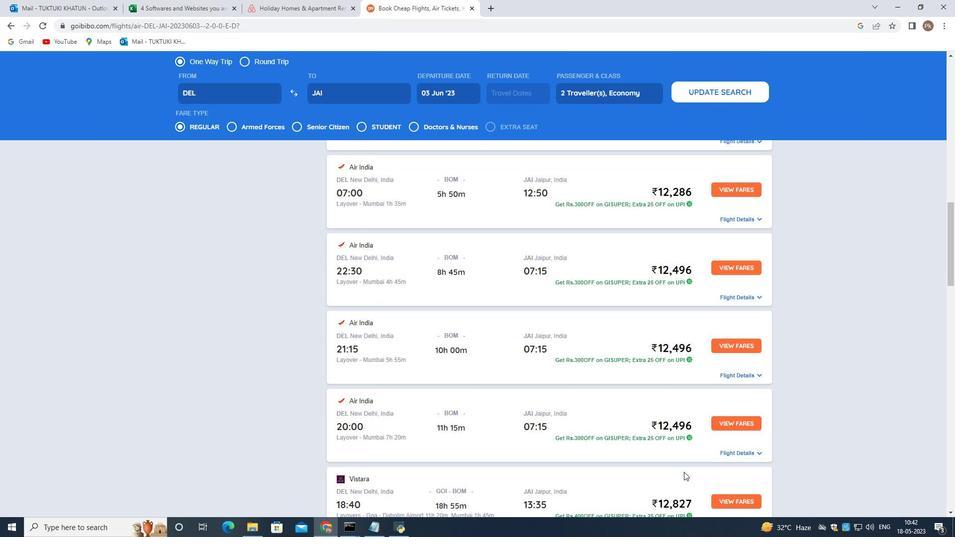 
Action: Mouse scrolled (683, 471) with delta (0, 0)
Screenshot: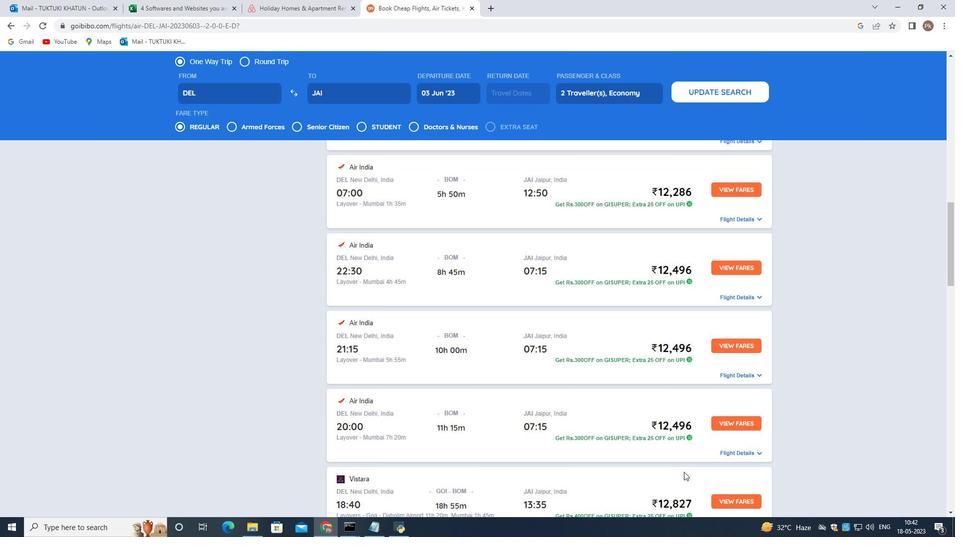 
Action: Mouse scrolled (683, 471) with delta (0, 0)
Screenshot: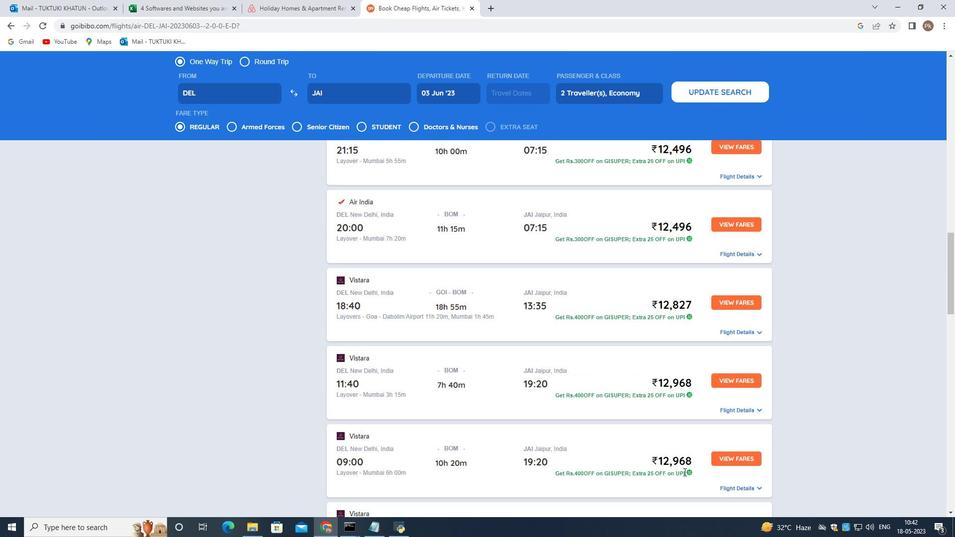 
Action: Mouse scrolled (683, 471) with delta (0, 0)
Screenshot: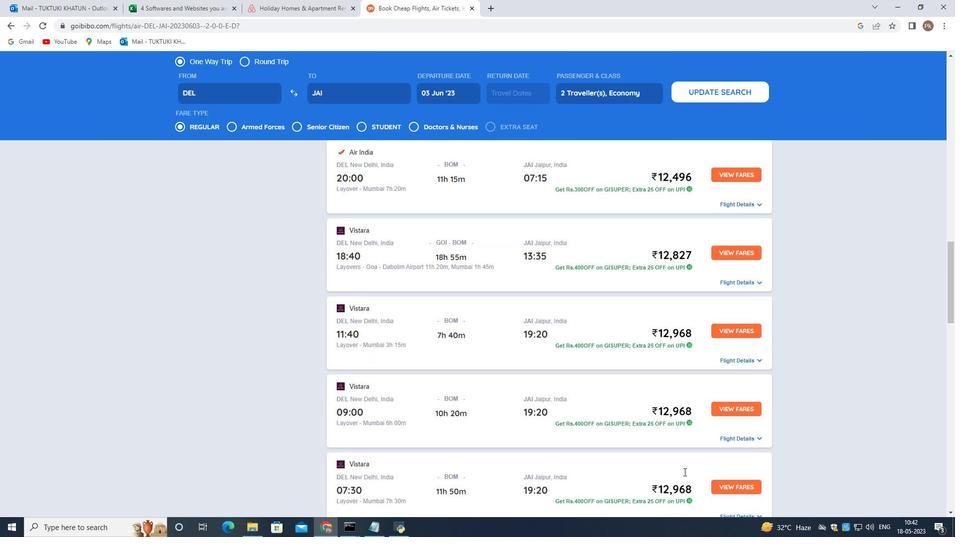 
Action: Mouse scrolled (683, 471) with delta (0, 0)
Screenshot: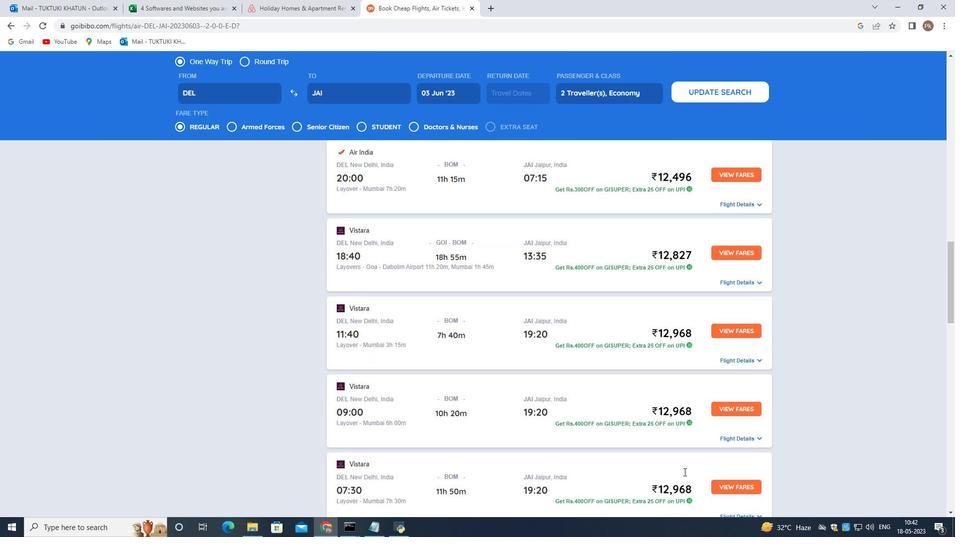 
Action: Mouse scrolled (683, 471) with delta (0, 0)
Screenshot: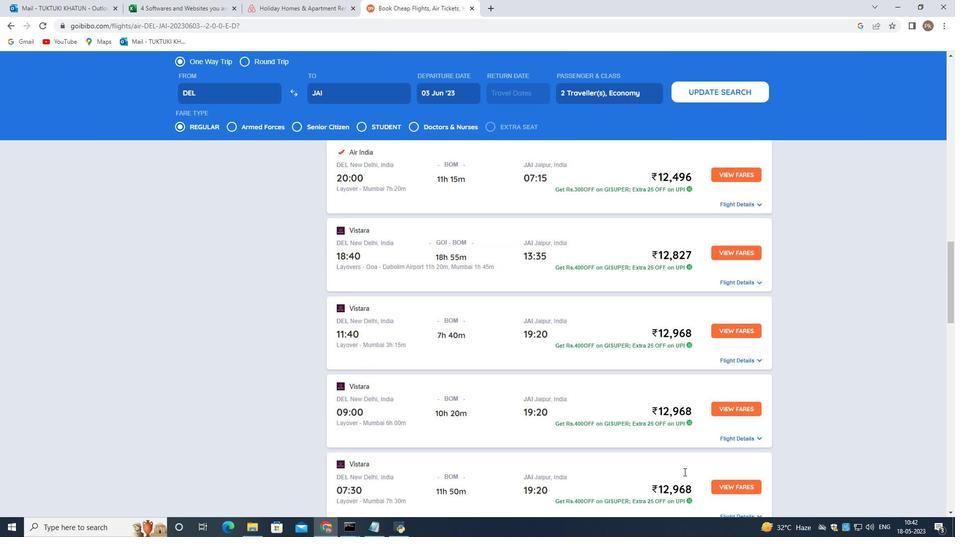 
Action: Mouse moved to (683, 472)
Screenshot: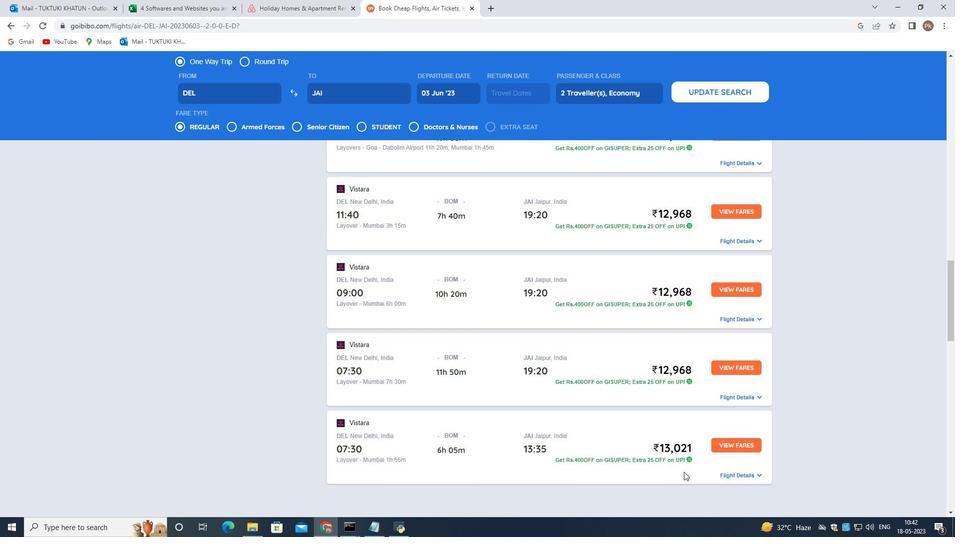 
Action: Mouse scrolled (683, 471) with delta (0, 0)
Screenshot: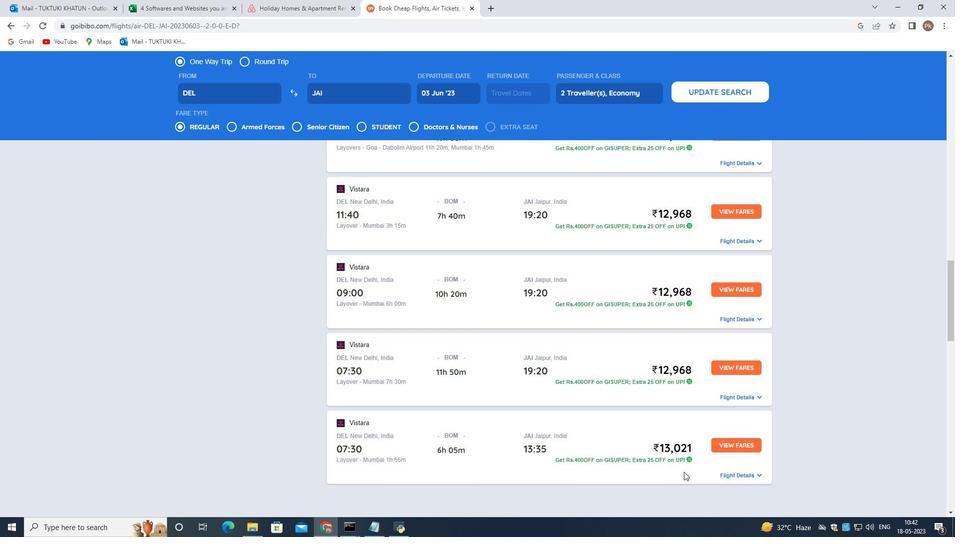 
Action: Mouse scrolled (683, 471) with delta (0, 0)
Screenshot: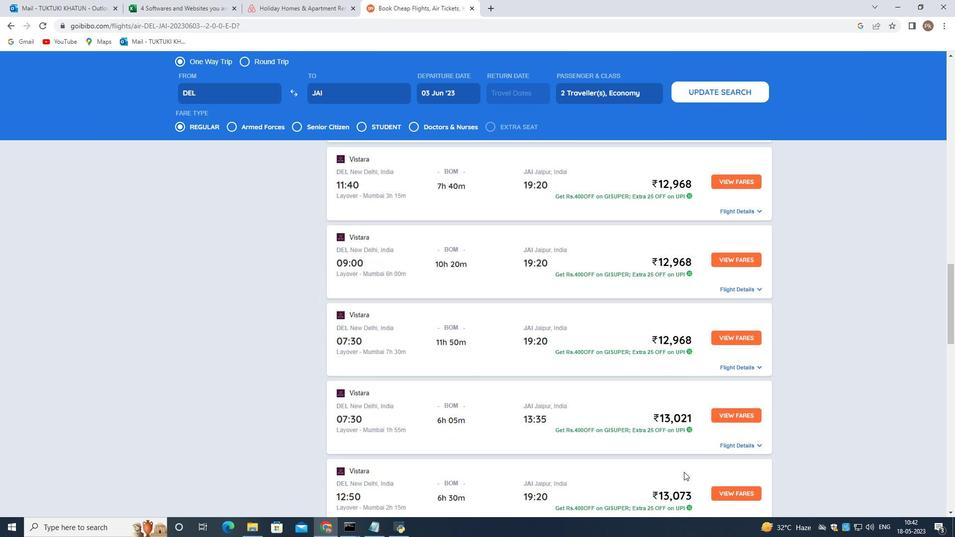 
Action: Mouse scrolled (683, 471) with delta (0, 0)
Screenshot: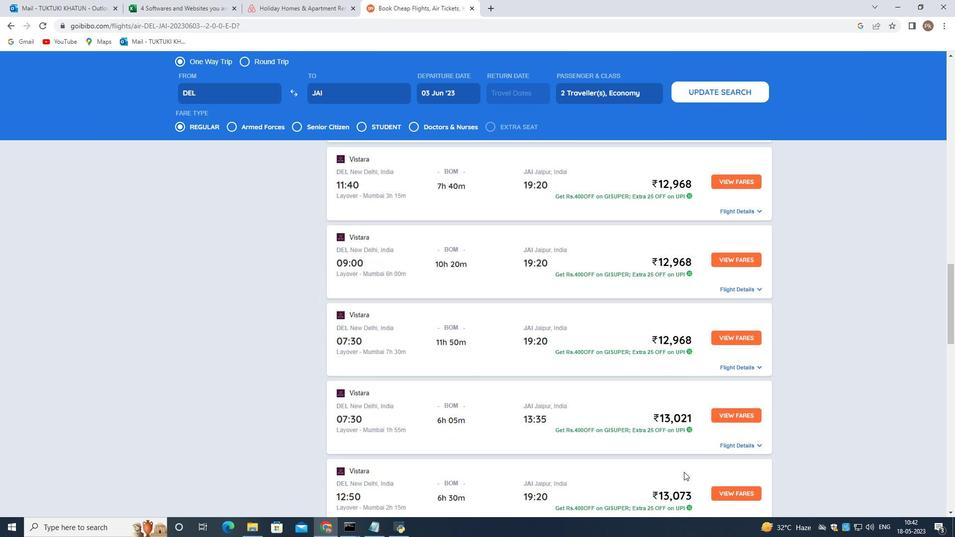 
Action: Mouse scrolled (683, 471) with delta (0, 0)
Screenshot: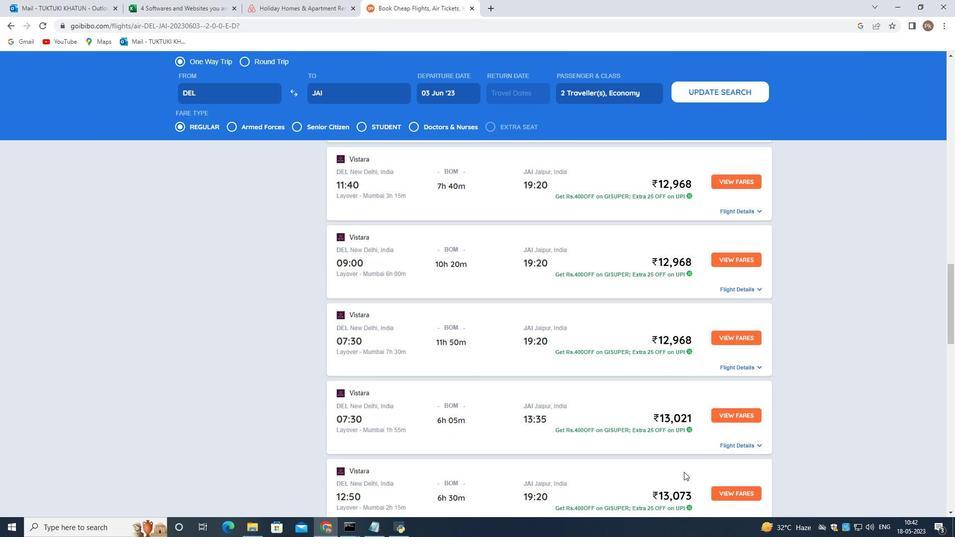 
Action: Mouse moved to (679, 387)
Screenshot: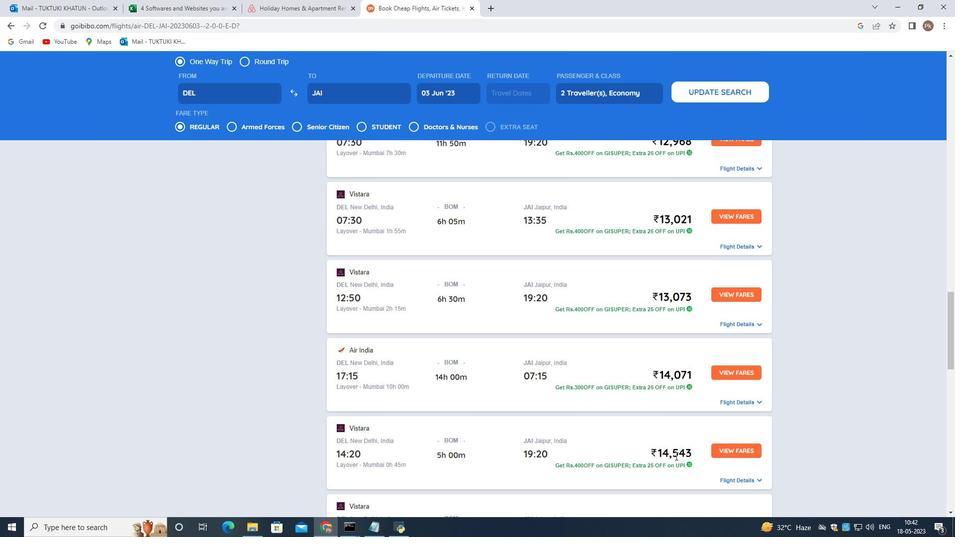 
Action: Mouse scrolled (679, 386) with delta (0, 0)
Screenshot: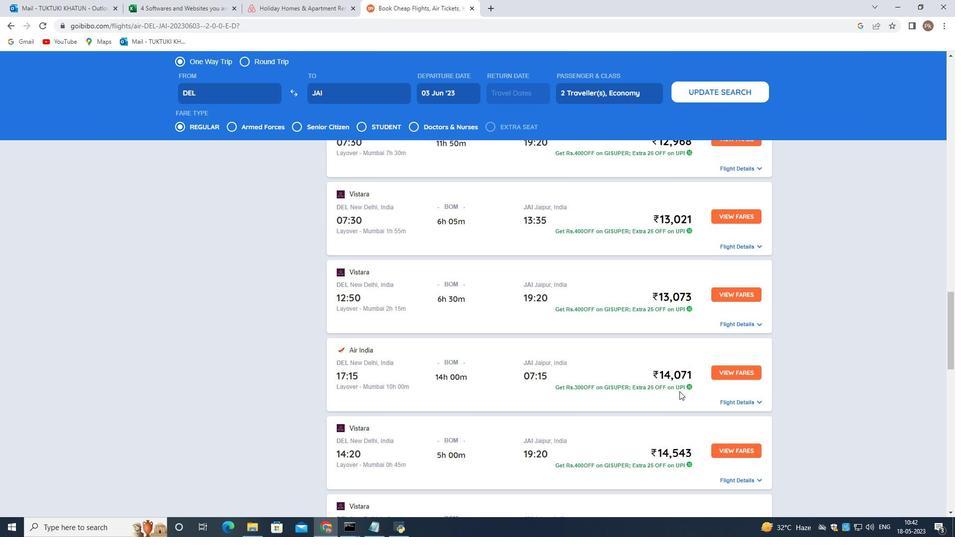 
Action: Mouse scrolled (679, 386) with delta (0, 0)
Screenshot: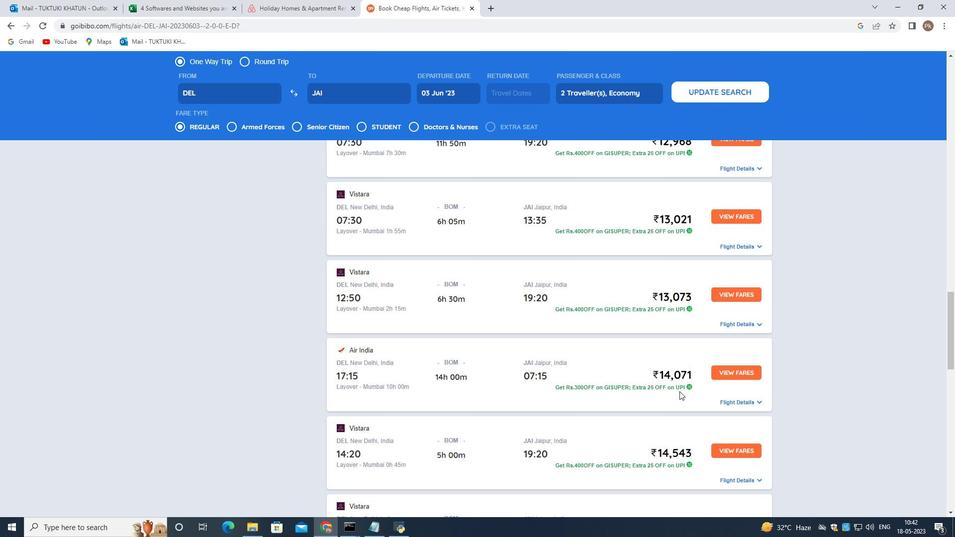 
Action: Mouse scrolled (679, 386) with delta (0, 0)
Screenshot: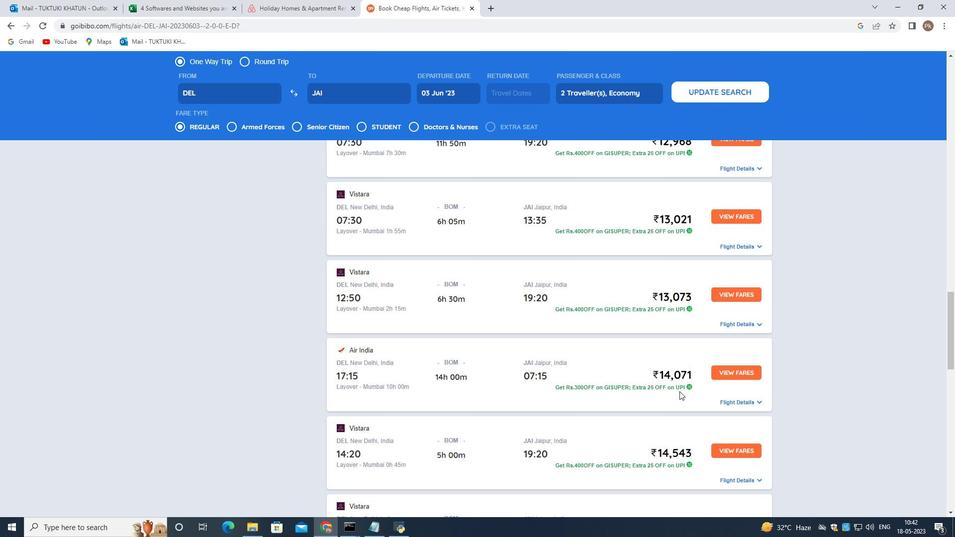 
Action: Mouse scrolled (679, 386) with delta (0, 0)
Screenshot: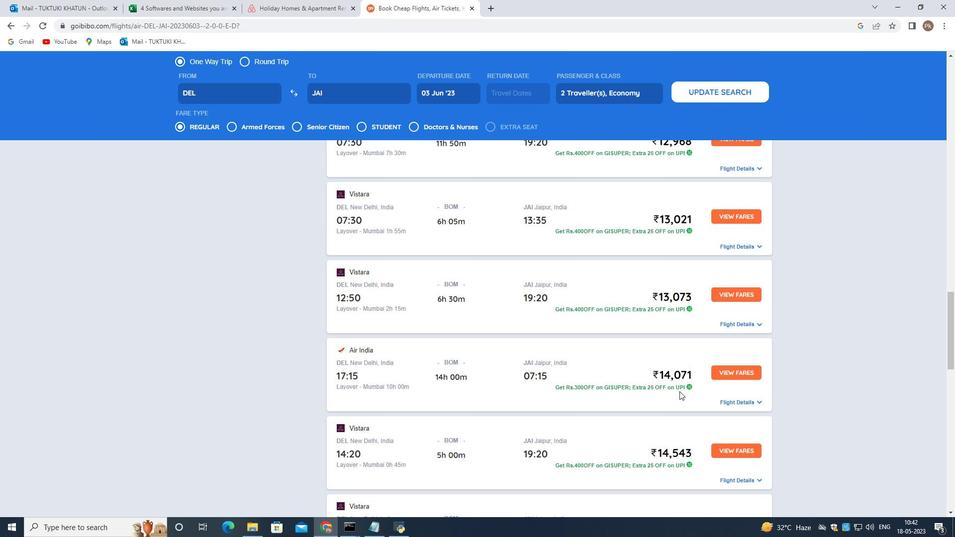 
Action: Mouse moved to (678, 387)
Screenshot: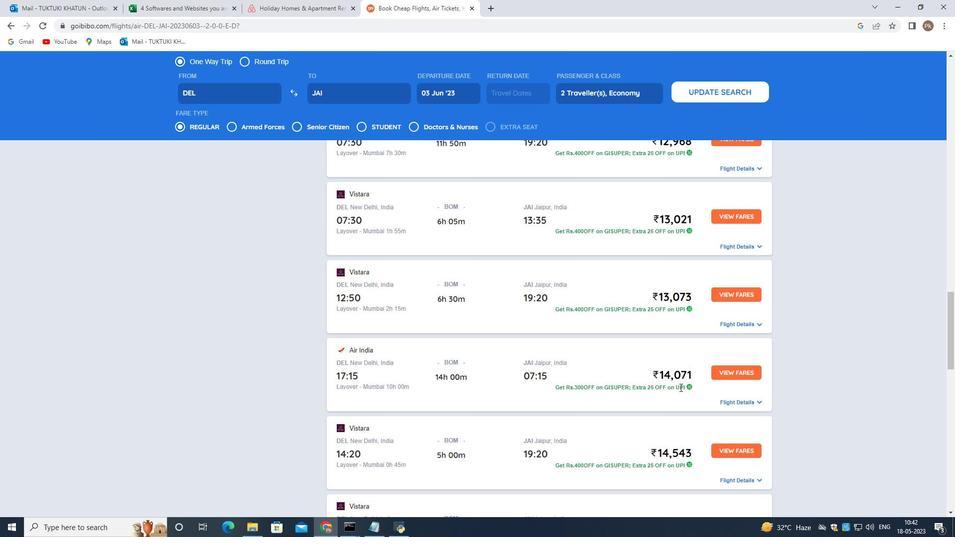 
Action: Mouse scrolled (678, 386) with delta (0, 0)
Screenshot: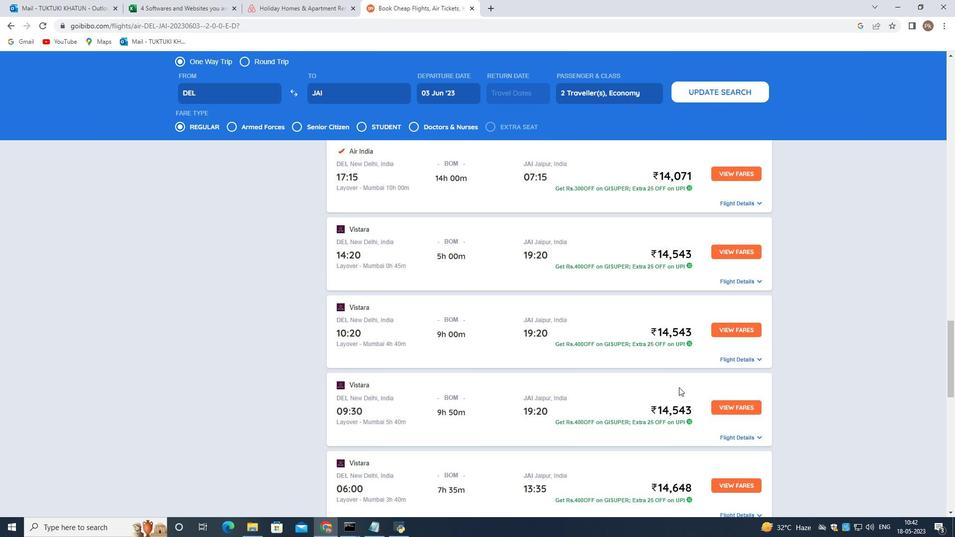 
Action: Mouse scrolled (678, 386) with delta (0, 0)
Screenshot: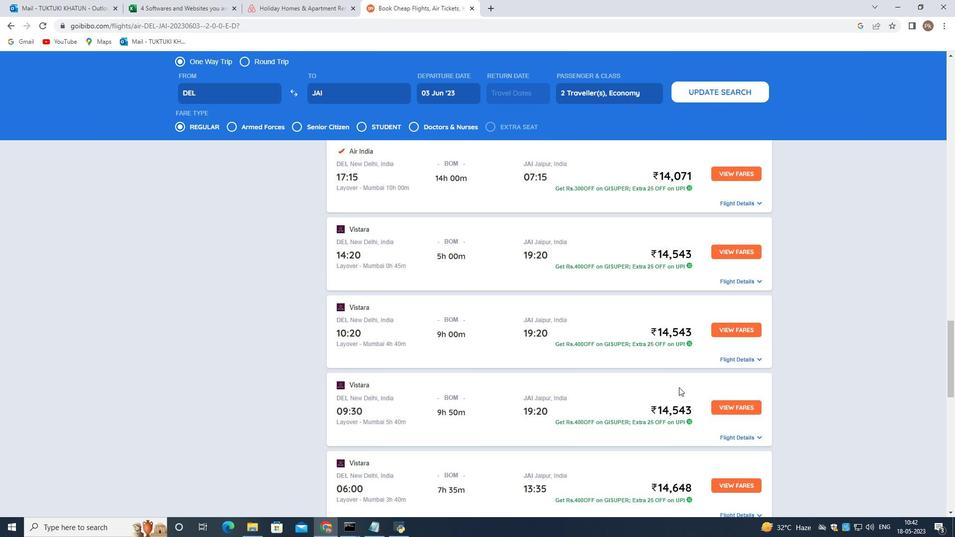 
Action: Mouse moved to (678, 387)
Screenshot: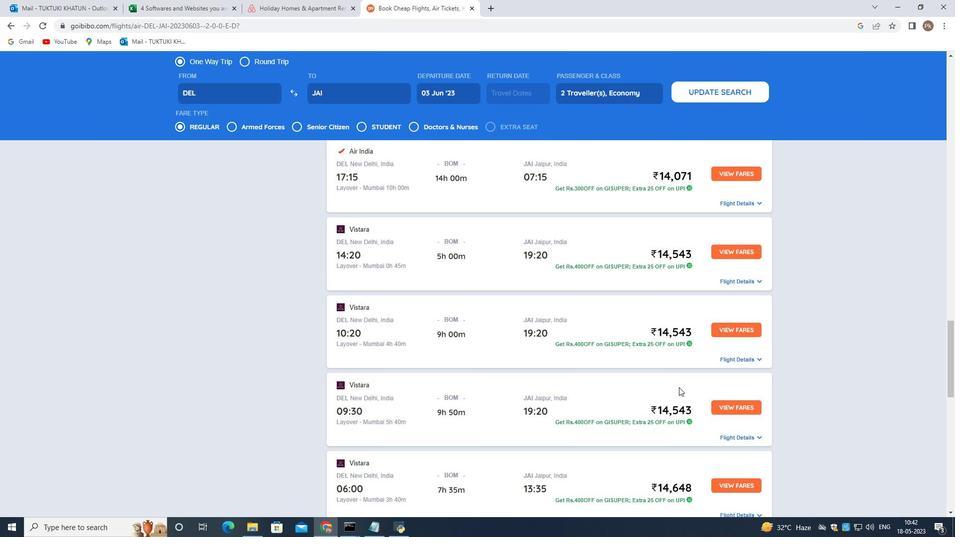 
Action: Mouse scrolled (678, 386) with delta (0, 0)
Screenshot: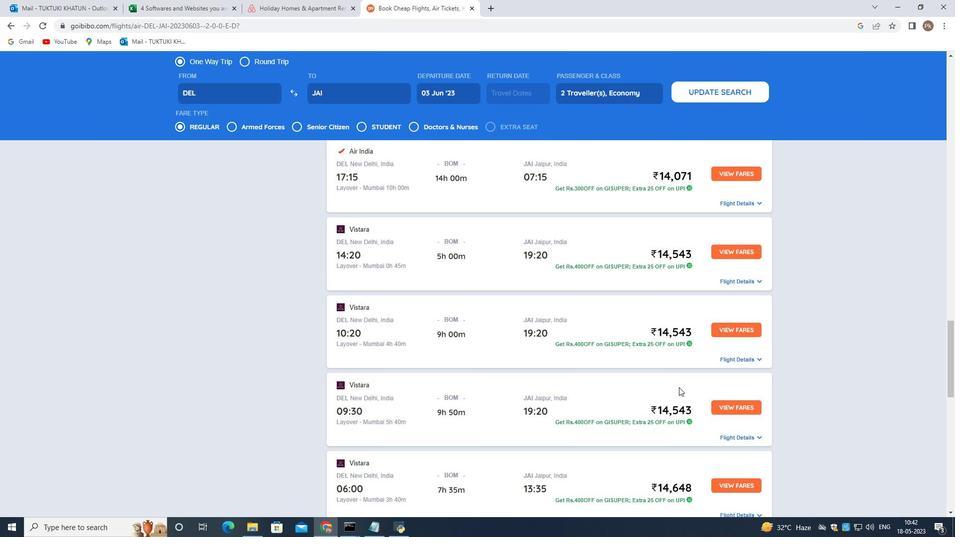
Action: Mouse moved to (677, 389)
Screenshot: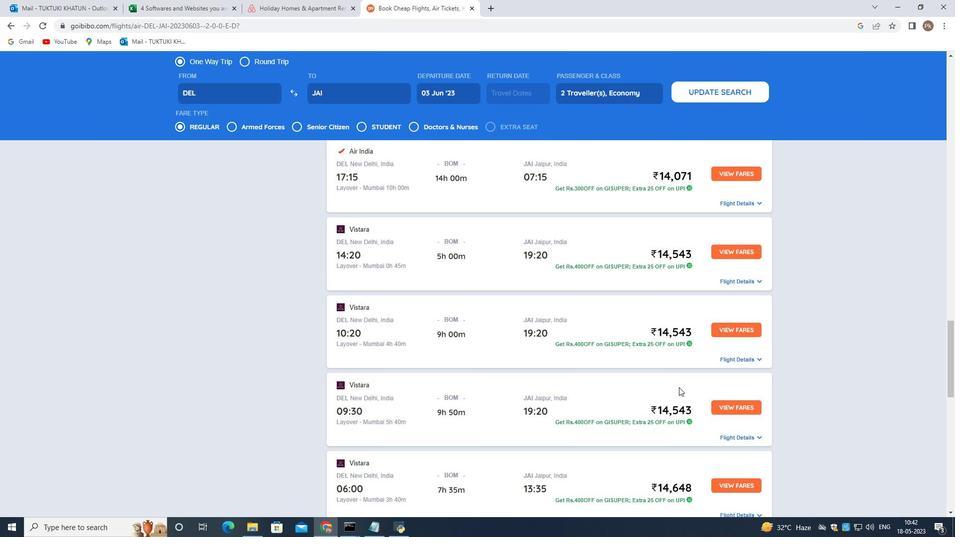 
Action: Mouse scrolled (677, 389) with delta (0, 0)
Screenshot: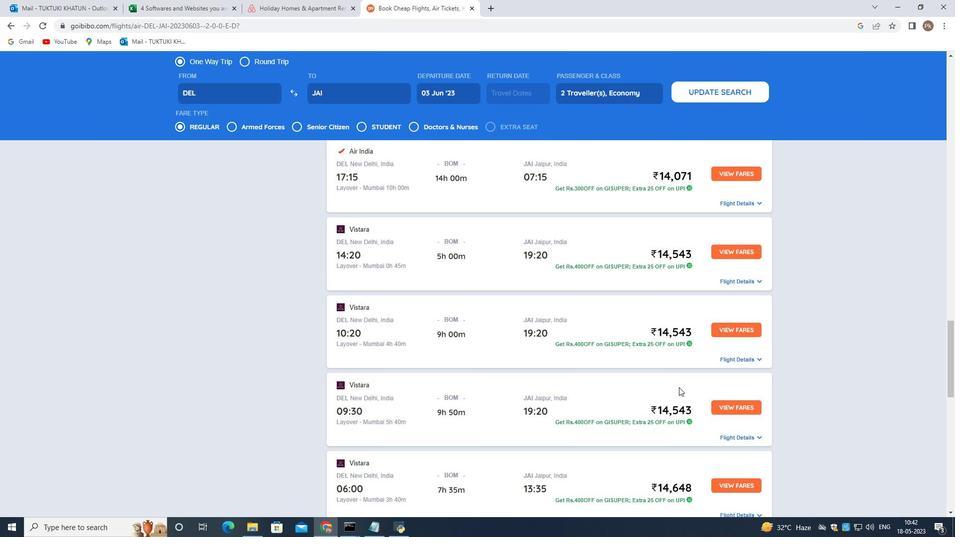 
Action: Mouse moved to (664, 428)
Screenshot: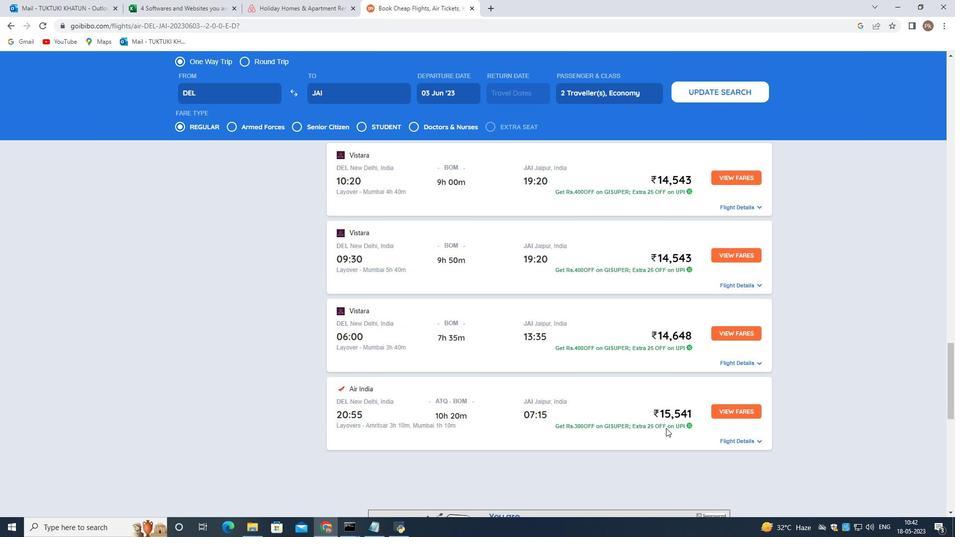 
Action: Mouse scrolled (664, 428) with delta (0, 0)
Screenshot: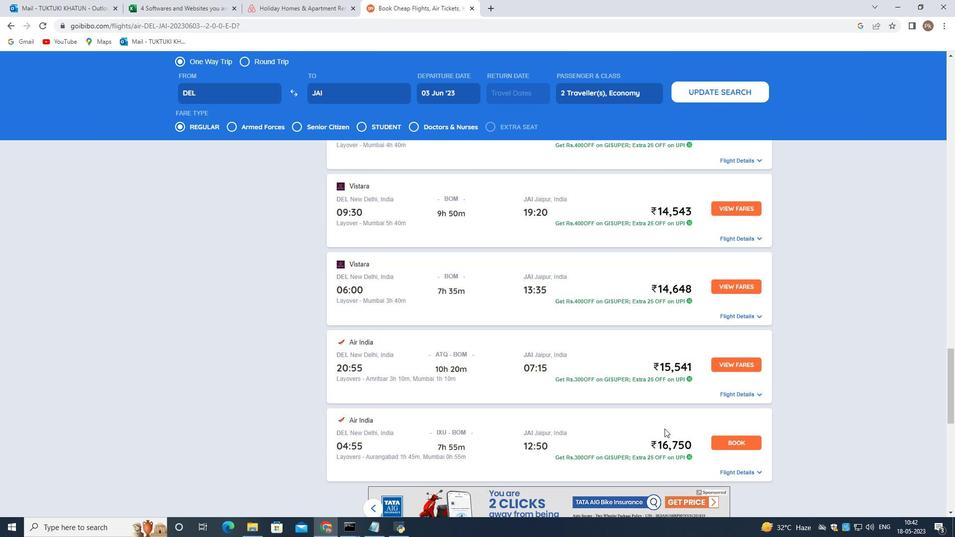 
Action: Mouse scrolled (664, 428) with delta (0, 0)
Screenshot: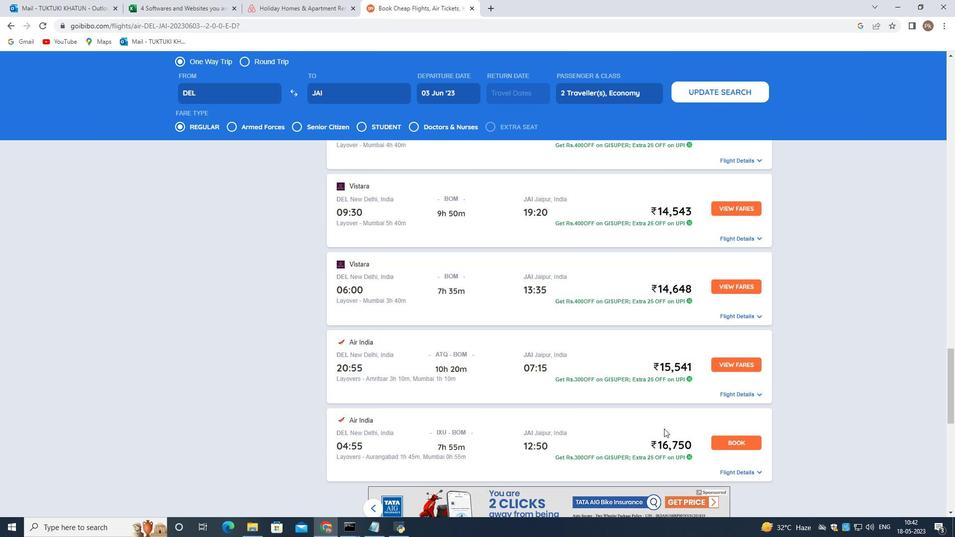 
Action: Mouse scrolled (664, 428) with delta (0, 0)
Screenshot: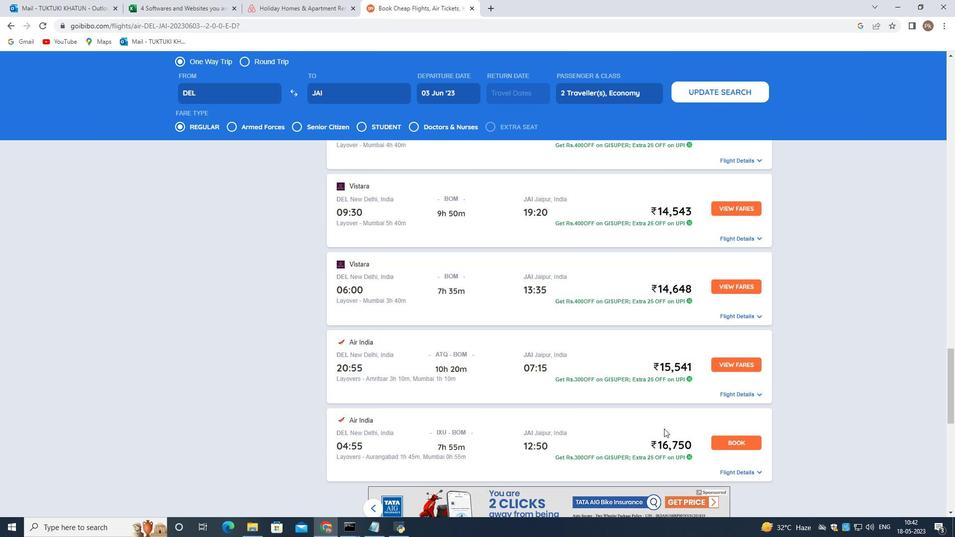 
Action: Mouse scrolled (664, 428) with delta (0, 0)
Screenshot: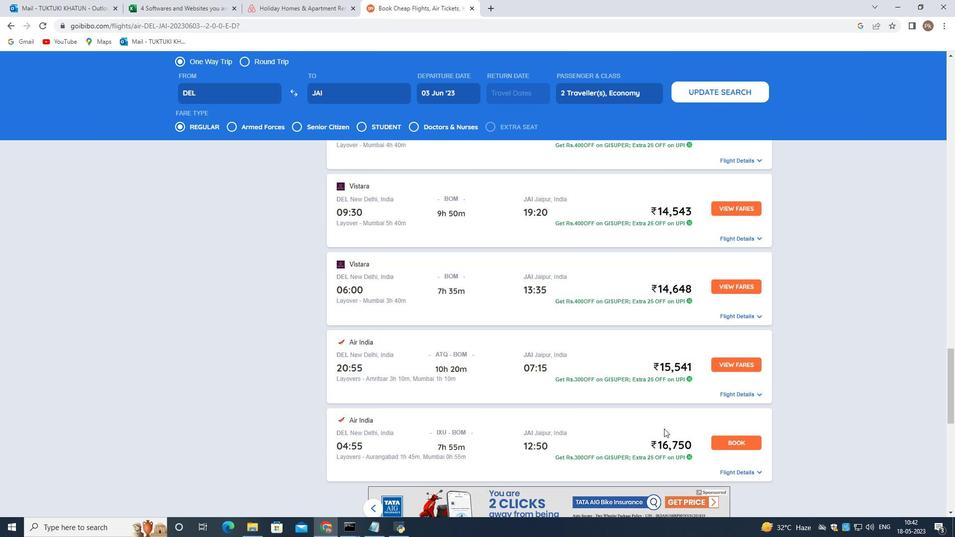 
Action: Mouse moved to (573, 421)
Screenshot: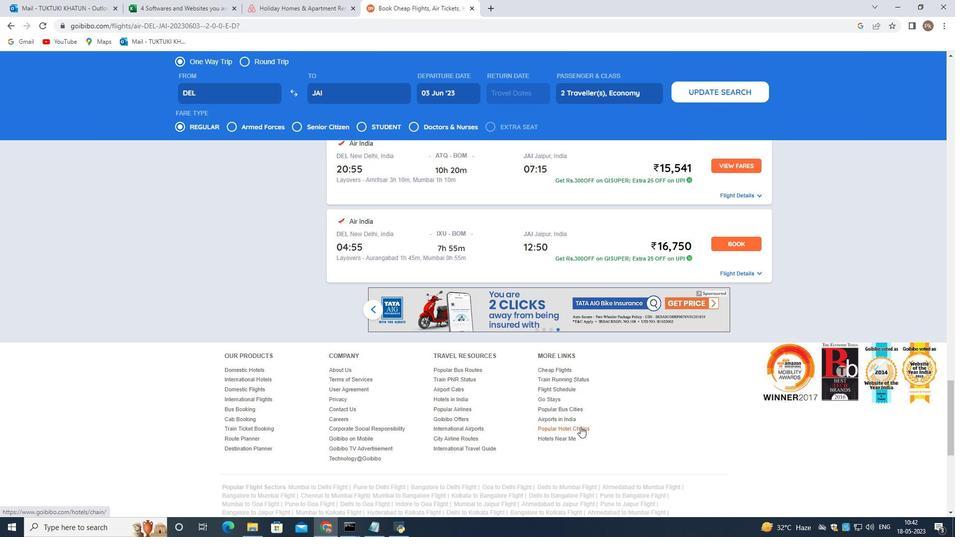 
Action: Mouse scrolled (573, 422) with delta (0, 0)
Screenshot: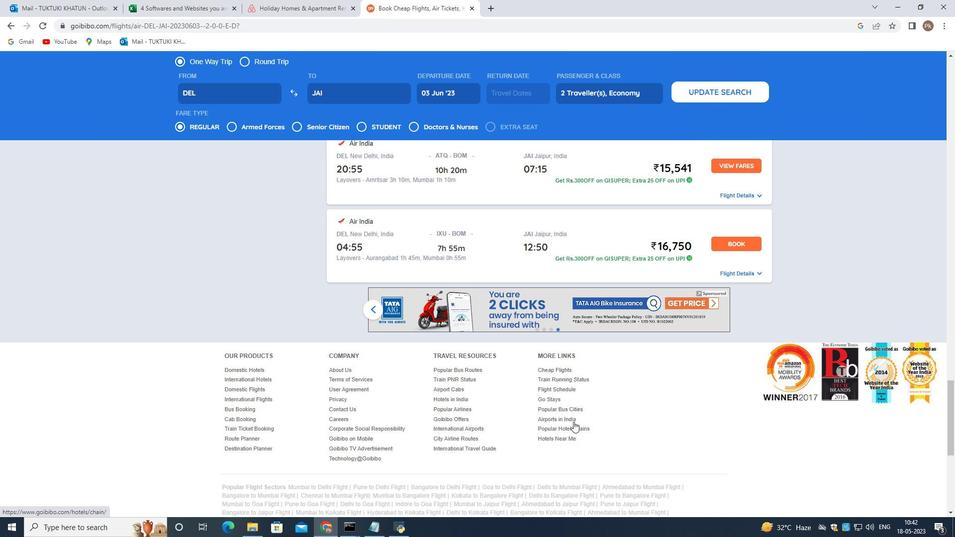 
Action: Mouse scrolled (573, 422) with delta (0, 0)
Screenshot: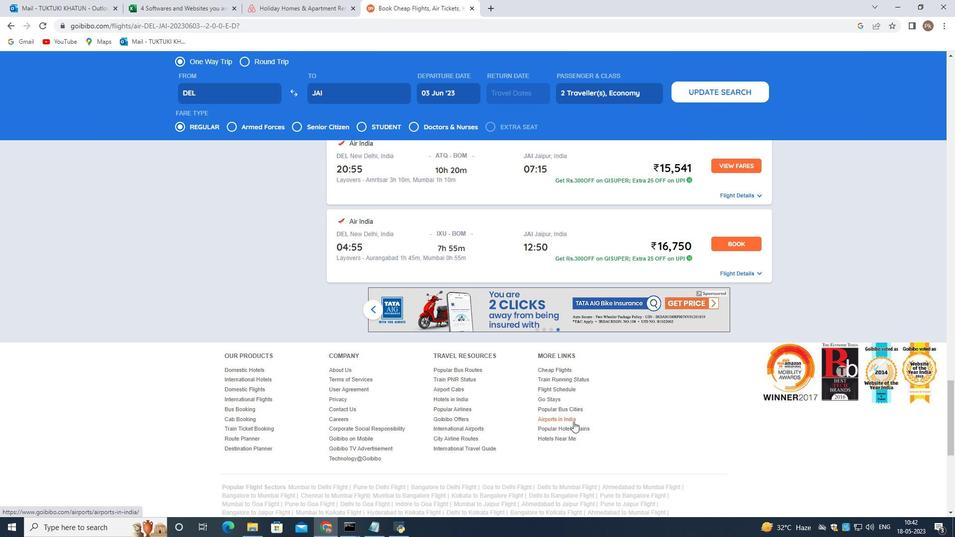 
Action: Mouse scrolled (573, 422) with delta (0, 0)
Screenshot: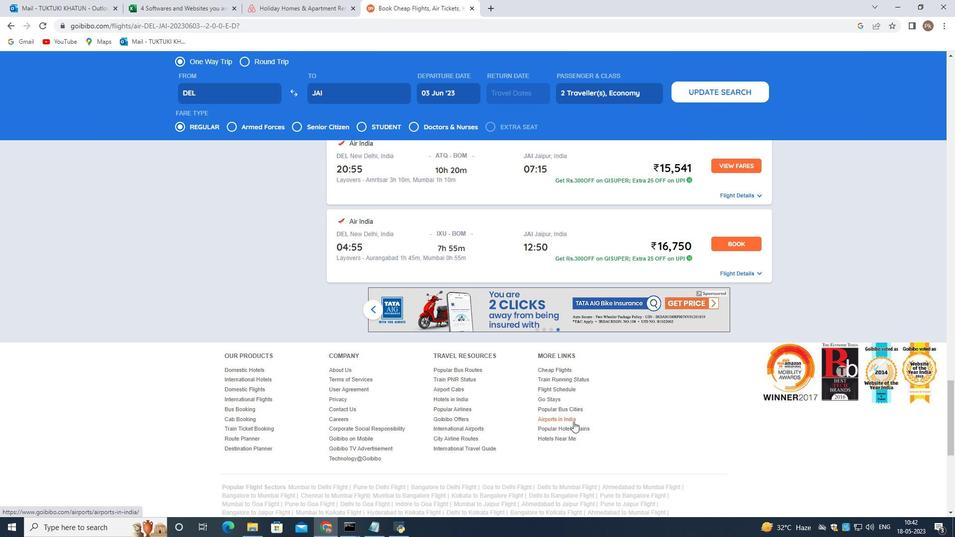 
Action: Mouse scrolled (573, 422) with delta (0, 0)
Screenshot: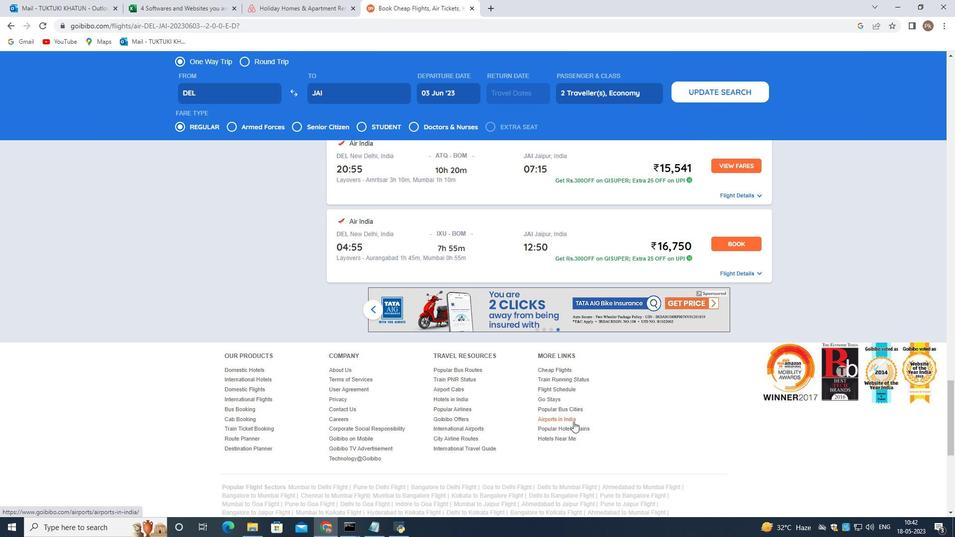 
Action: Mouse scrolled (573, 422) with delta (0, 0)
Screenshot: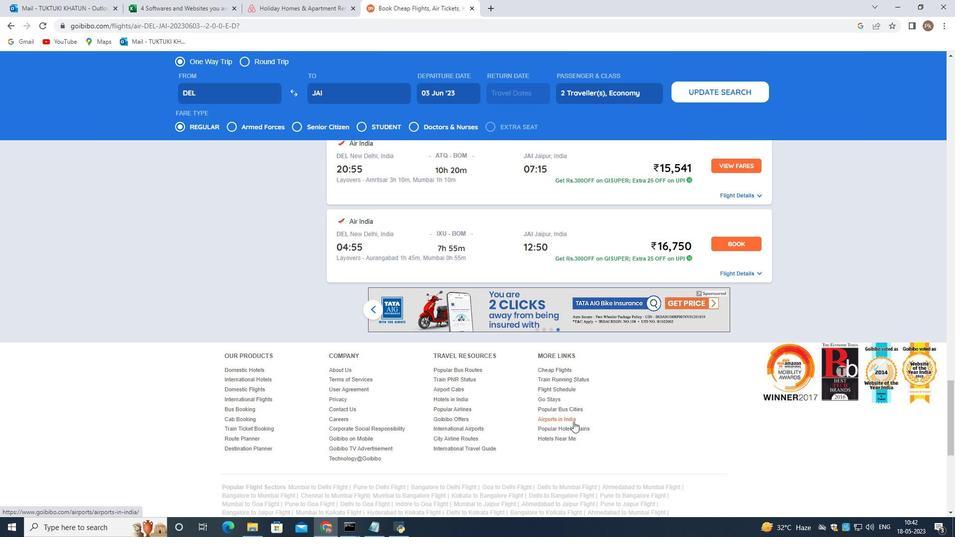 
Action: Mouse scrolled (573, 422) with delta (0, 0)
Screenshot: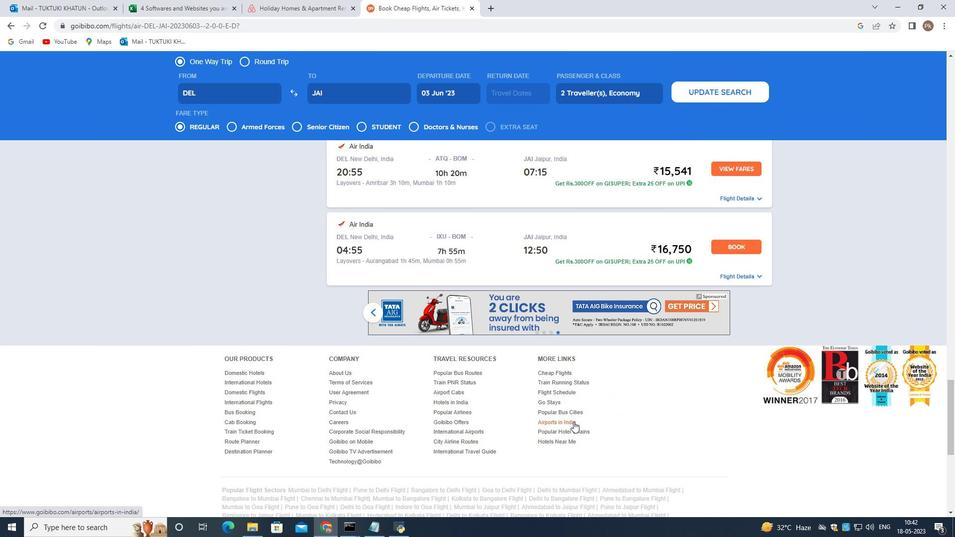 
Action: Mouse moved to (562, 387)
Screenshot: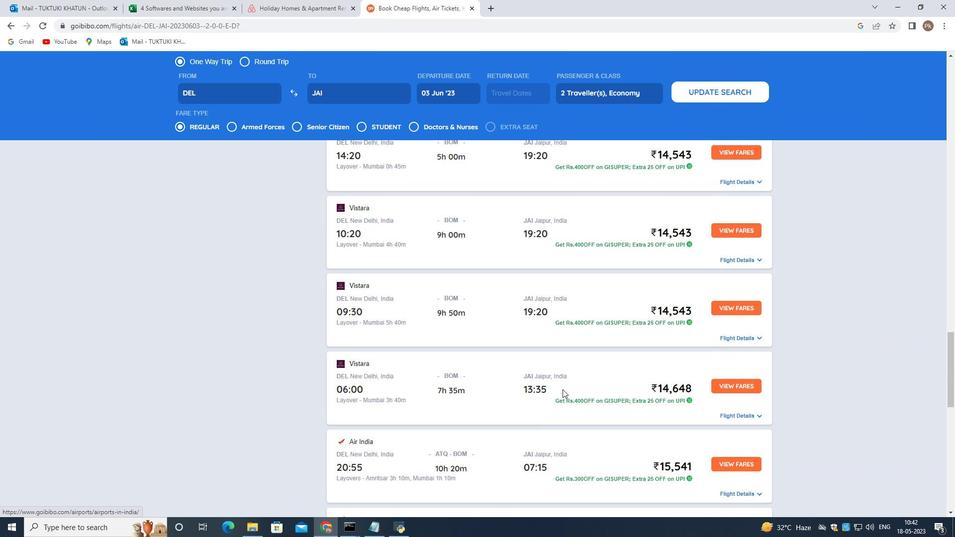 
Action: Mouse scrolled (562, 388) with delta (0, 0)
Screenshot: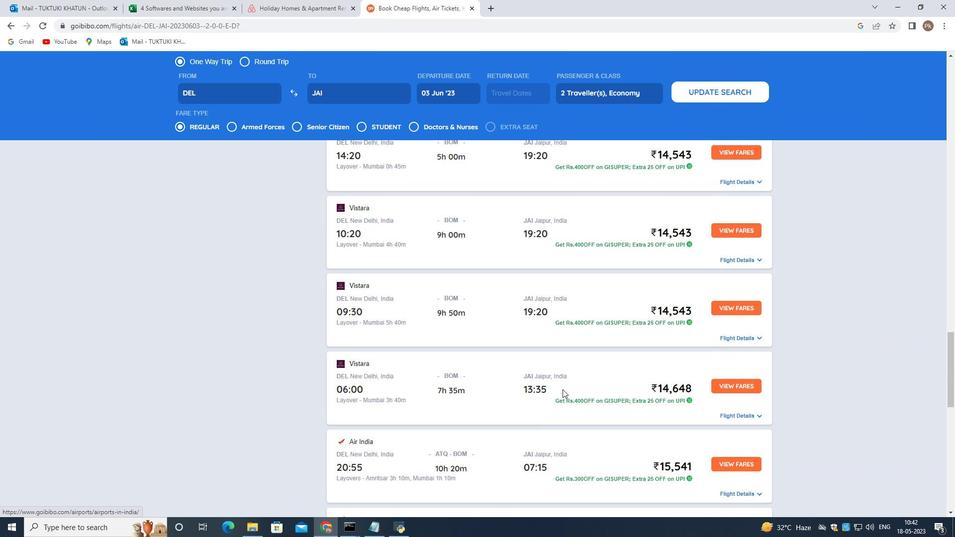 
Action: Mouse scrolled (562, 388) with delta (0, 0)
Screenshot: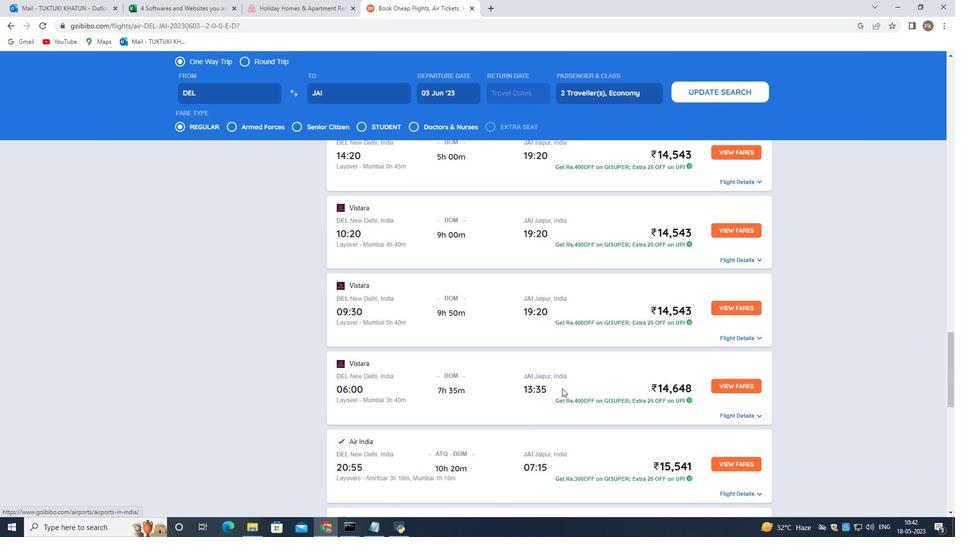
Action: Mouse scrolled (562, 388) with delta (0, 0)
Screenshot: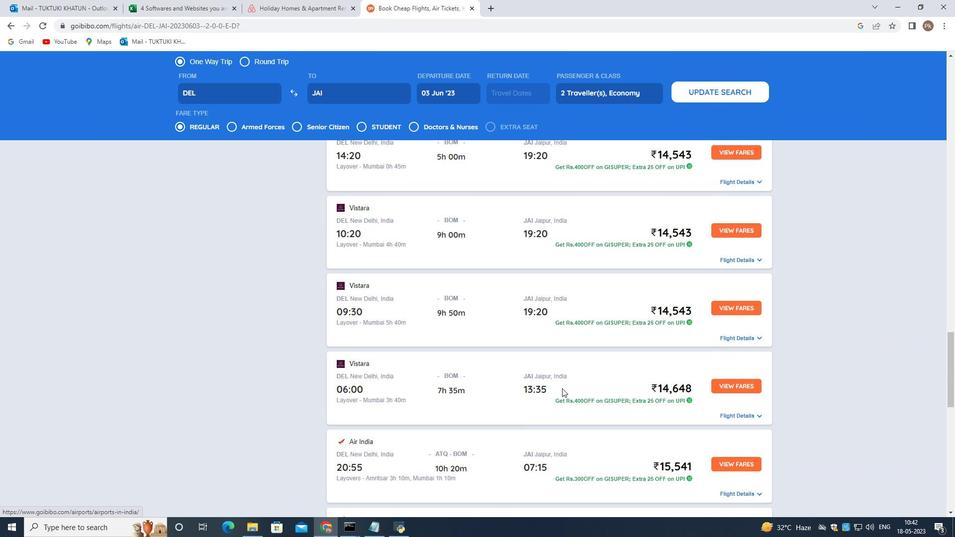 
Action: Mouse moved to (560, 386)
Screenshot: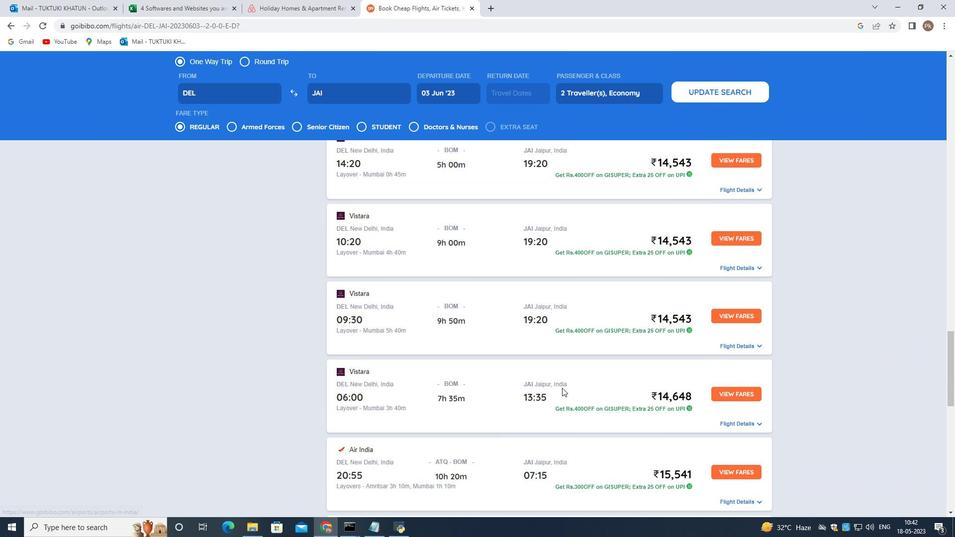 
Action: Mouse scrolled (560, 386) with delta (0, 0)
Screenshot: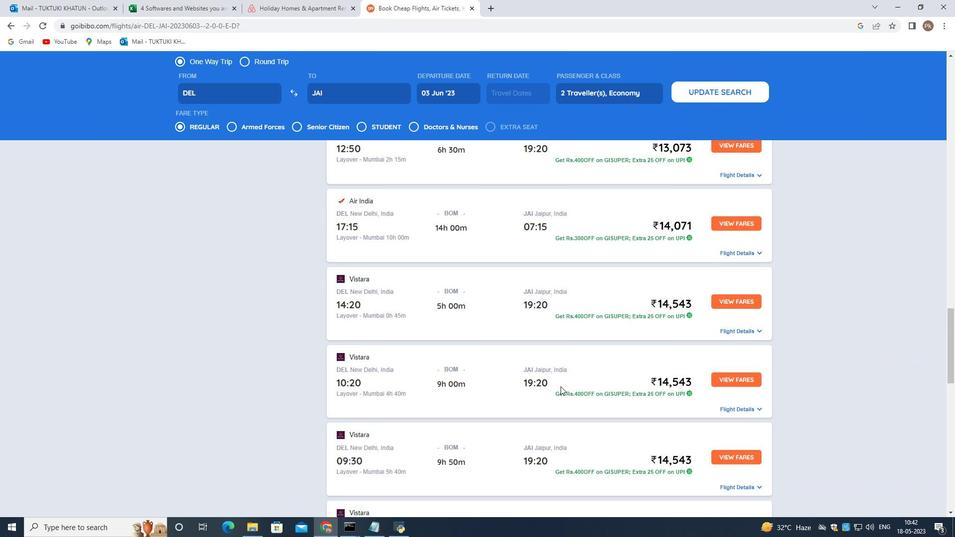 
Action: Mouse scrolled (560, 386) with delta (0, 0)
Screenshot: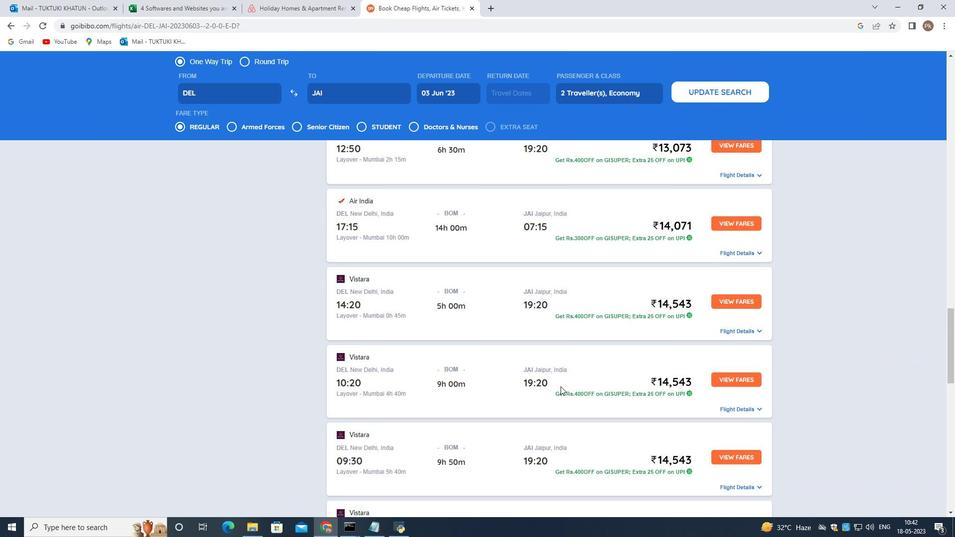 
Action: Mouse scrolled (560, 386) with delta (0, 0)
Screenshot: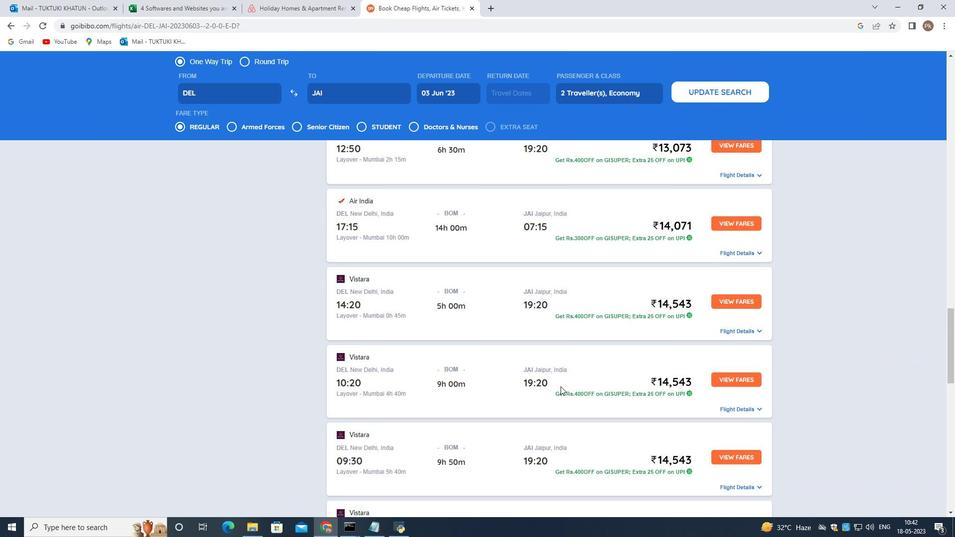 
Action: Mouse scrolled (560, 386) with delta (0, 0)
Screenshot: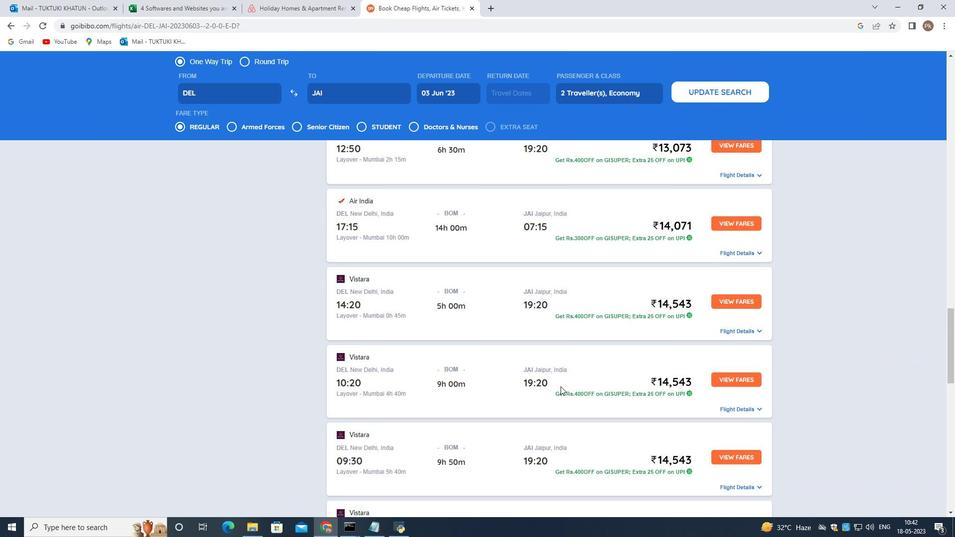 
Action: Mouse moved to (498, 301)
Screenshot: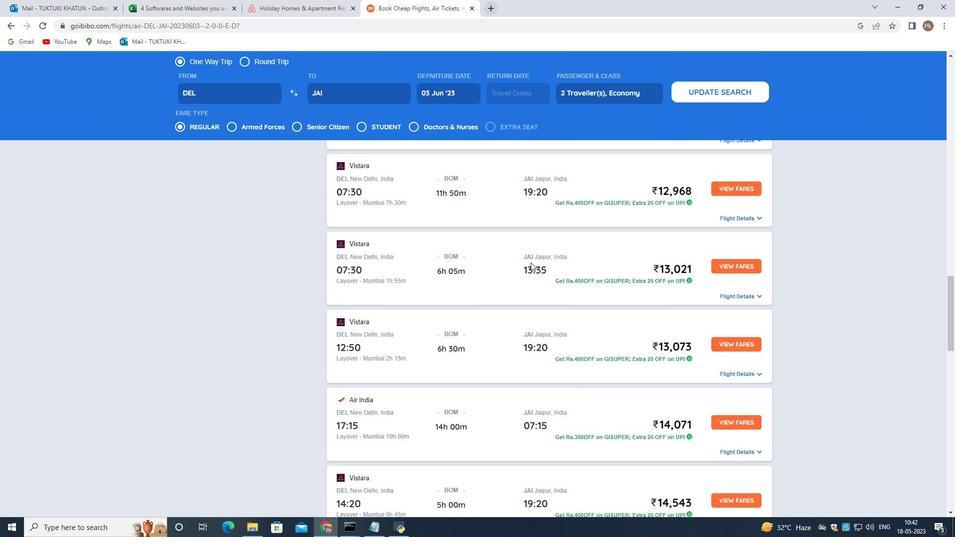 
Action: Mouse scrolled (498, 302) with delta (0, 0)
Screenshot: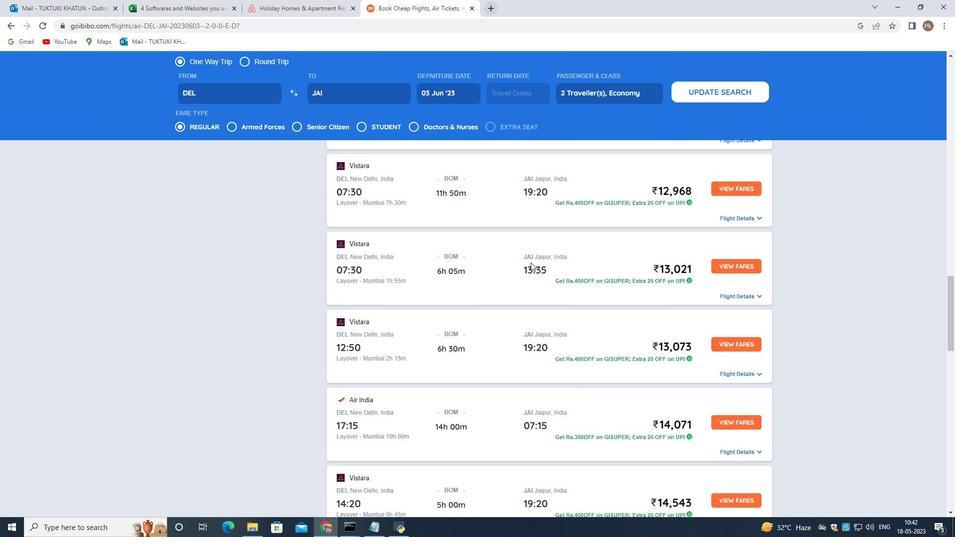 
Action: Mouse moved to (494, 302)
Screenshot: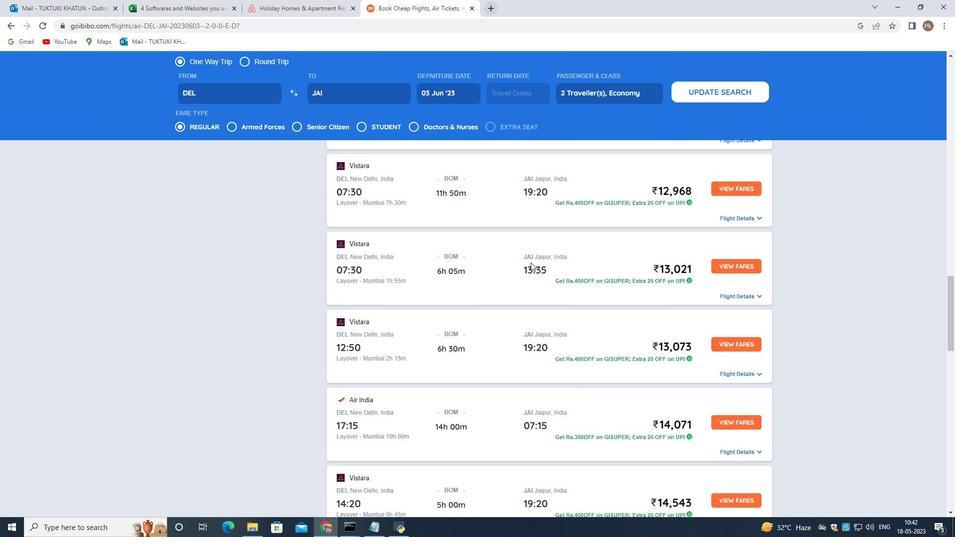 
Action: Mouse scrolled (494, 302) with delta (0, 0)
Screenshot: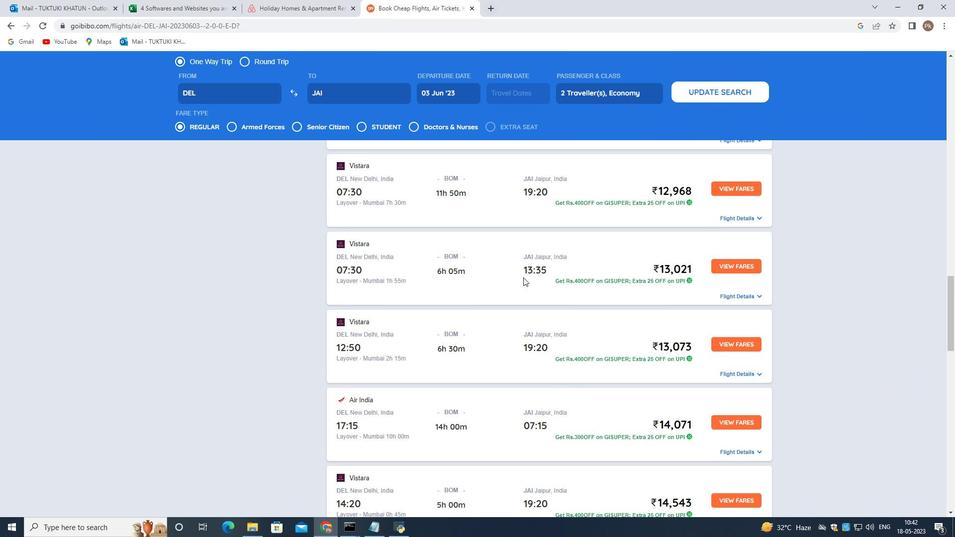 
Action: Mouse moved to (490, 303)
Screenshot: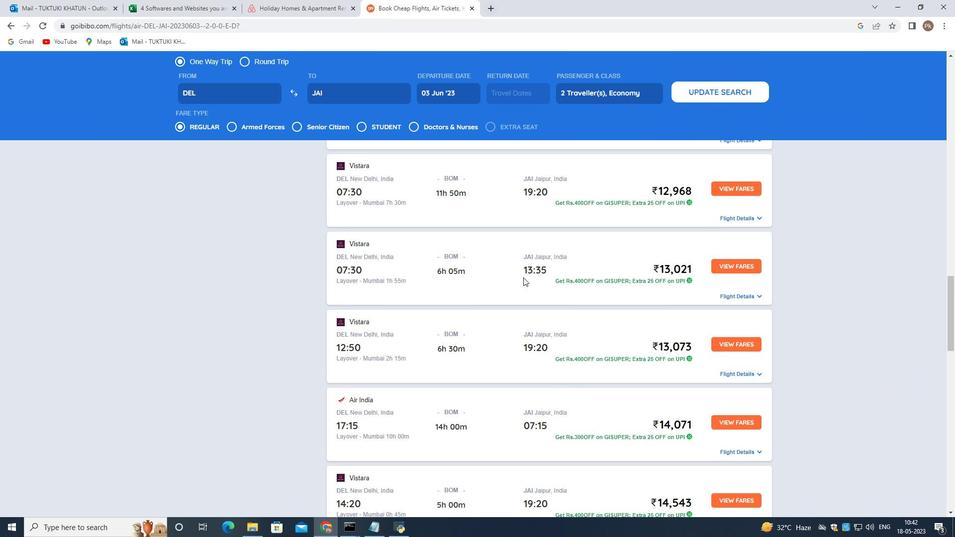 
Action: Mouse scrolled (490, 303) with delta (0, 0)
Screenshot: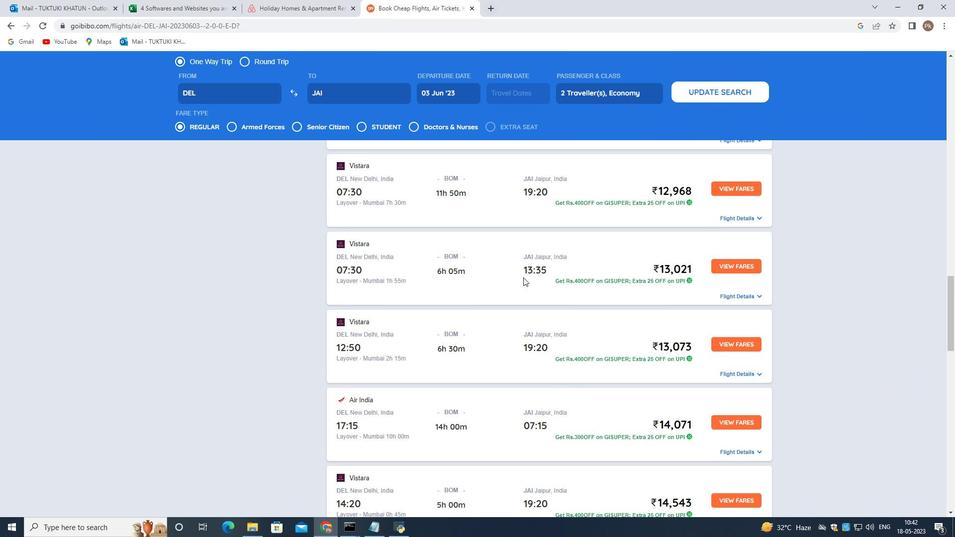 
Action: Mouse moved to (489, 303)
Screenshot: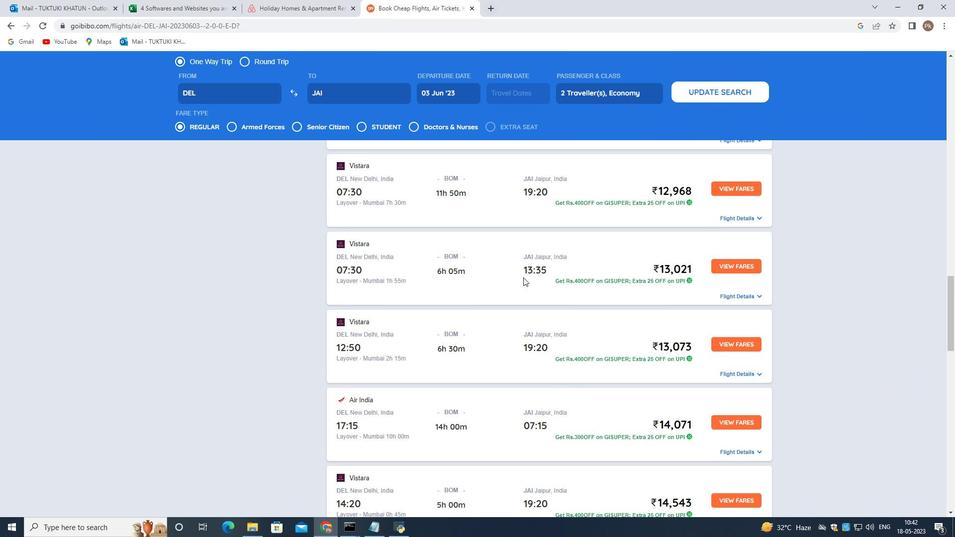 
Action: Mouse scrolled (489, 304) with delta (0, 0)
Screenshot: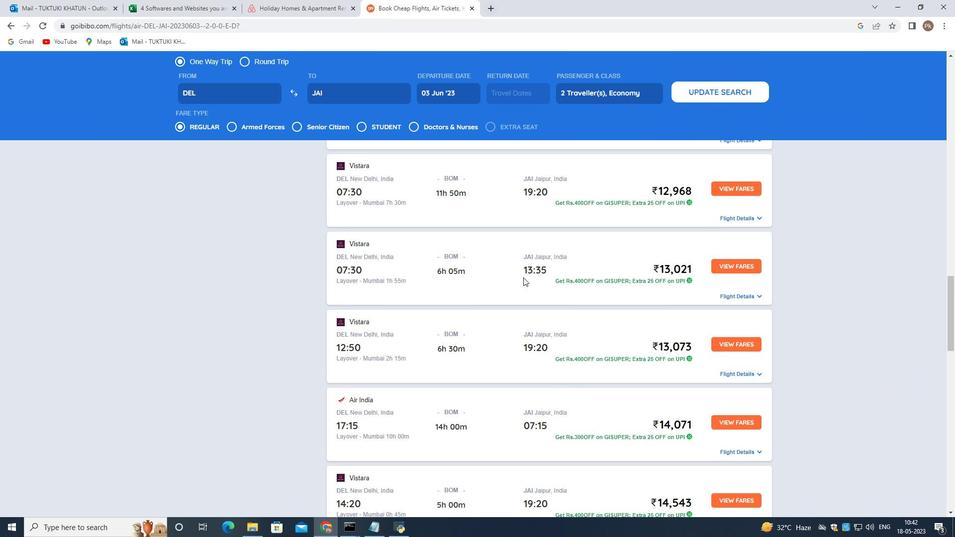 
Action: Mouse moved to (482, 305)
Screenshot: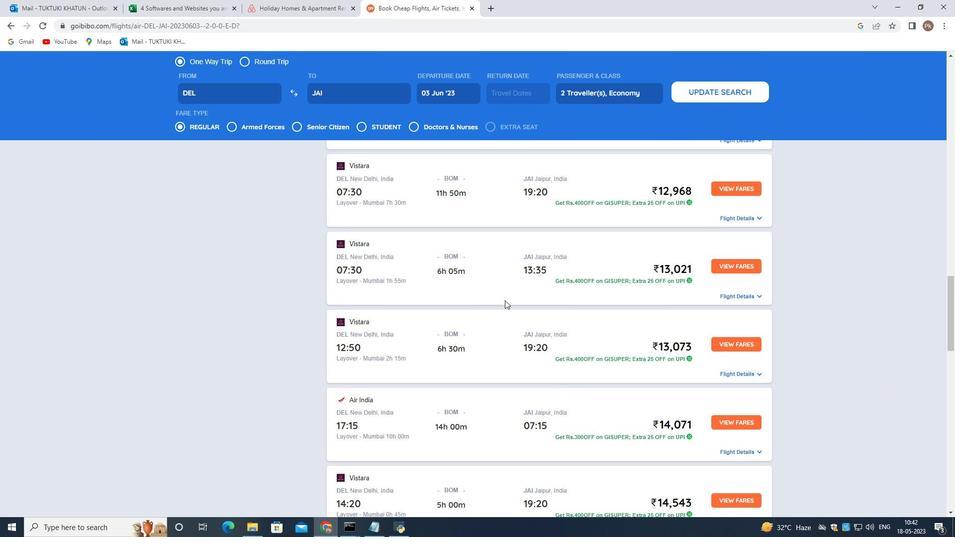 
Action: Mouse scrolled (483, 306) with delta (0, 0)
Screenshot: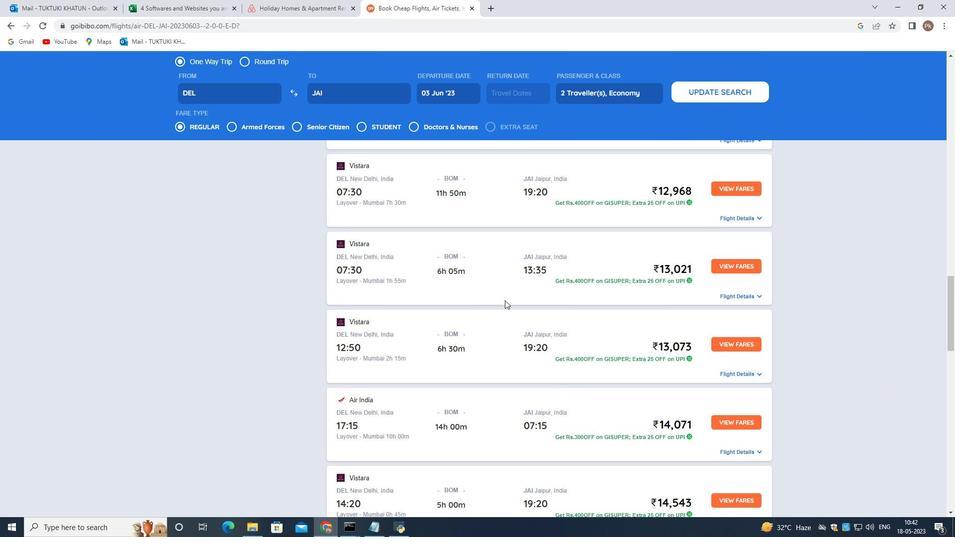 
Action: Mouse moved to (478, 306)
Screenshot: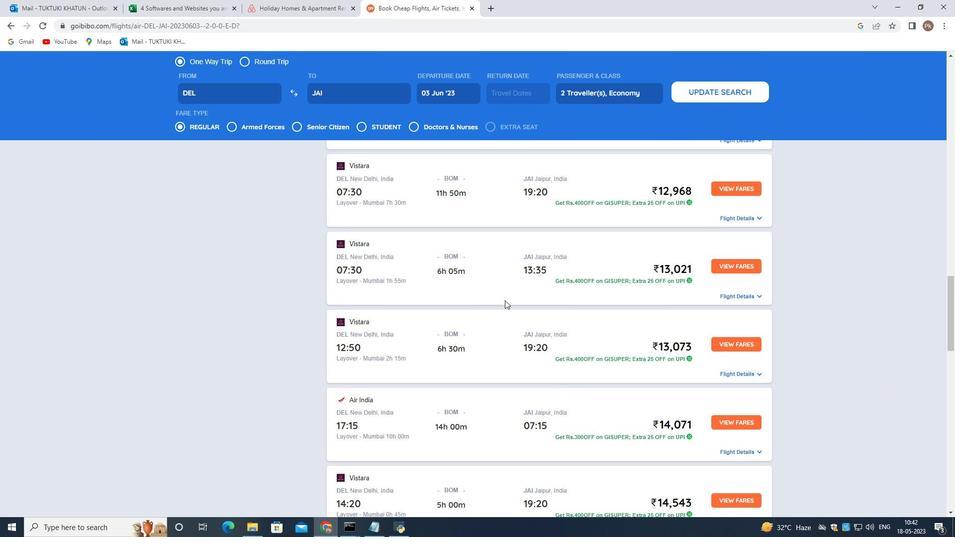 
Action: Mouse scrolled (478, 307) with delta (0, 0)
Screenshot: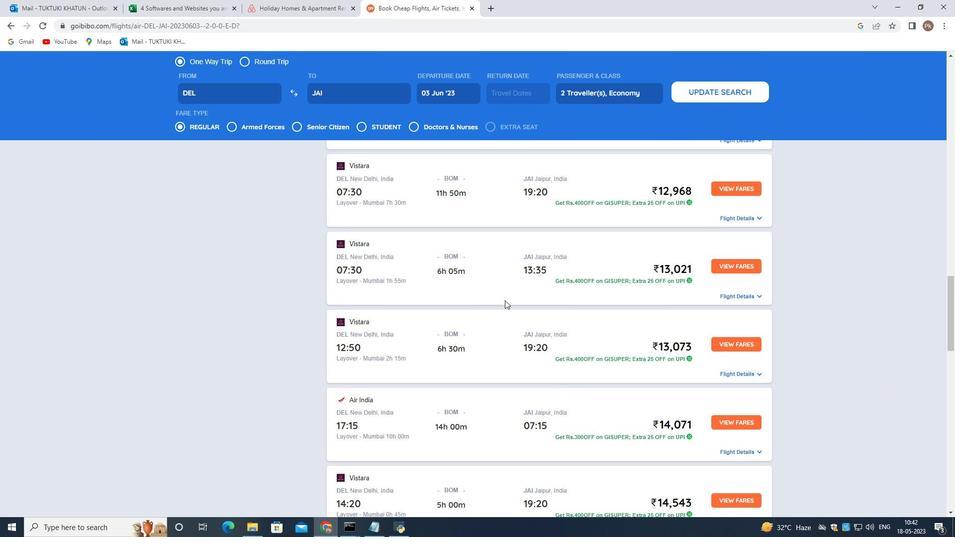 
Action: Mouse moved to (392, 300)
Screenshot: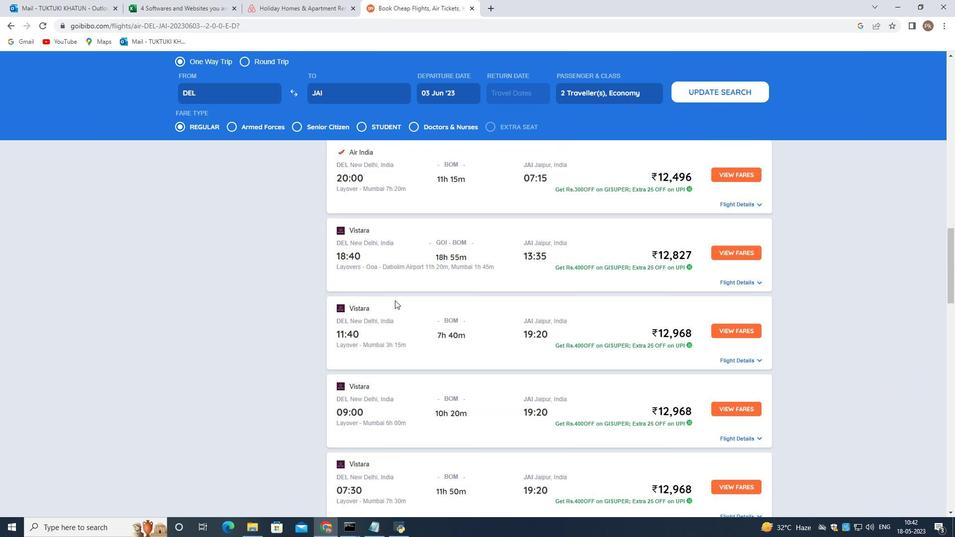
Action: Mouse scrolled (392, 301) with delta (0, 0)
Screenshot: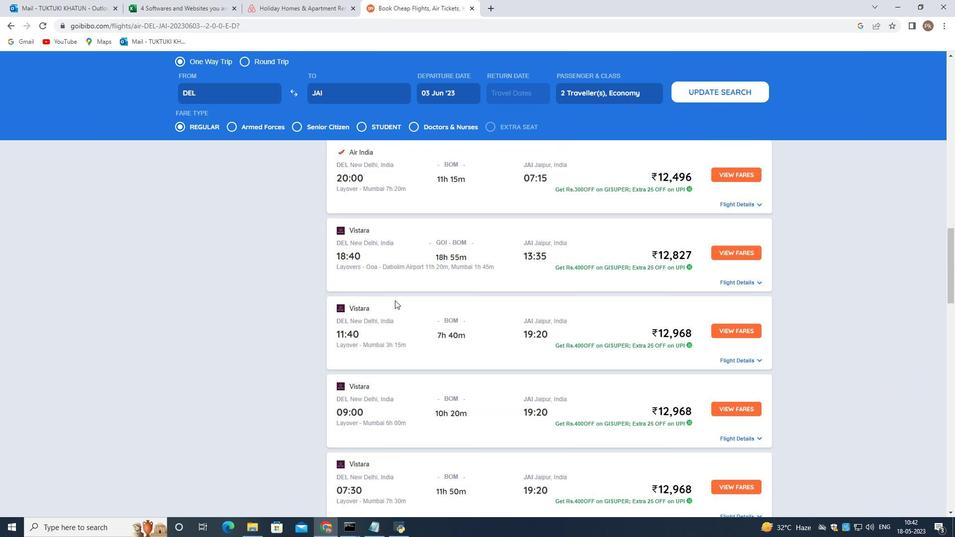 
Action: Mouse moved to (391, 300)
Screenshot: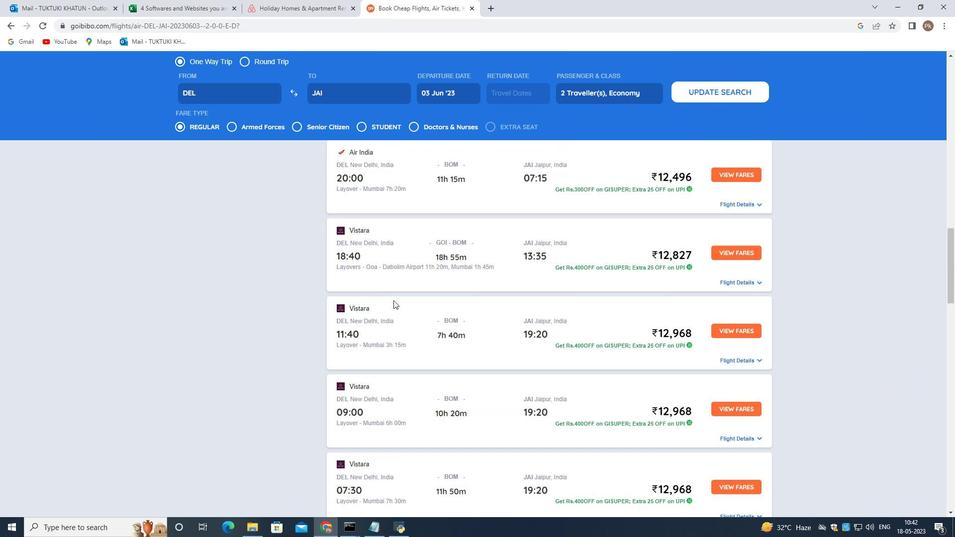 
Action: Mouse scrolled (391, 301) with delta (0, 0)
Screenshot: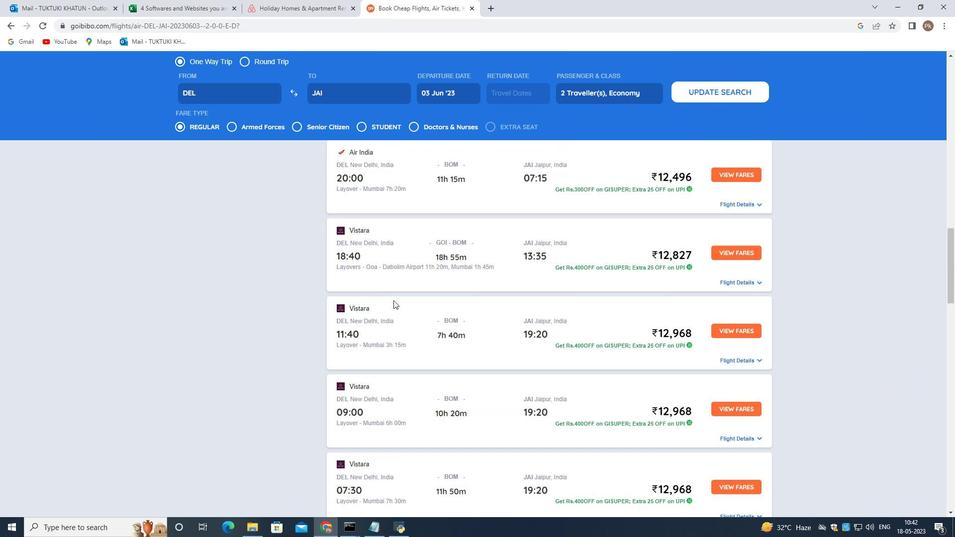 
Action: Mouse moved to (391, 300)
Screenshot: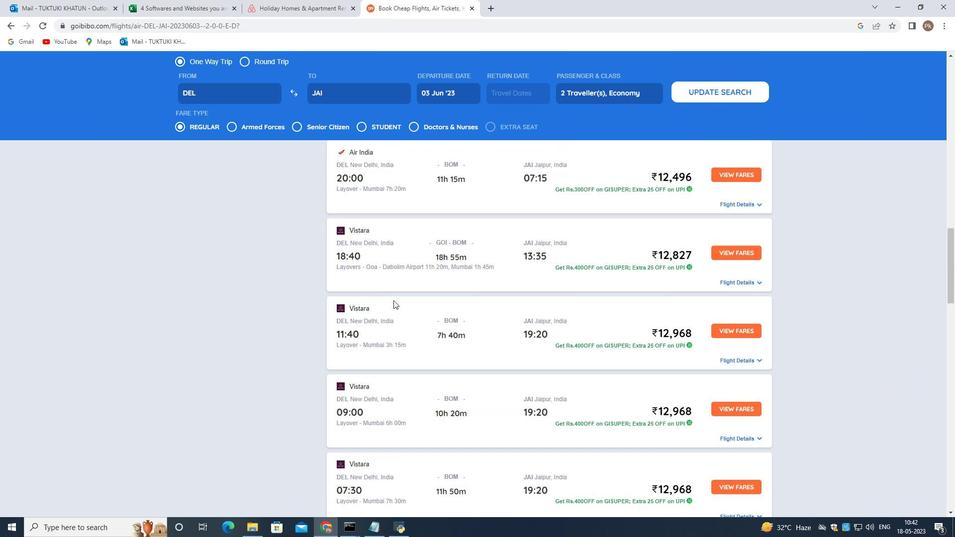 
Action: Mouse scrolled (391, 301) with delta (0, 0)
Screenshot: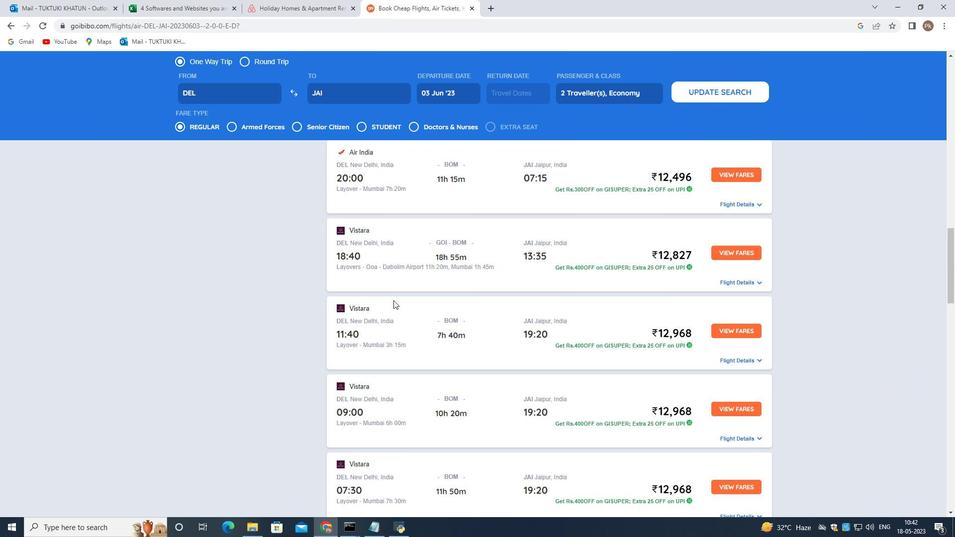 
Action: Mouse moved to (390, 300)
Screenshot: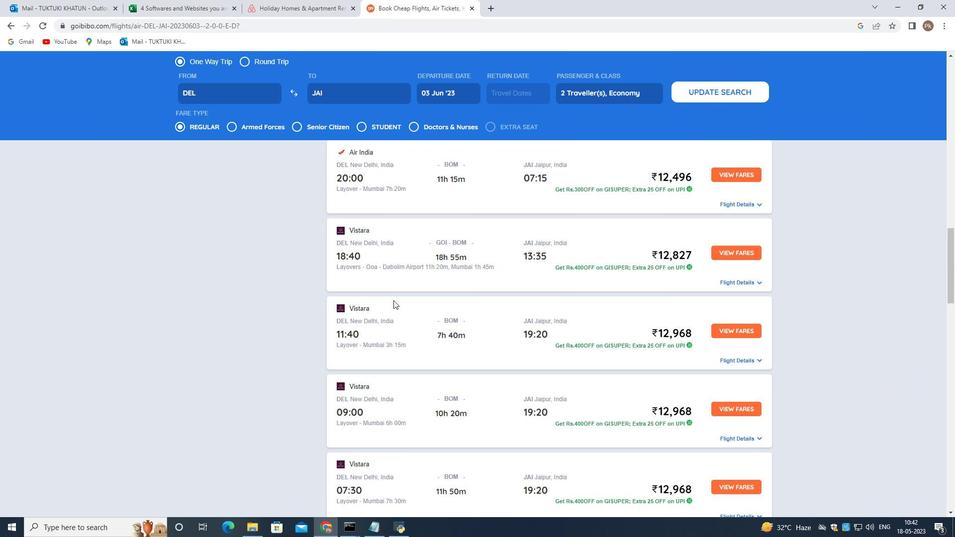 
Action: Mouse scrolled (390, 301) with delta (0, 0)
Screenshot: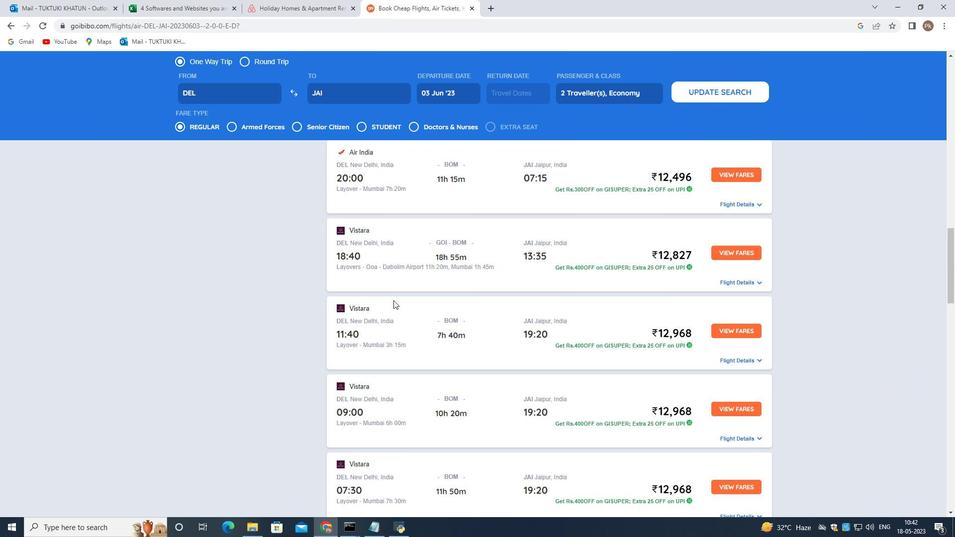 
Action: Mouse moved to (389, 300)
Screenshot: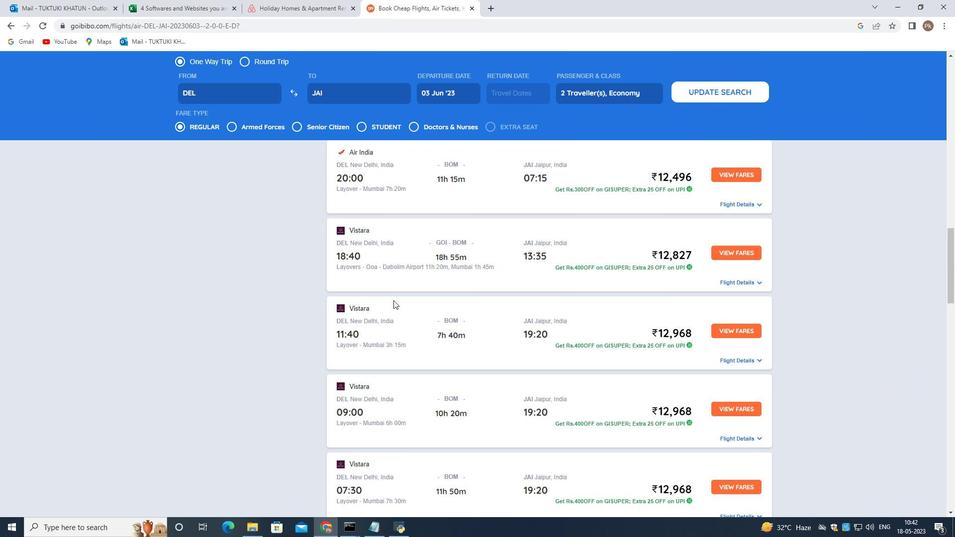 
Action: Mouse scrolled (389, 300) with delta (0, 0)
Screenshot: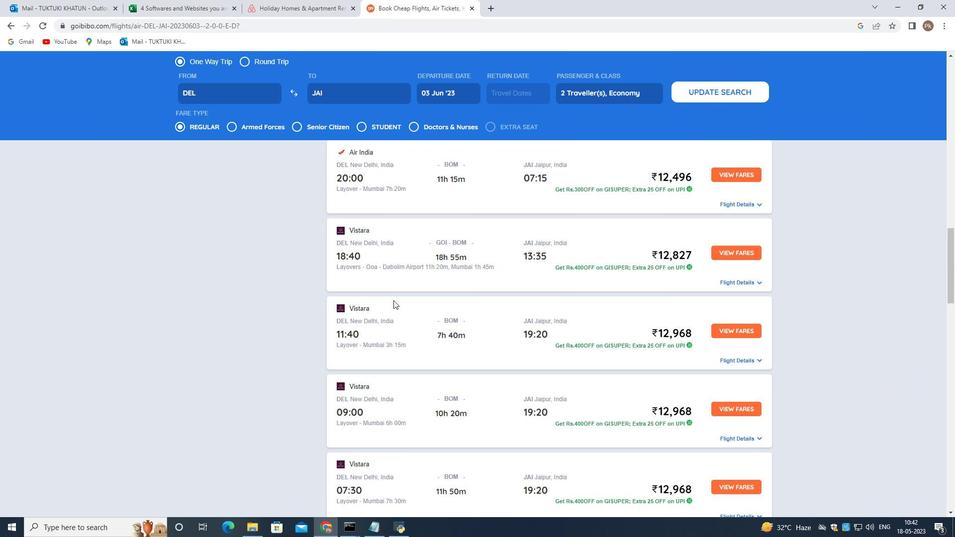 
Action: Mouse moved to (376, 291)
Screenshot: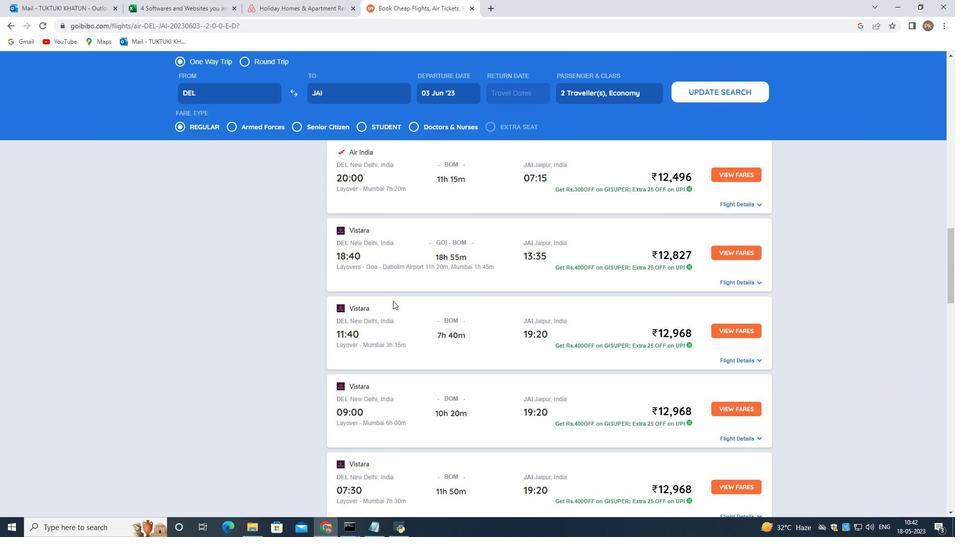 
Action: Mouse scrolled (381, 296) with delta (0, 0)
Screenshot: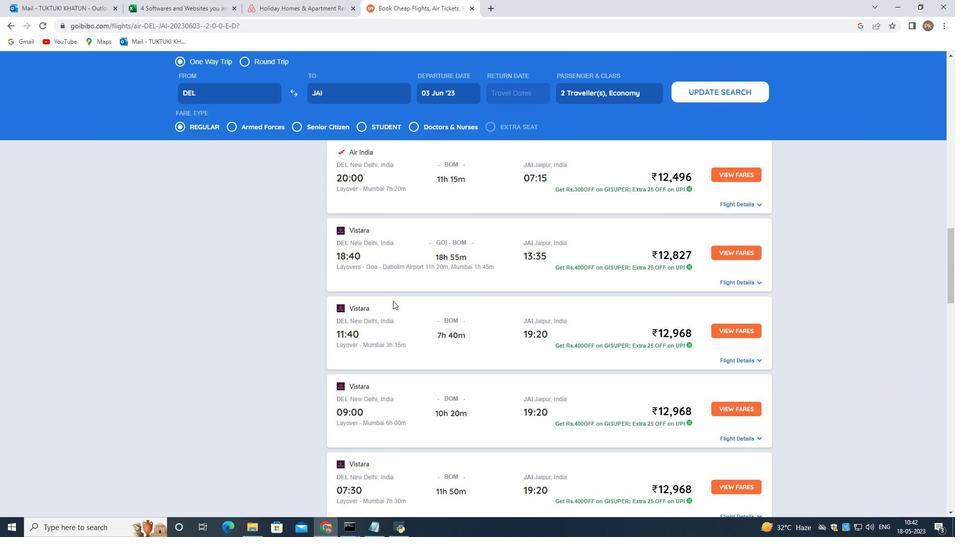 
Action: Mouse moved to (349, 254)
Screenshot: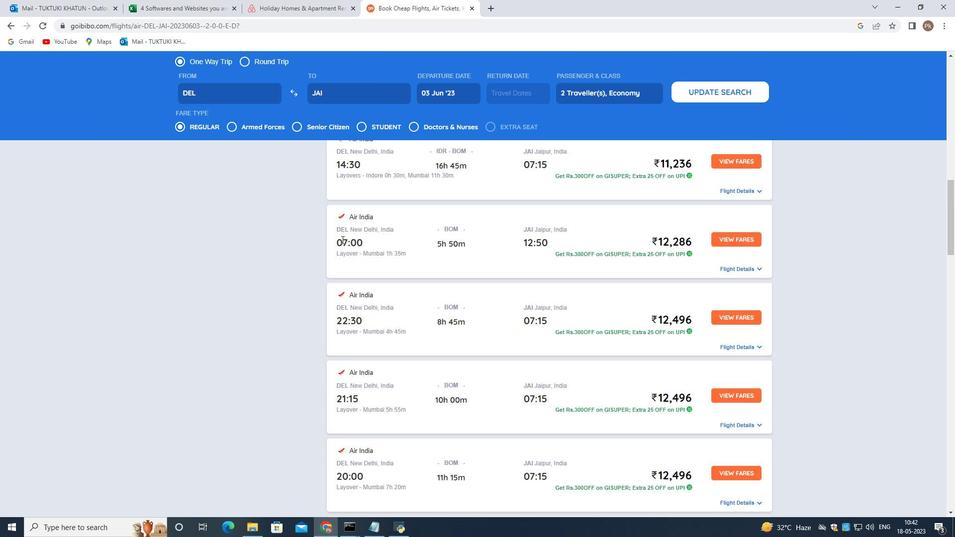
Action: Mouse scrolled (344, 250) with delta (0, 0)
Screenshot: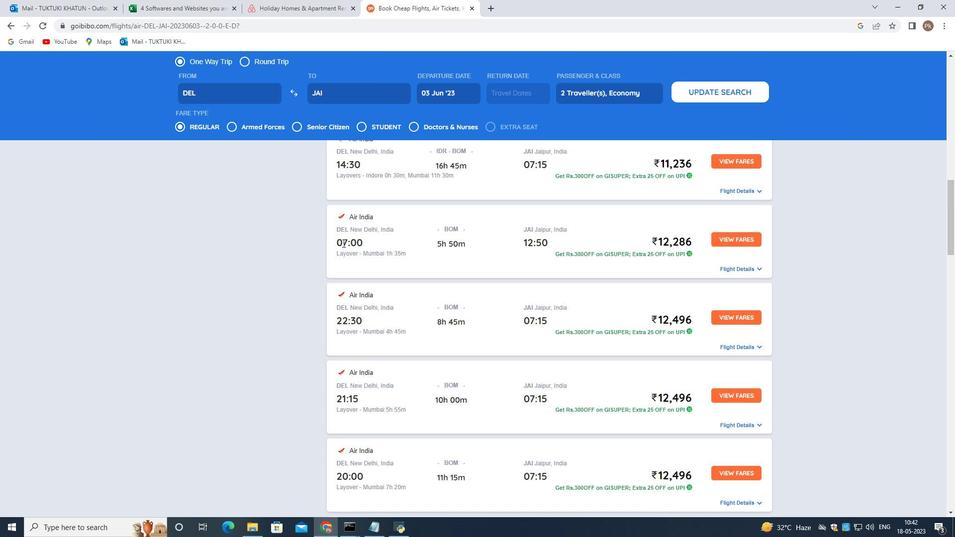 
Action: Mouse moved to (352, 258)
Screenshot: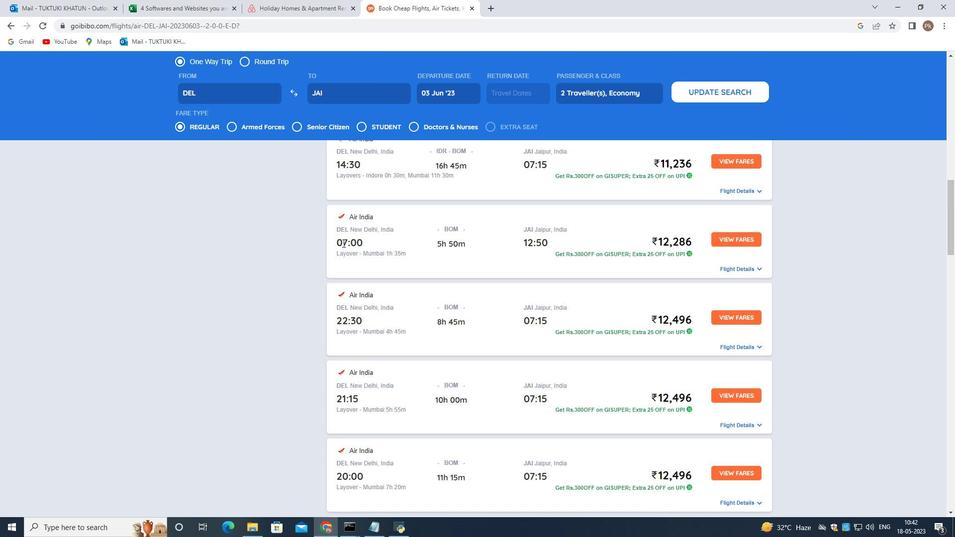 
Action: Mouse scrolled (349, 255) with delta (0, 0)
Screenshot: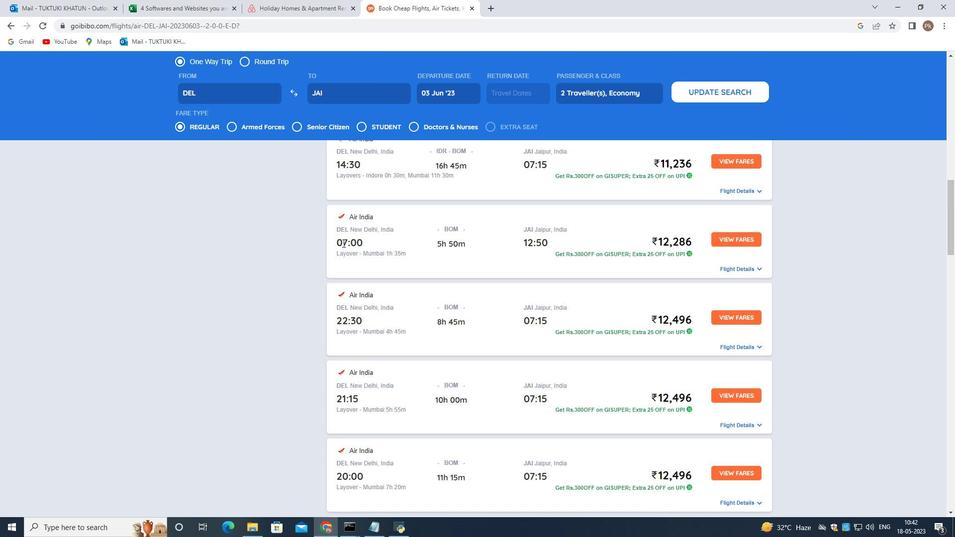 
Action: Mouse moved to (354, 262)
Screenshot: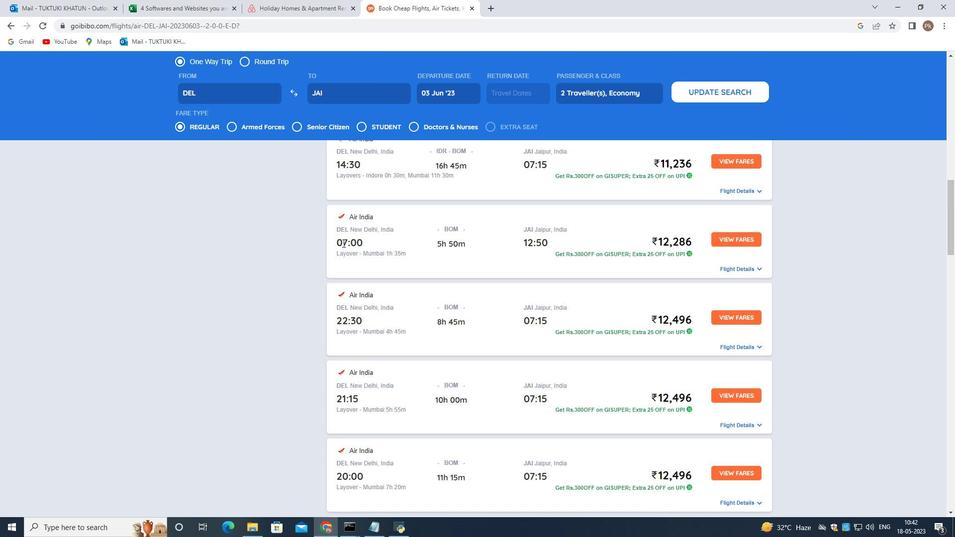 
Action: Mouse scrolled (352, 258) with delta (0, 0)
Screenshot: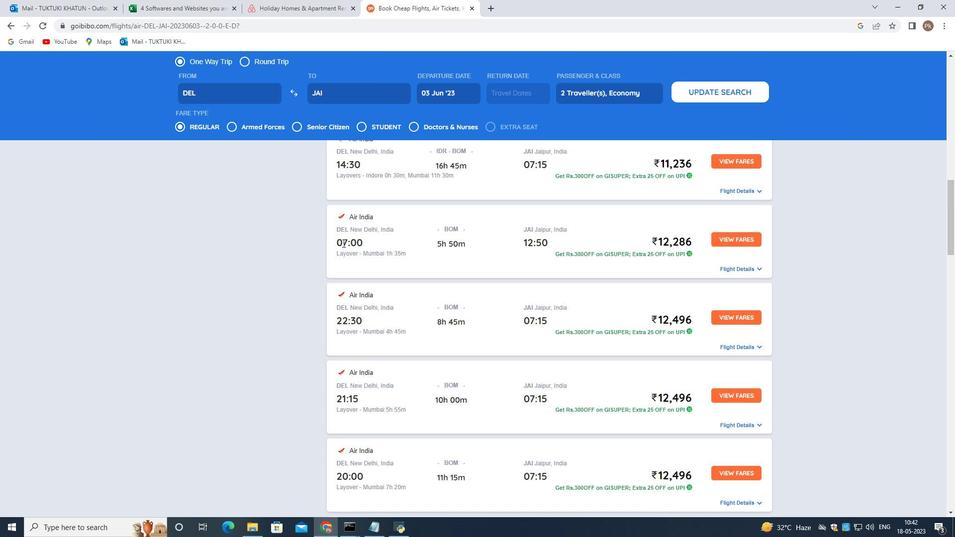 
Action: Mouse moved to (358, 265)
Screenshot: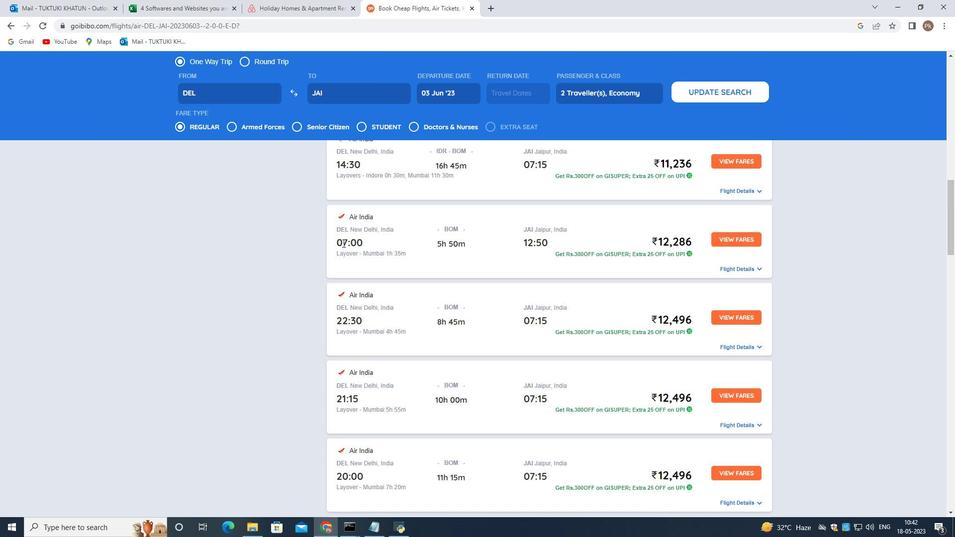 
Action: Mouse scrolled (354, 262) with delta (0, 0)
Screenshot: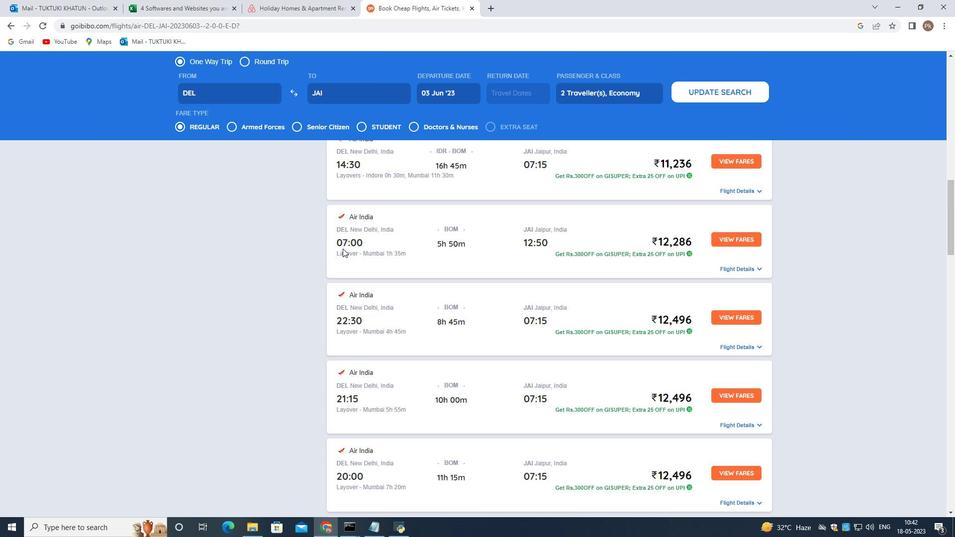 
Action: Mouse moved to (361, 271)
Screenshot: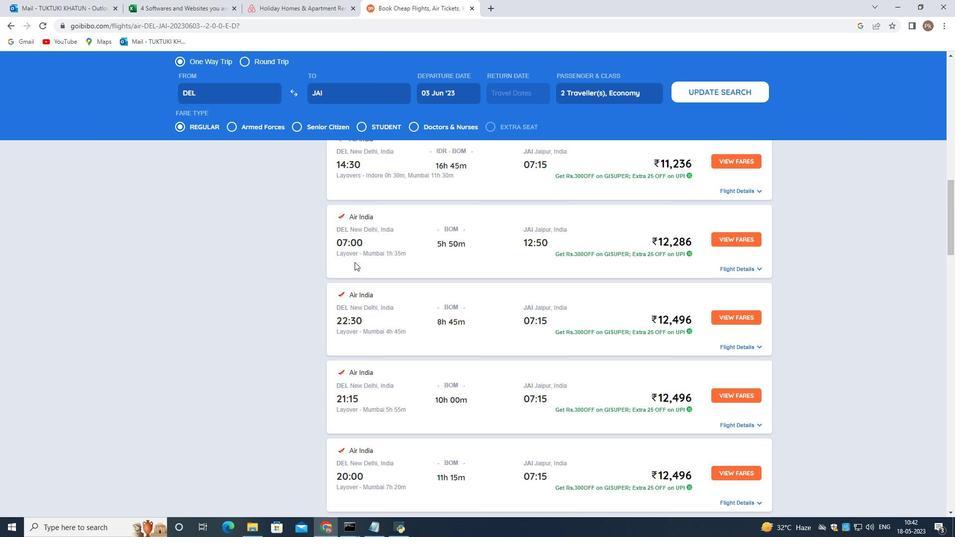 
Action: Mouse scrolled (358, 266) with delta (0, 0)
Screenshot: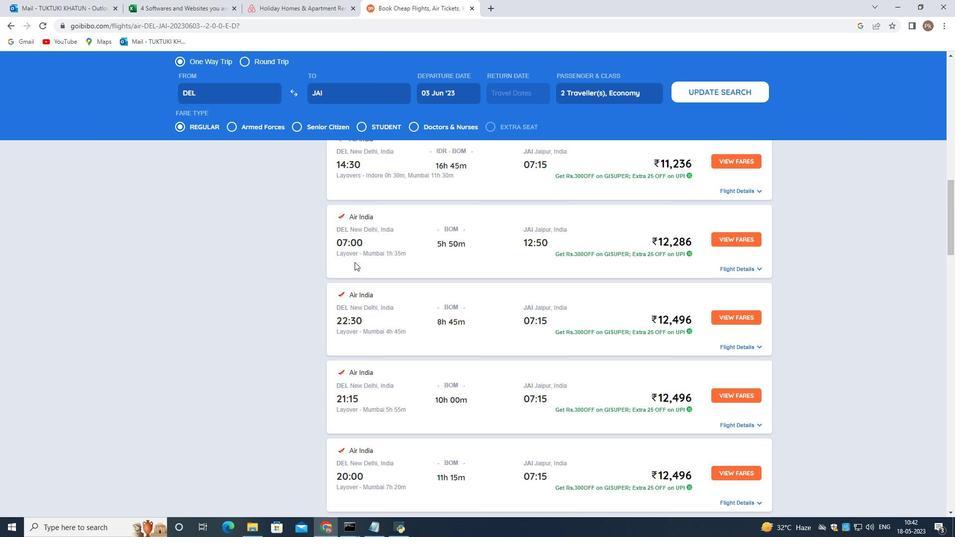 
Action: Mouse moved to (560, 343)
Screenshot: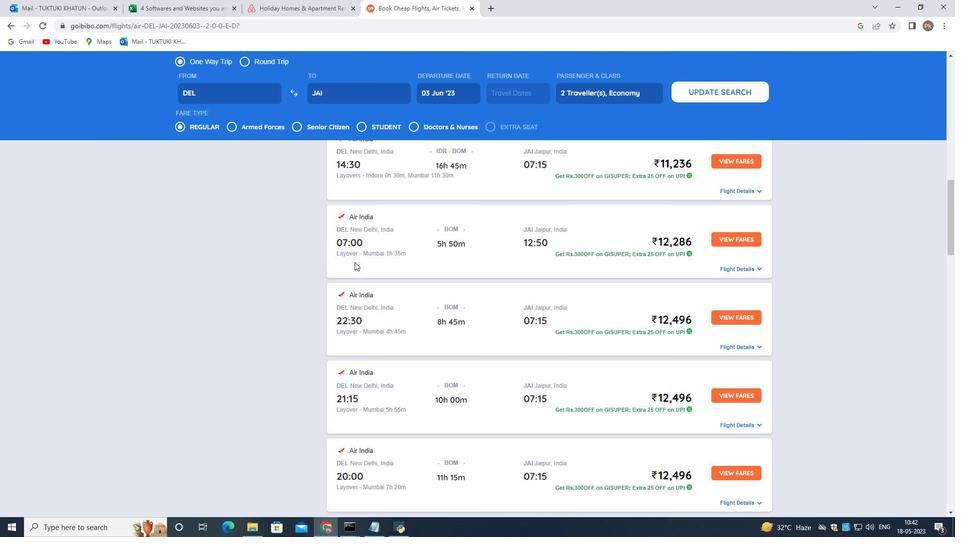
Action: Mouse scrolled (365, 276) with delta (0, 0)
Screenshot: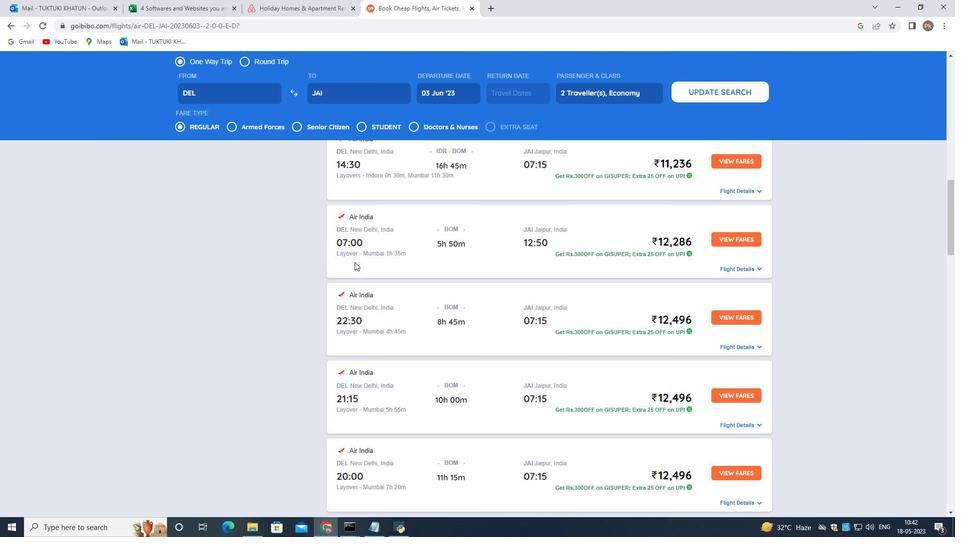 
Action: Mouse moved to (560, 344)
Screenshot: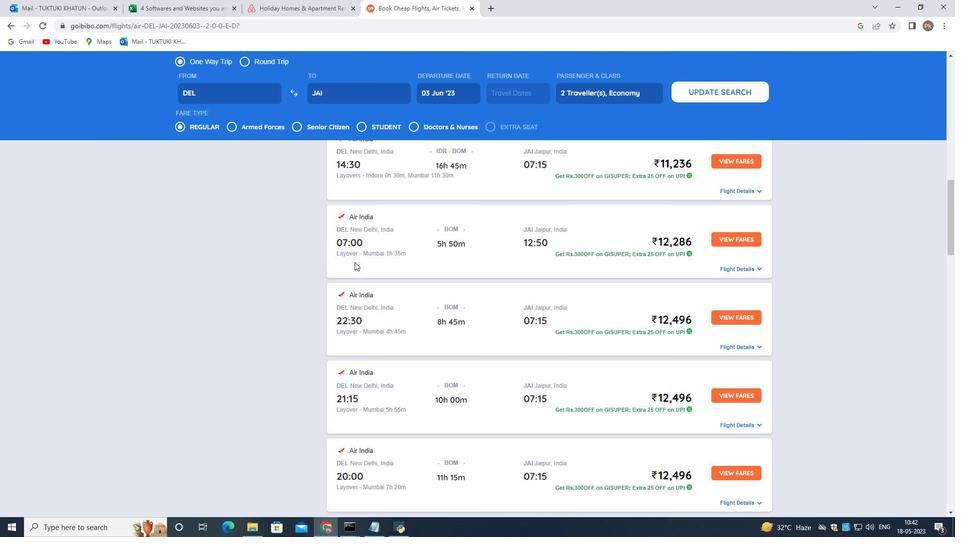 
Action: Mouse scrolled (383, 286) with delta (0, 0)
Screenshot: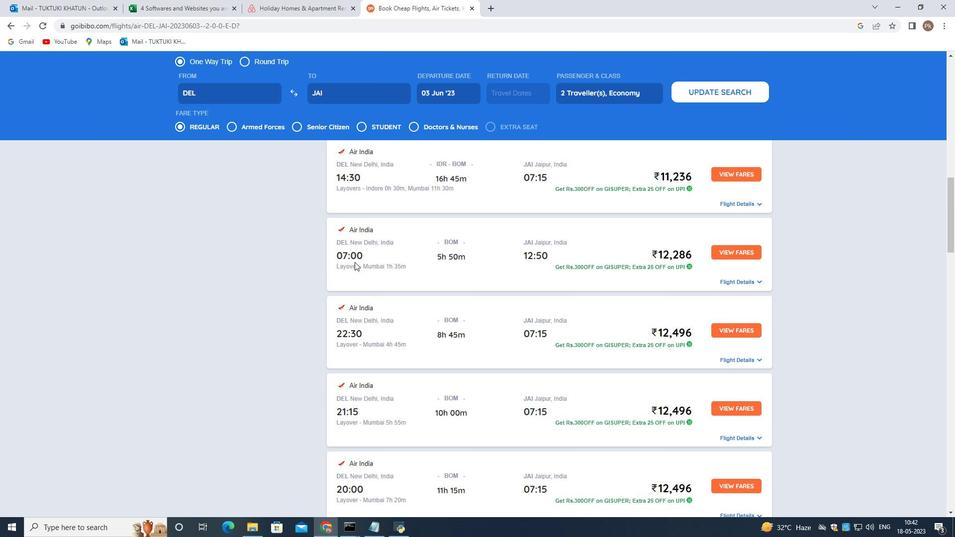 
Action: Mouse moved to (560, 343)
Screenshot: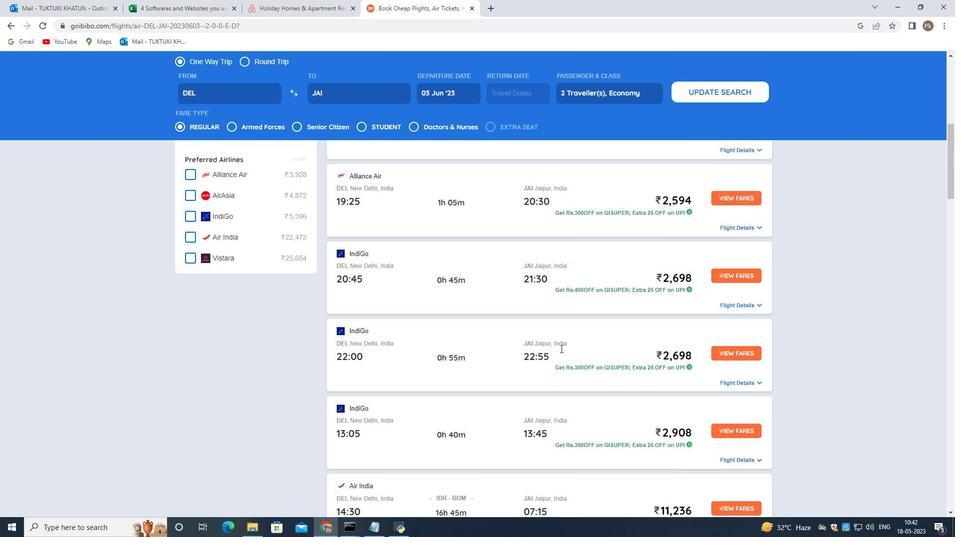 
Action: Mouse scrolled (560, 345) with delta (0, 0)
Screenshot: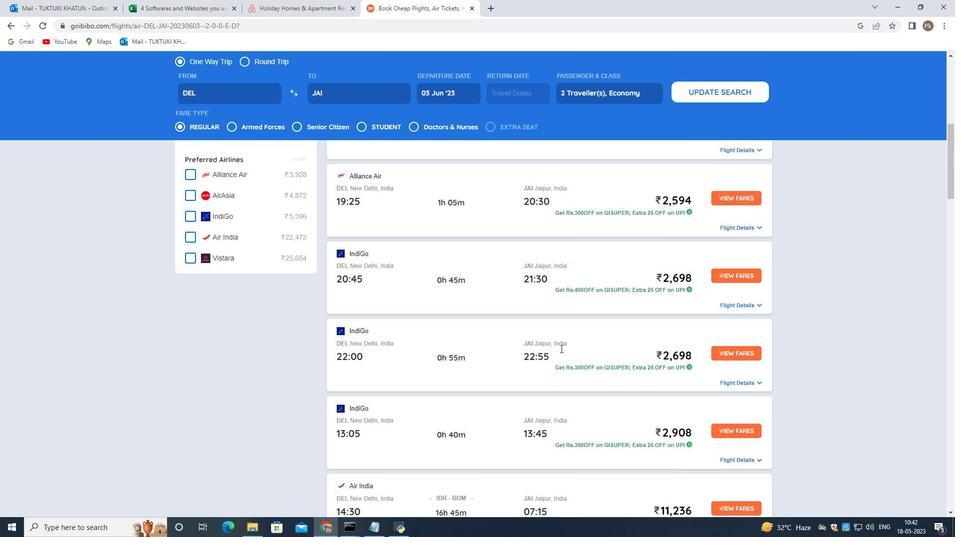 
Action: Mouse scrolled (560, 344) with delta (0, 0)
Screenshot: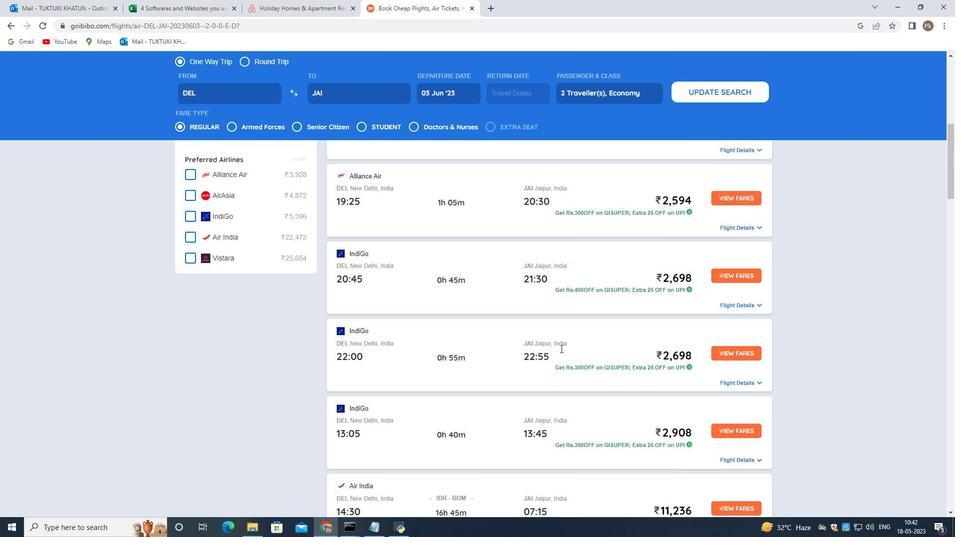 
Action: Mouse scrolled (560, 344) with delta (0, 0)
Screenshot: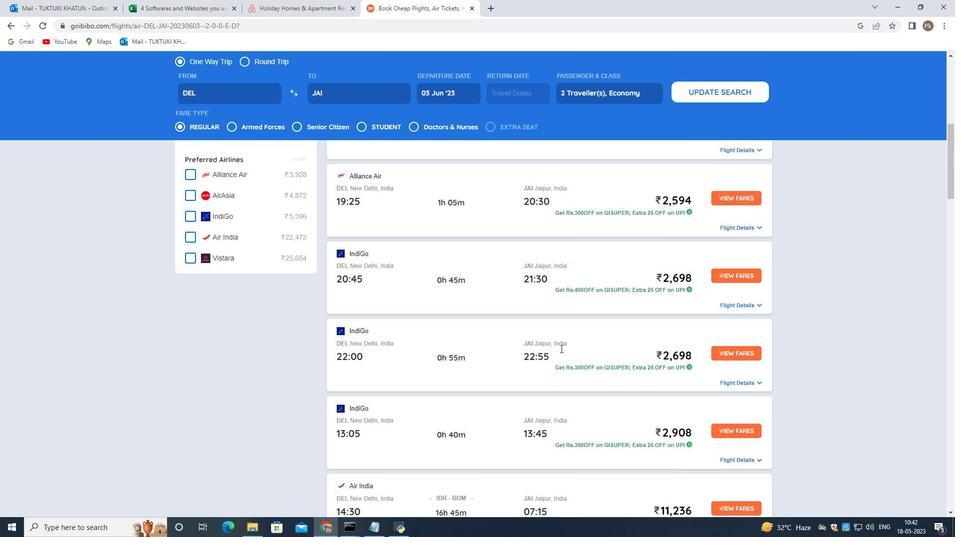 
Action: Mouse scrolled (560, 344) with delta (0, 0)
Screenshot: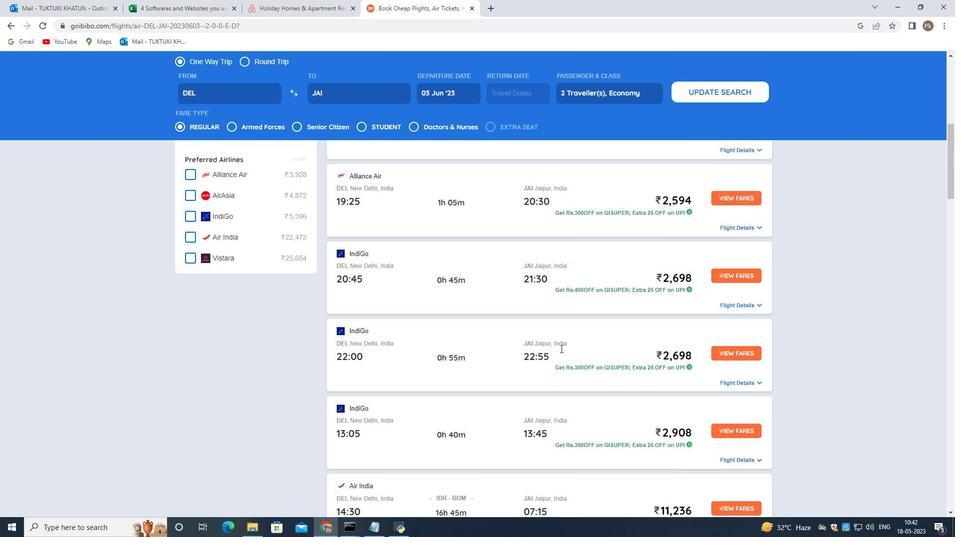 
Action: Mouse scrolled (560, 344) with delta (0, 0)
Screenshot: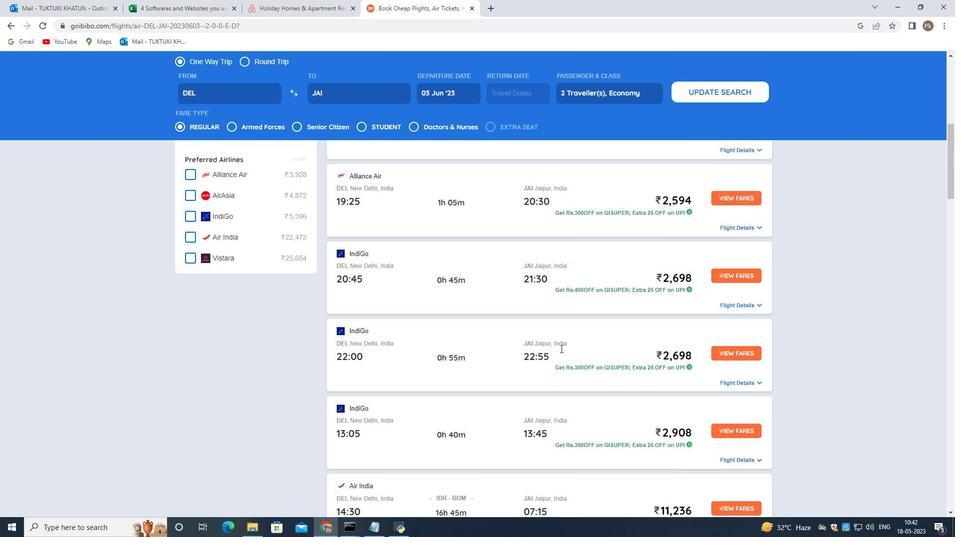 
Action: Mouse scrolled (560, 344) with delta (0, 0)
Screenshot: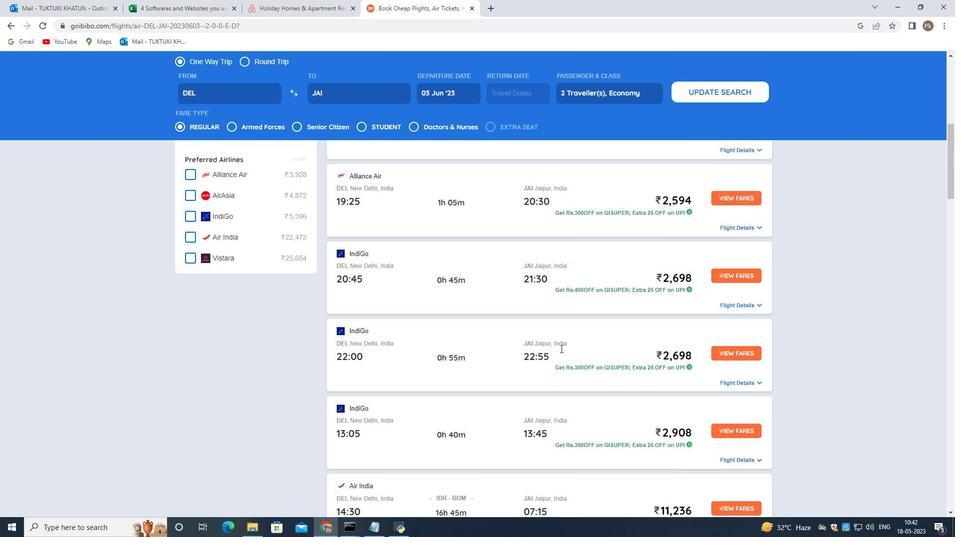 
Action: Mouse scrolled (560, 344) with delta (0, 0)
Screenshot: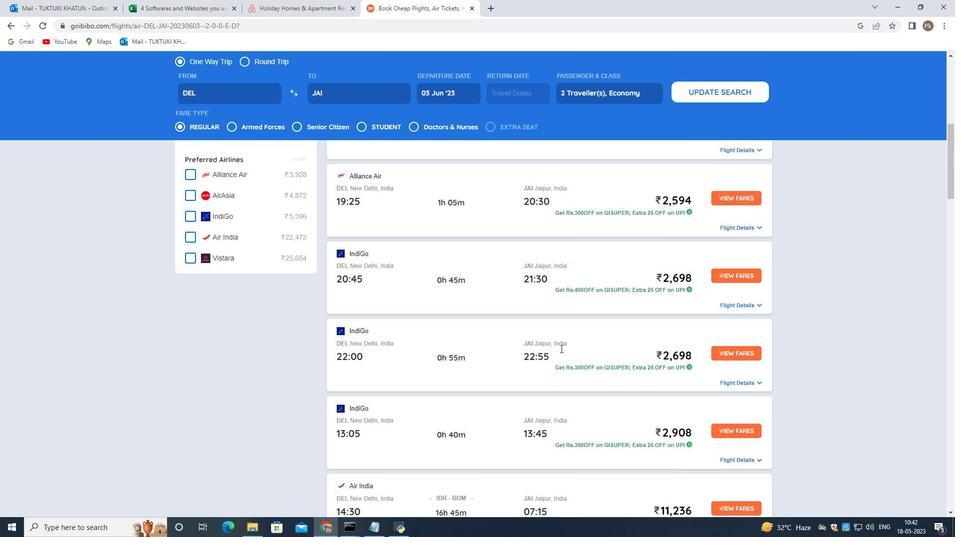 
Action: Mouse moved to (553, 330)
Screenshot: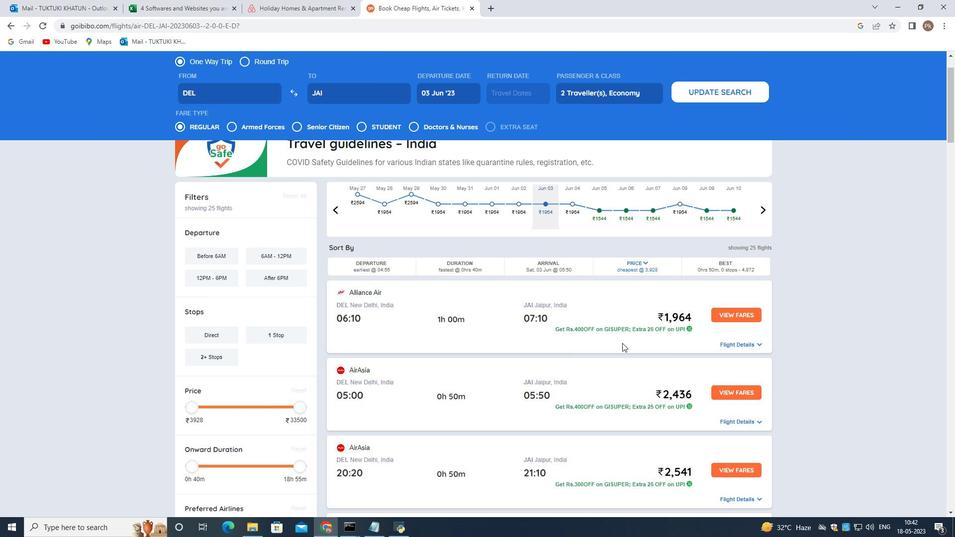 
Action: Mouse scrolled (553, 331) with delta (0, 0)
Screenshot: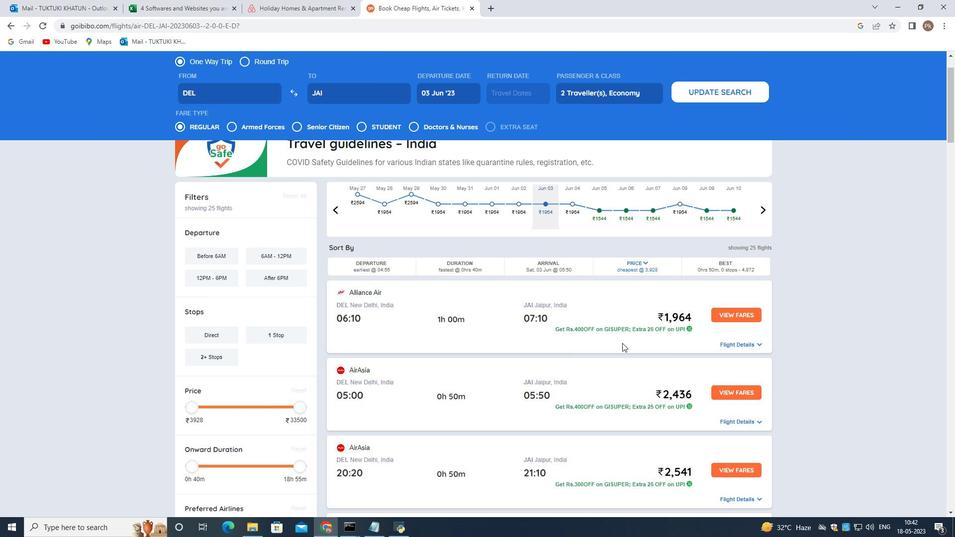 
Action: Mouse moved to (553, 330)
Screenshot: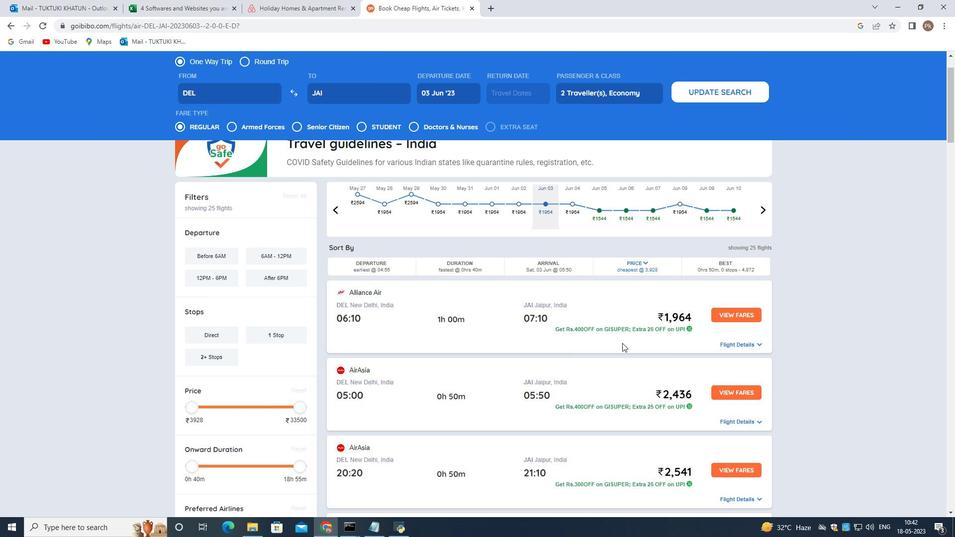 
Action: Mouse scrolled (553, 330) with delta (0, 0)
Screenshot: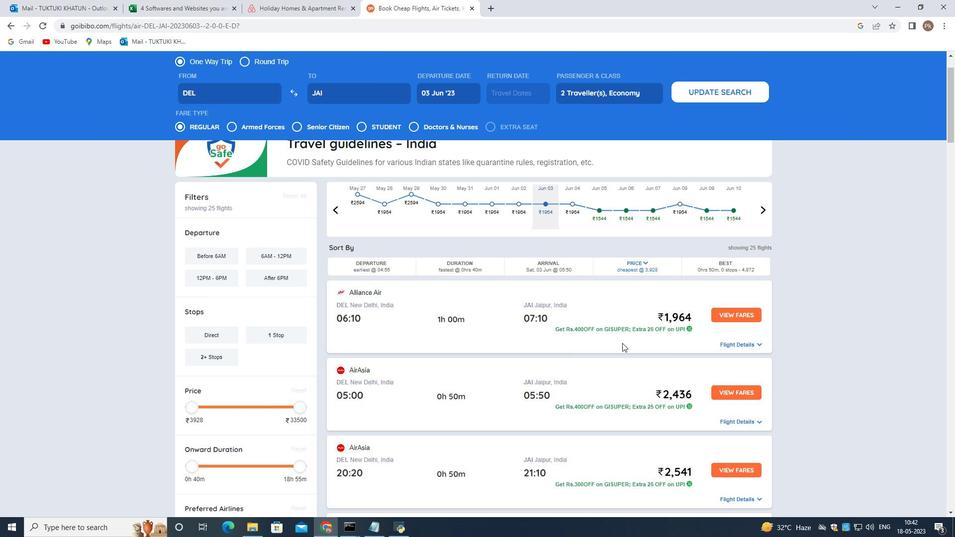 
Action: Mouse moved to (553, 329)
Screenshot: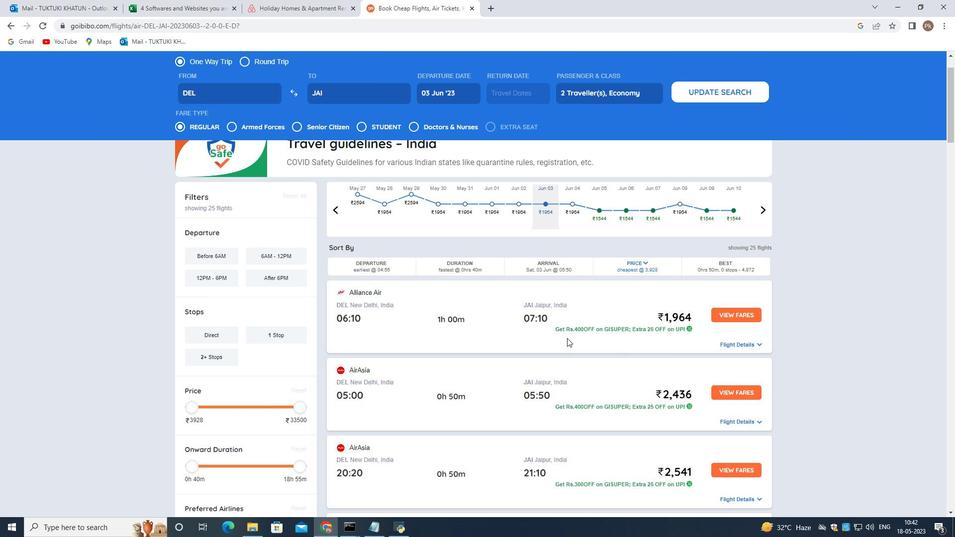 
Action: Mouse scrolled (553, 330) with delta (0, 0)
Screenshot: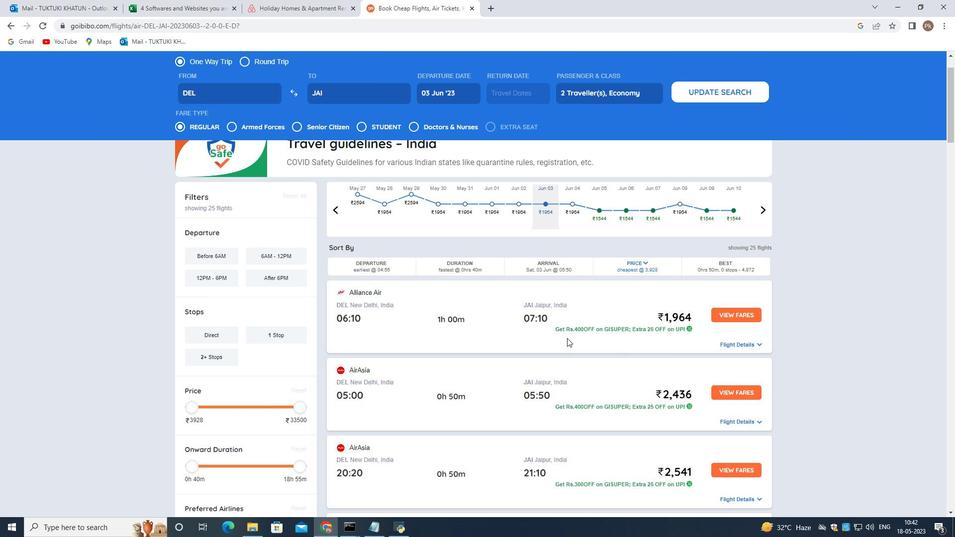 
Action: Mouse scrolled (553, 330) with delta (0, 0)
Screenshot: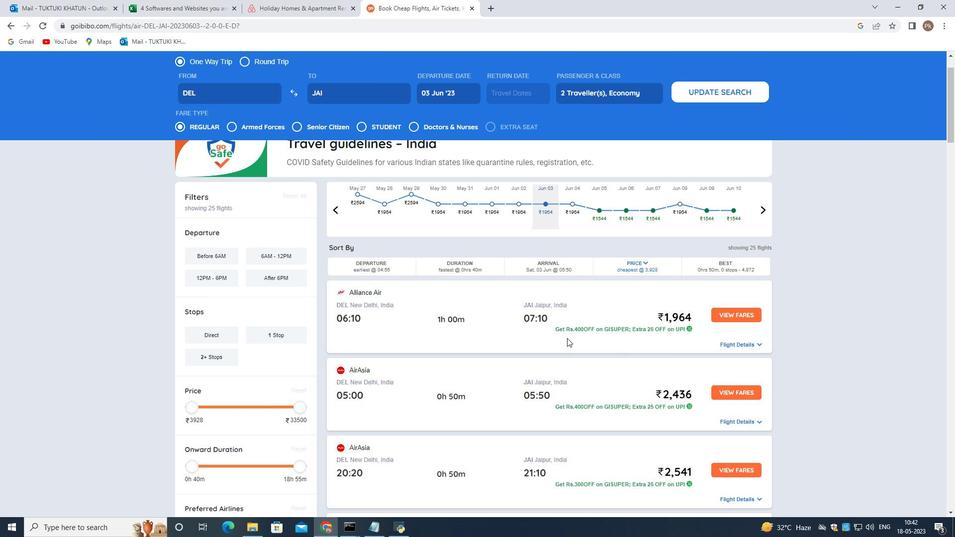 
Action: Mouse scrolled (553, 330) with delta (0, 0)
Screenshot: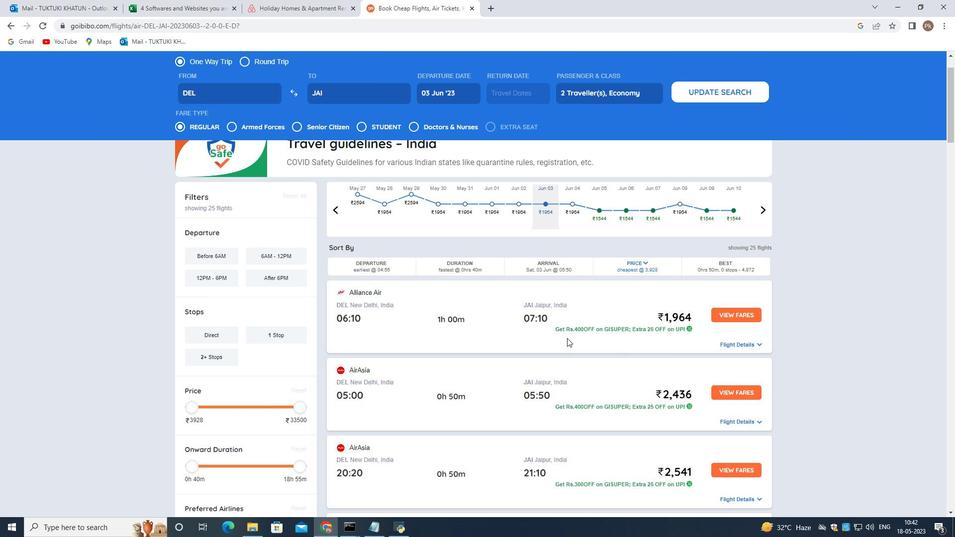 
Action: Mouse scrolled (553, 330) with delta (0, 0)
Screenshot: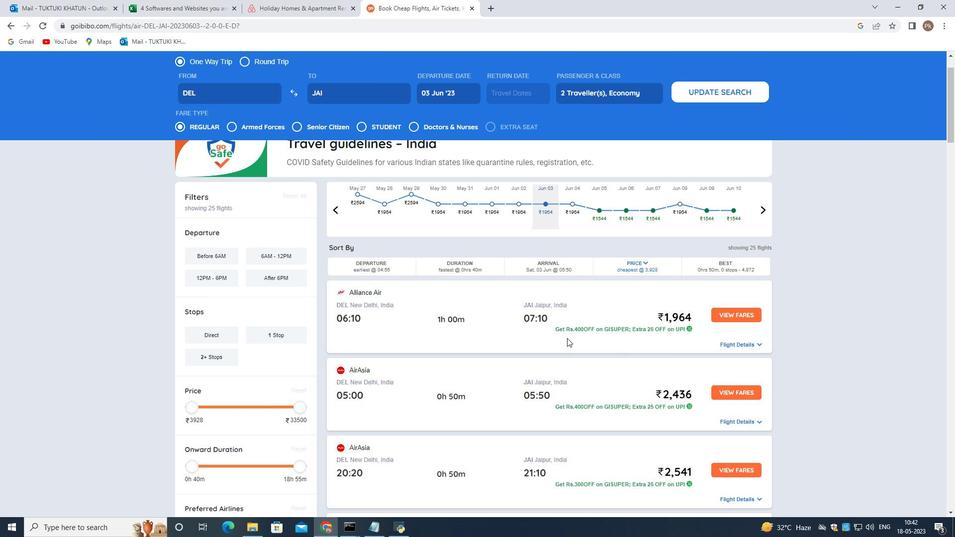 
Action: Mouse moved to (340, 125)
Screenshot: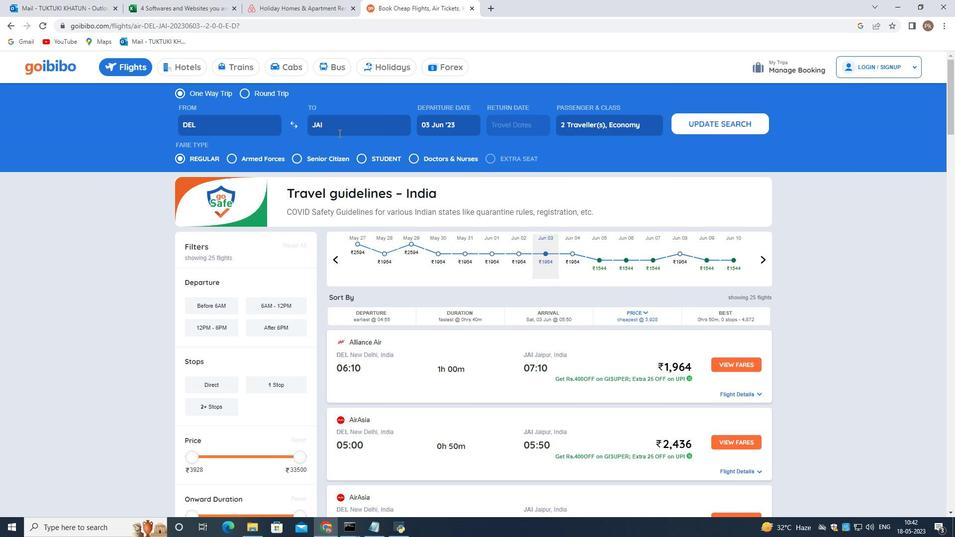 
Action: Mouse pressed left at (340, 125)
Screenshot: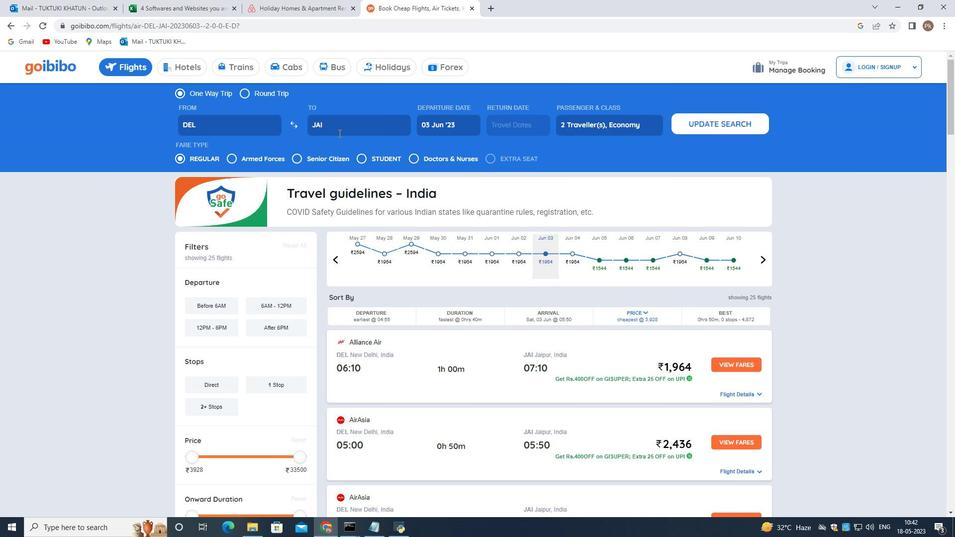 
Action: Mouse moved to (340, 124)
Screenshot: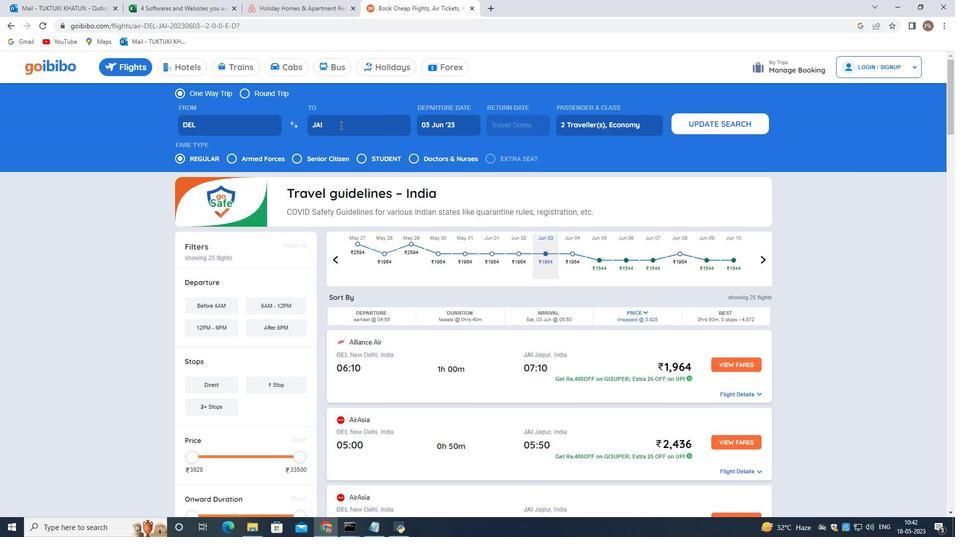 
Action: Key pressed <Key.backspace><Key.shift>Kolka
Screenshot: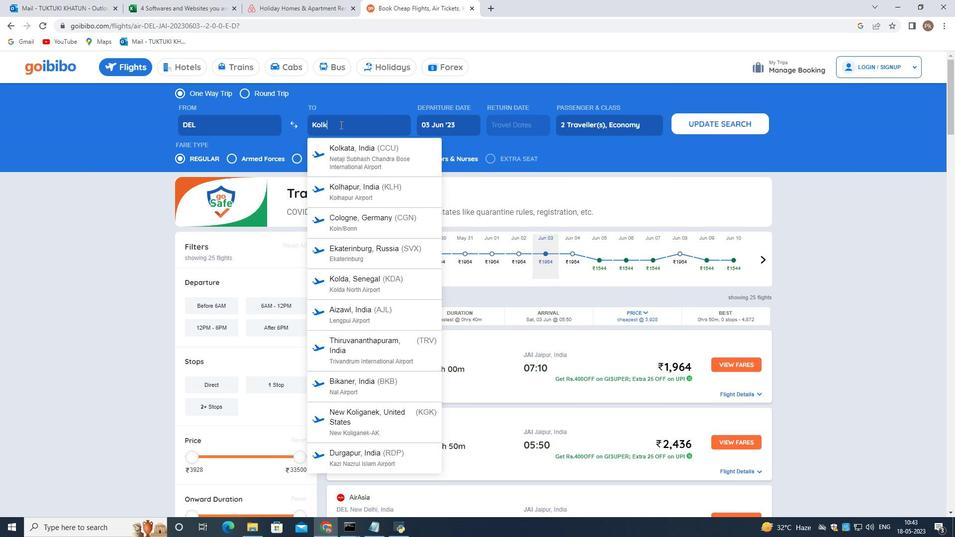 
Action: Mouse moved to (362, 153)
Screenshot: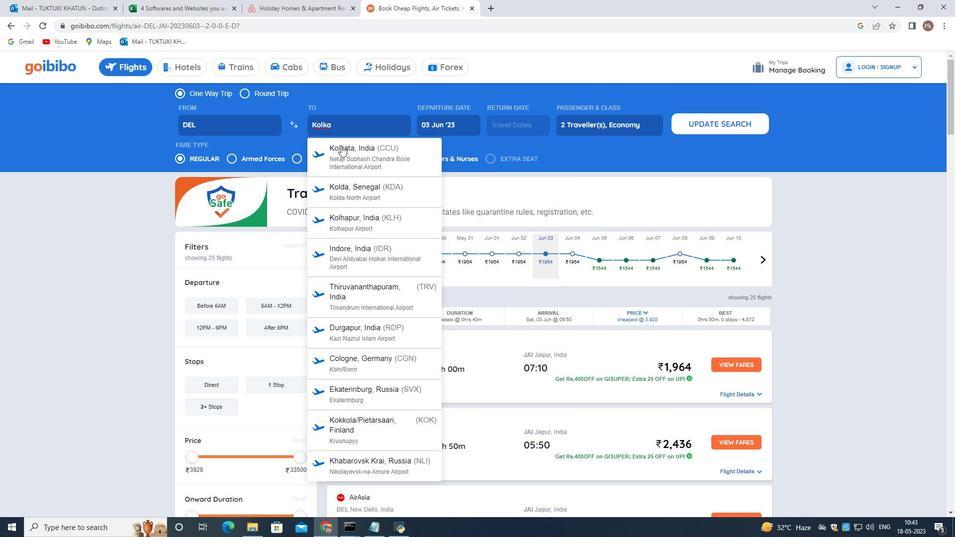 
Action: Mouse pressed left at (362, 153)
Screenshot: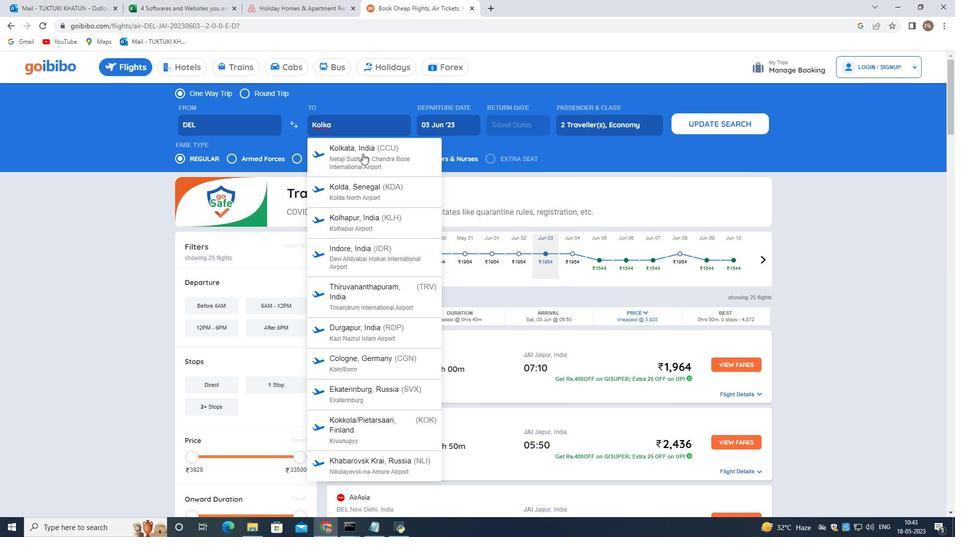 
Action: Mouse moved to (411, 205)
Screenshot: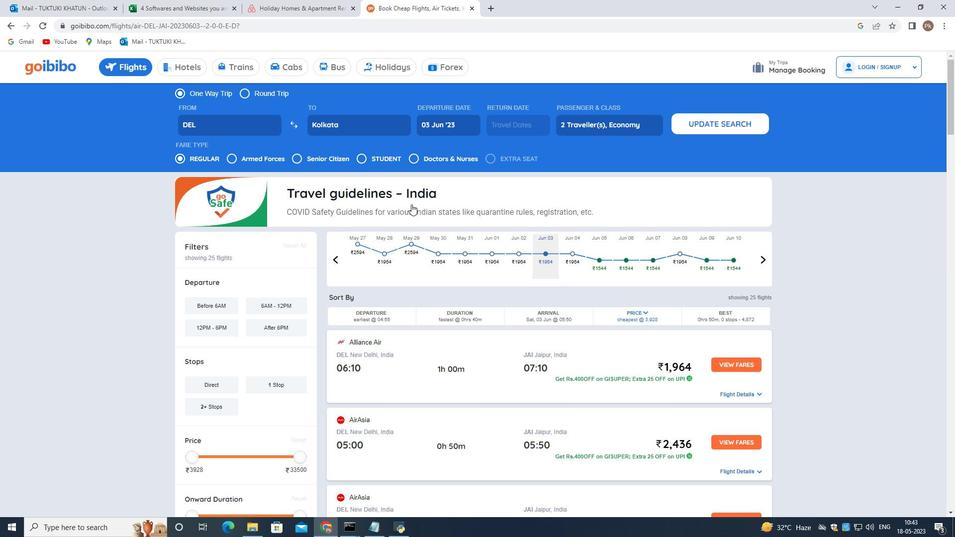 
Action: Mouse scrolled (411, 204) with delta (0, 0)
Screenshot: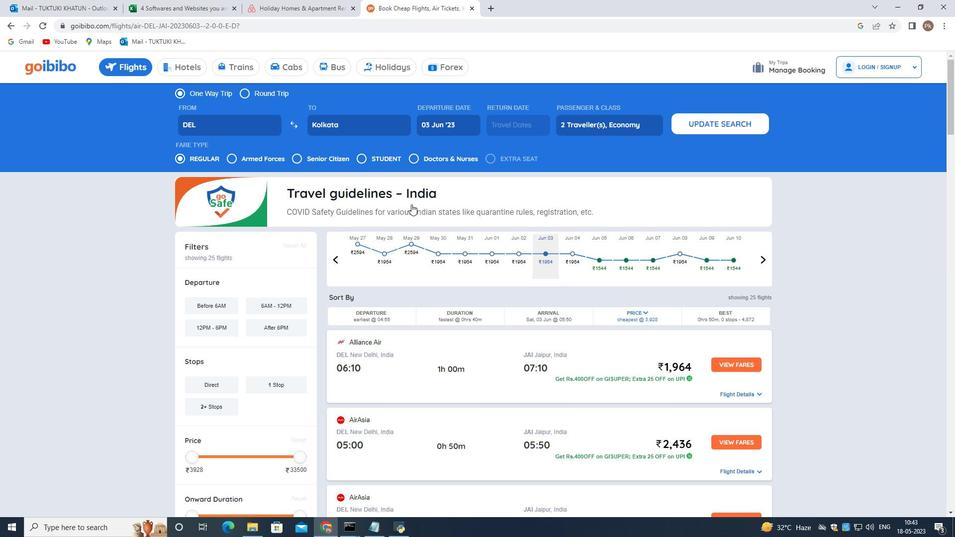 
Action: Mouse moved to (423, 233)
Screenshot: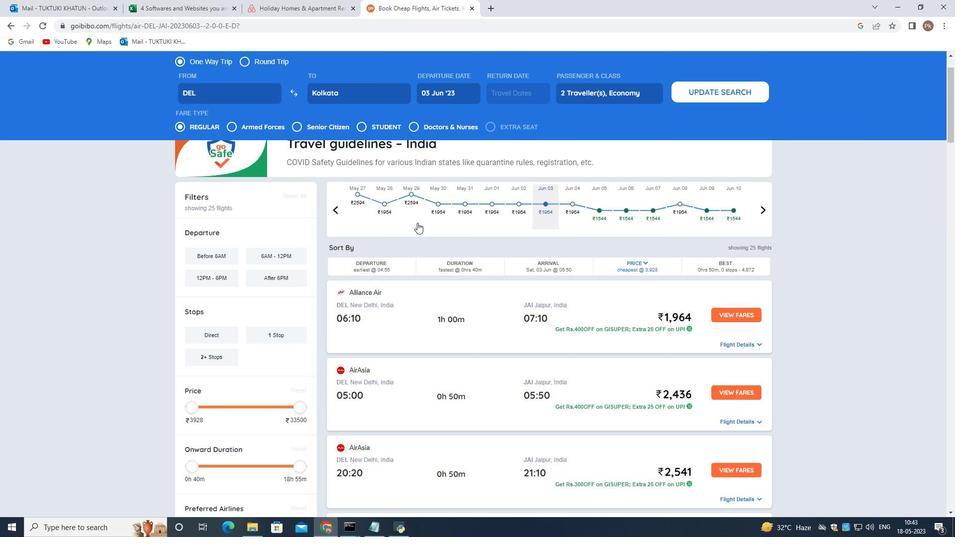 
Action: Mouse scrolled (423, 234) with delta (0, 0)
Screenshot: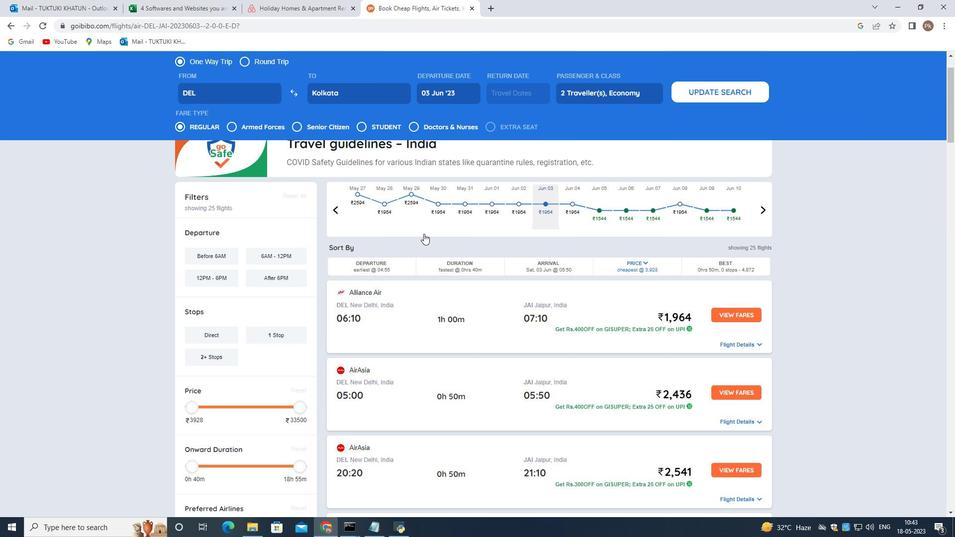 
Action: Mouse scrolled (423, 234) with delta (0, 0)
Screenshot: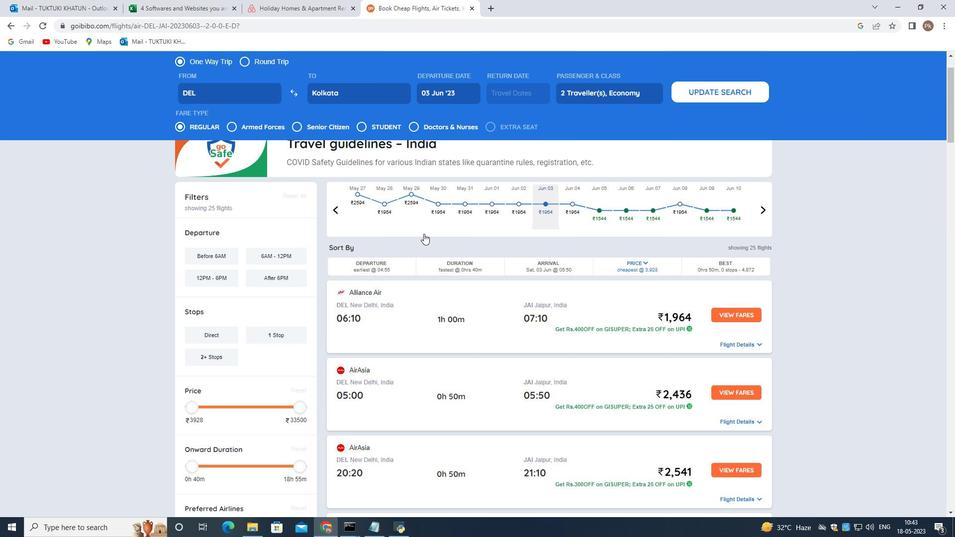 
Action: Mouse moved to (413, 164)
Screenshot: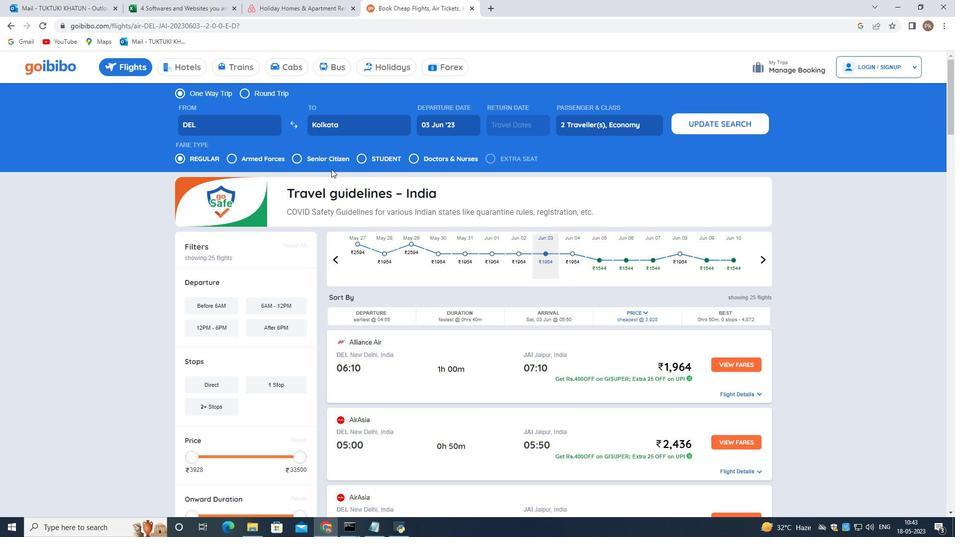 
Action: Mouse scrolled (413, 163) with delta (0, 0)
Screenshot: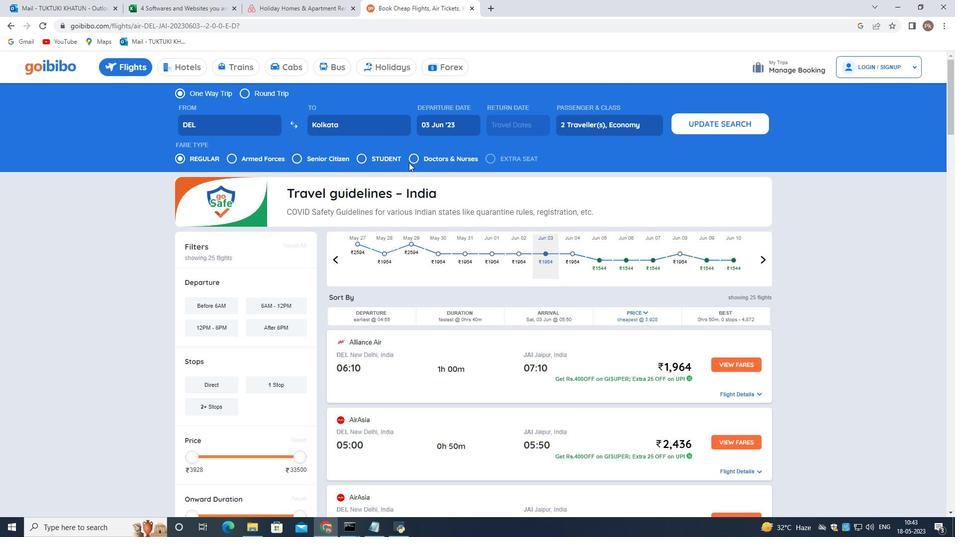 
Action: Mouse moved to (408, 179)
Screenshot: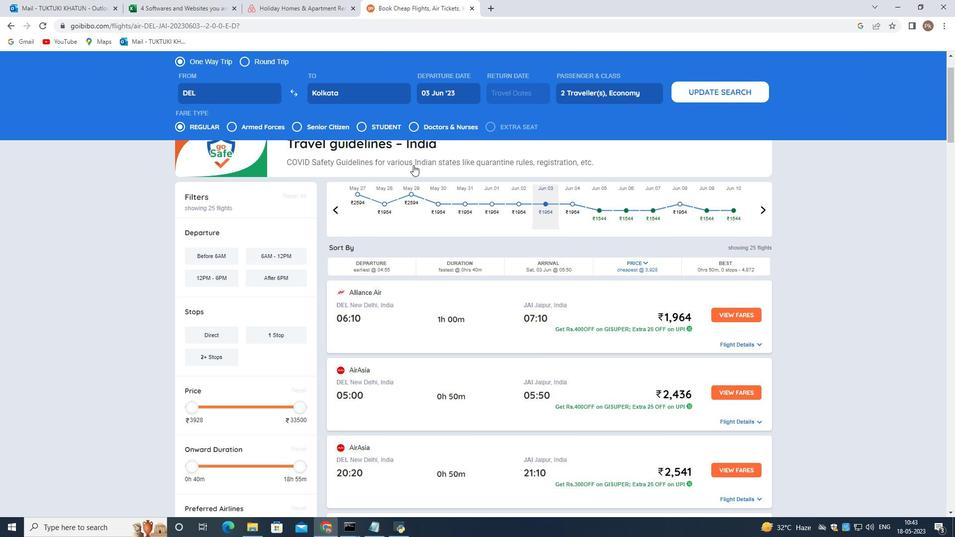 
Action: Mouse scrolled (408, 180) with delta (0, 0)
Screenshot: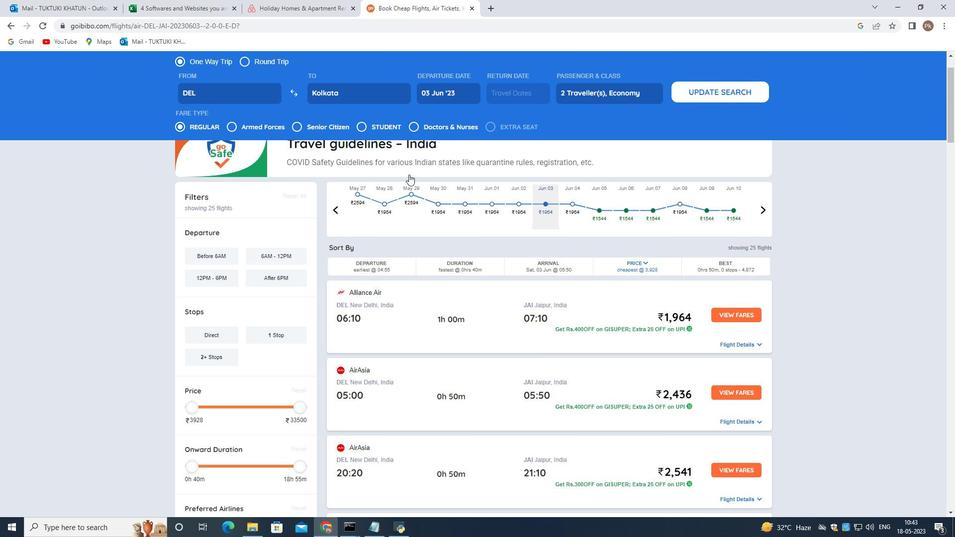 
Action: Mouse scrolled (408, 180) with delta (0, 0)
Screenshot: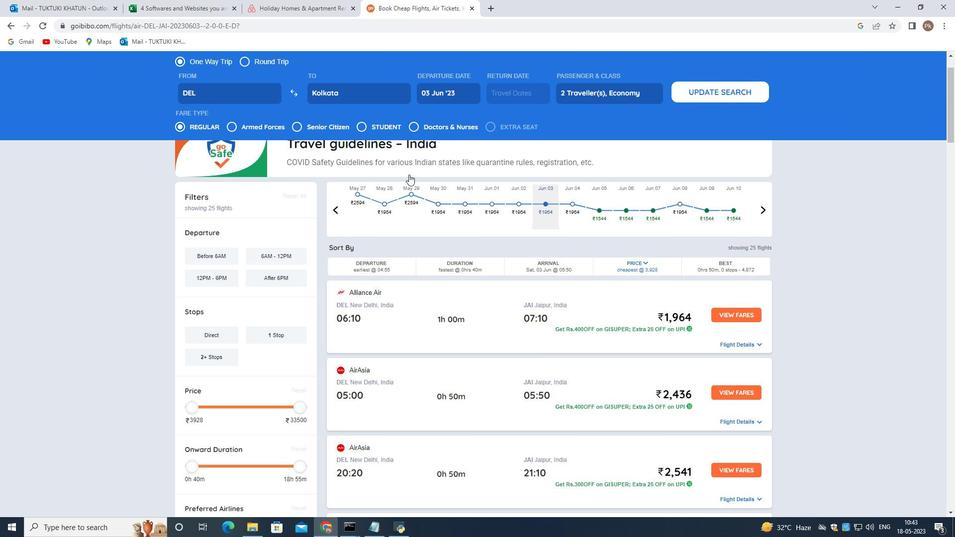
Action: Mouse scrolled (408, 180) with delta (0, 0)
Screenshot: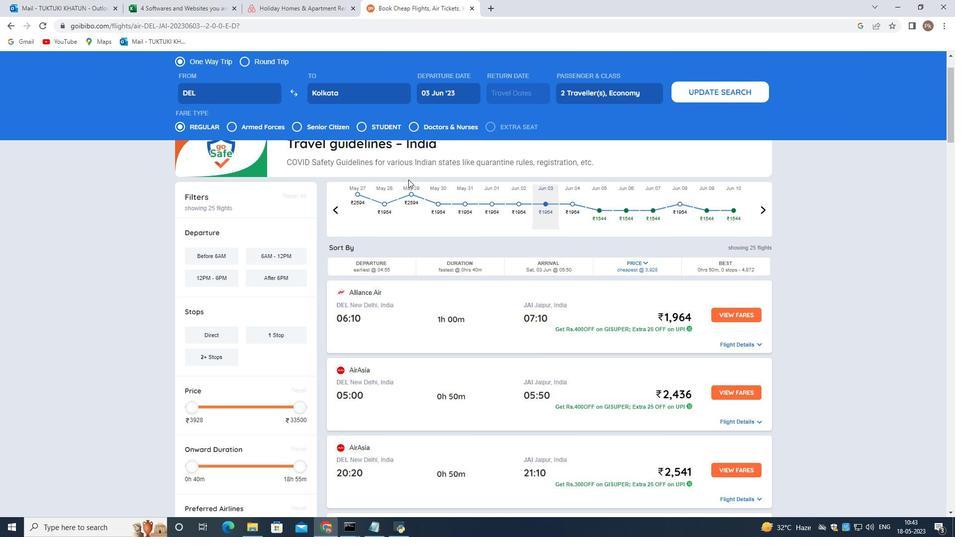 
Action: Mouse moved to (573, 123)
Screenshot: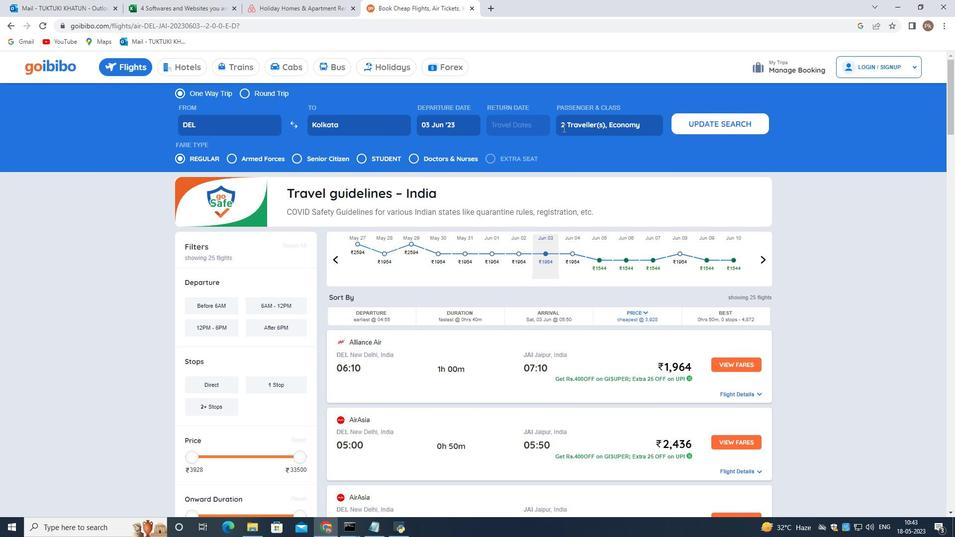 
Action: Mouse pressed left at (573, 123)
Screenshot: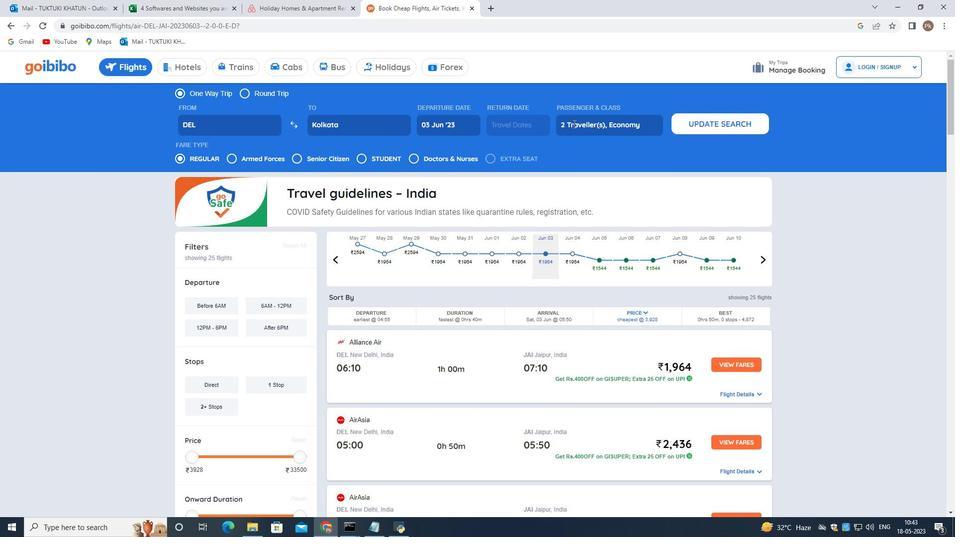 
Action: Mouse moved to (589, 156)
Screenshot: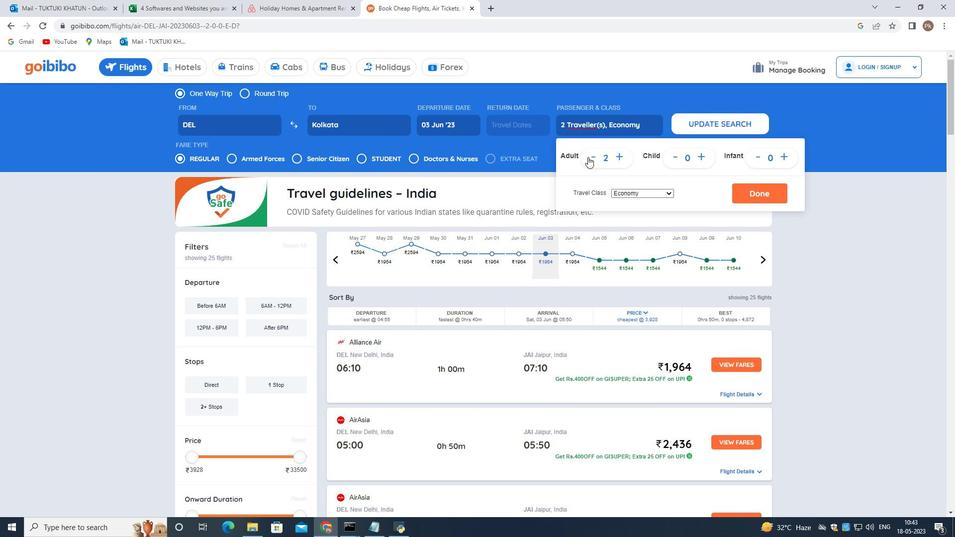 
Action: Mouse pressed left at (589, 156)
Screenshot: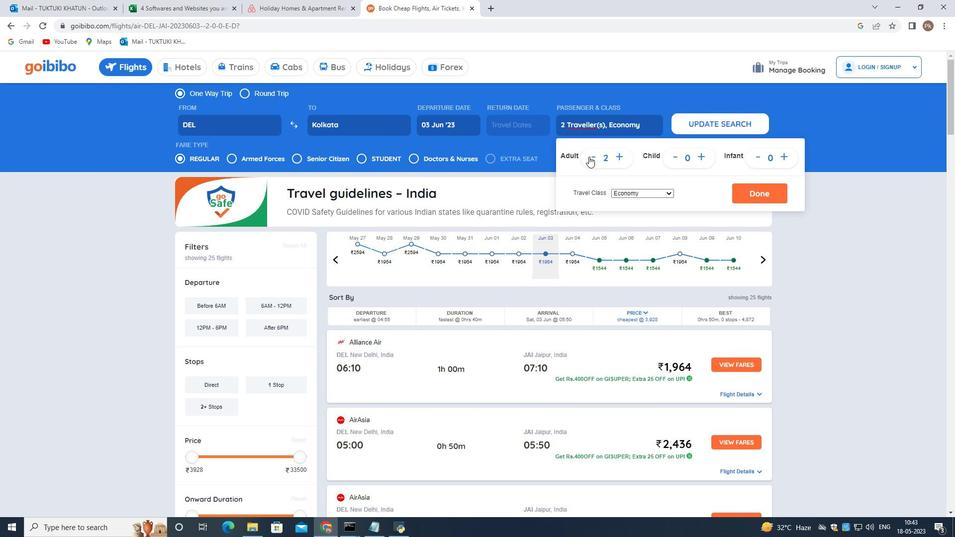 
Action: Mouse moved to (765, 191)
Screenshot: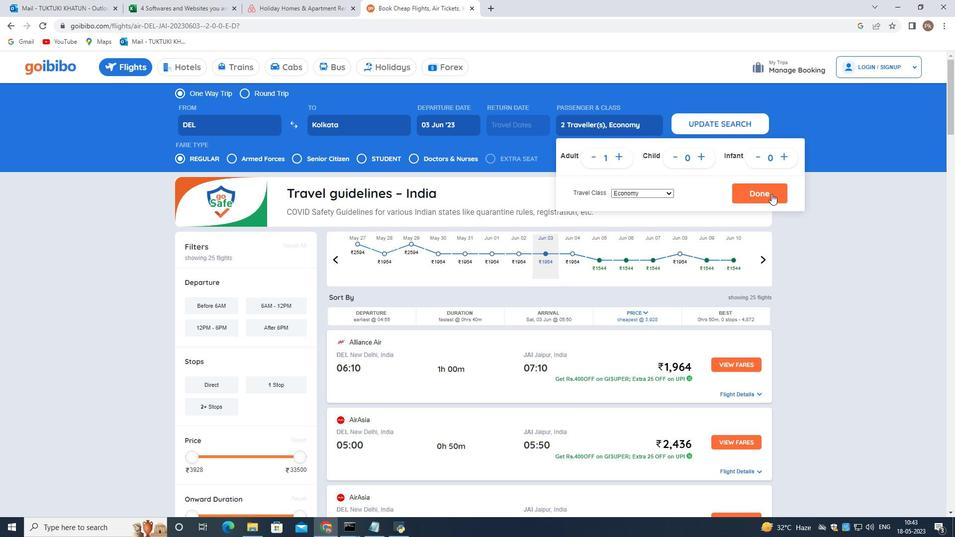 
Action: Mouse pressed left at (765, 191)
Screenshot: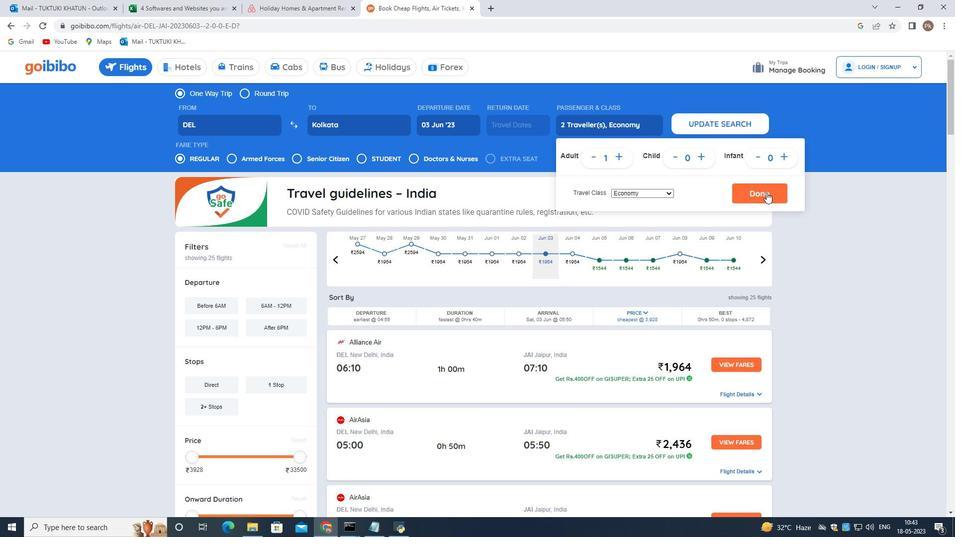 
Action: Mouse moved to (721, 123)
Screenshot: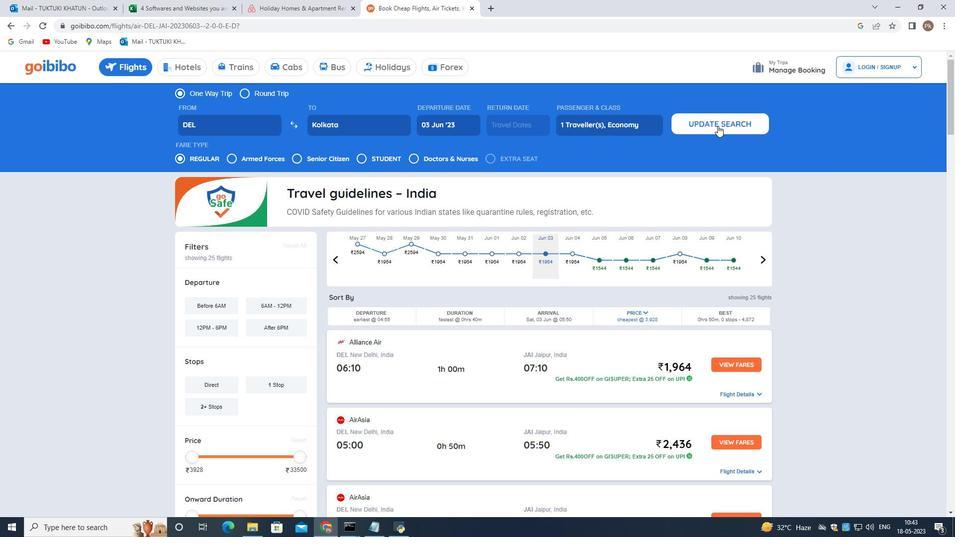 
Action: Mouse pressed left at (721, 123)
Screenshot: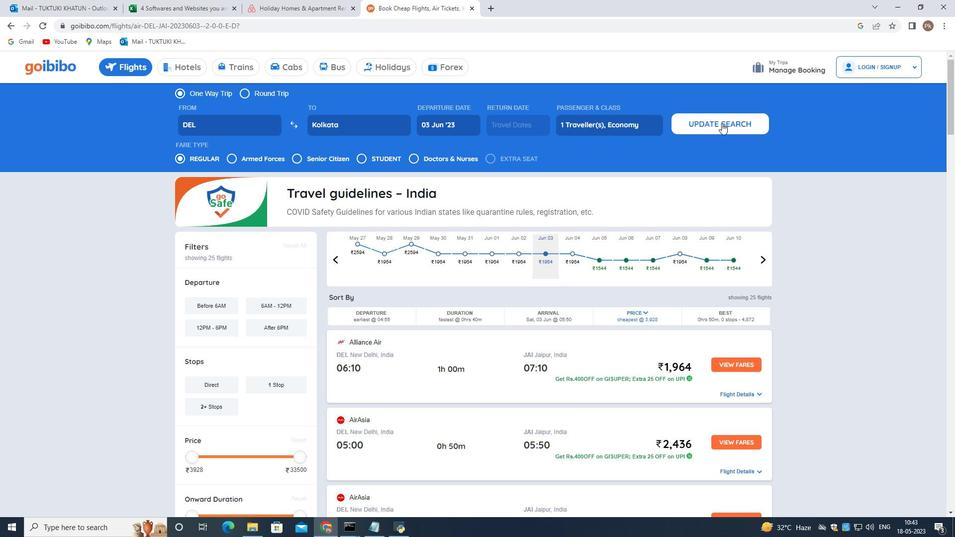 
Action: Mouse moved to (628, 286)
Screenshot: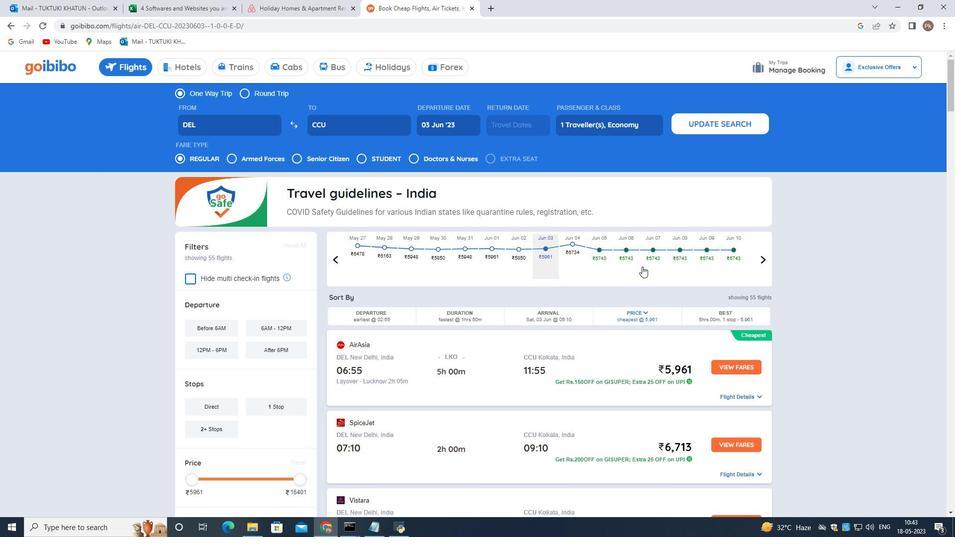 
Action: Mouse scrolled (633, 277) with delta (0, 0)
Screenshot: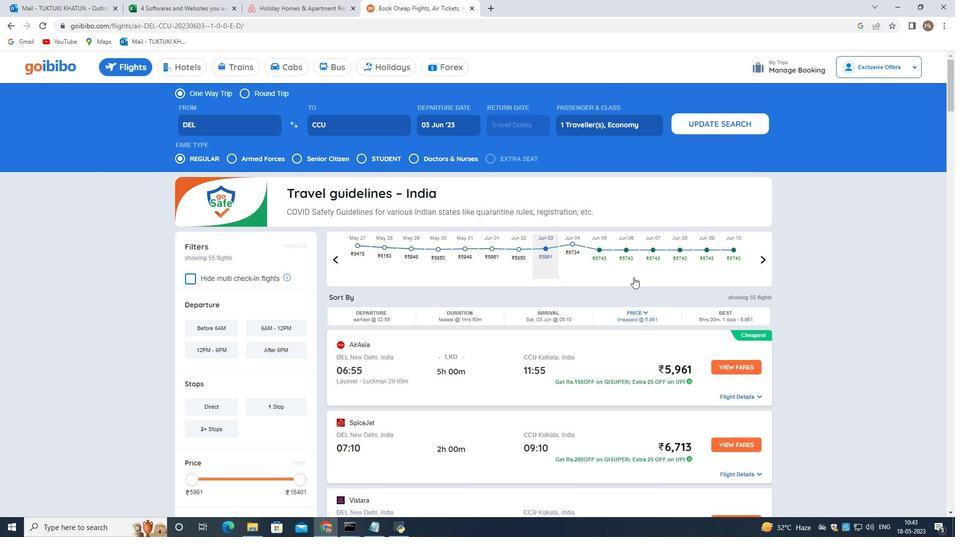 
Action: Mouse moved to (622, 293)
Screenshot: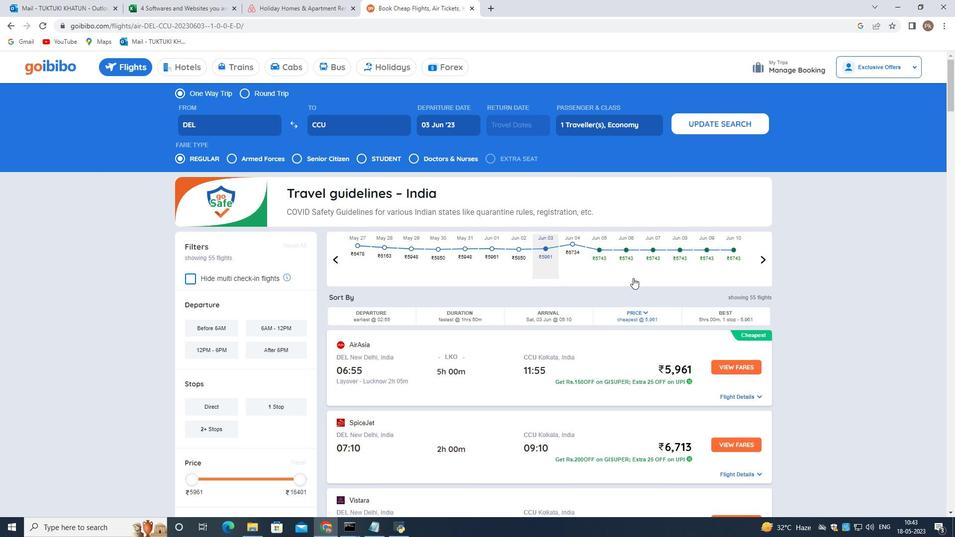 
Action: Mouse scrolled (623, 292) with delta (0, 0)
Screenshot: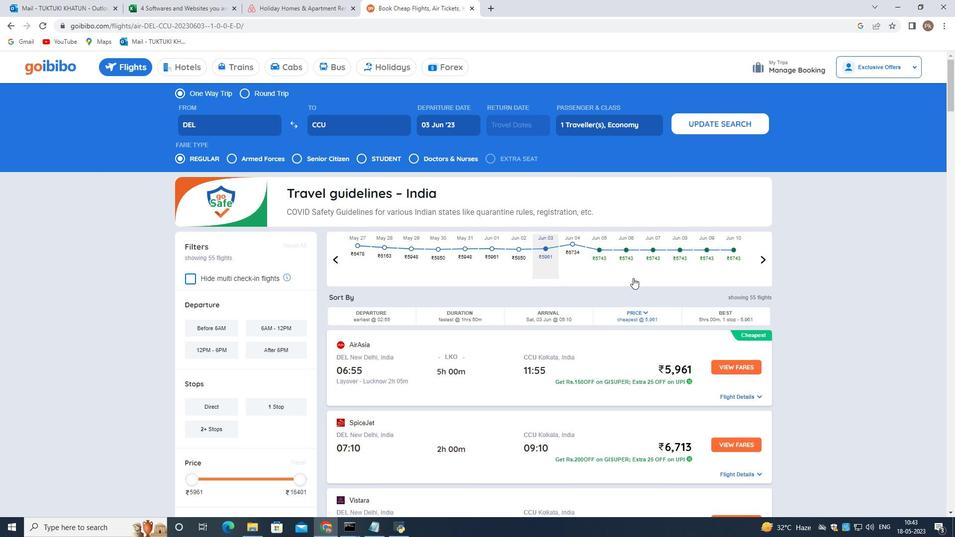
Action: Mouse moved to (622, 295)
Screenshot: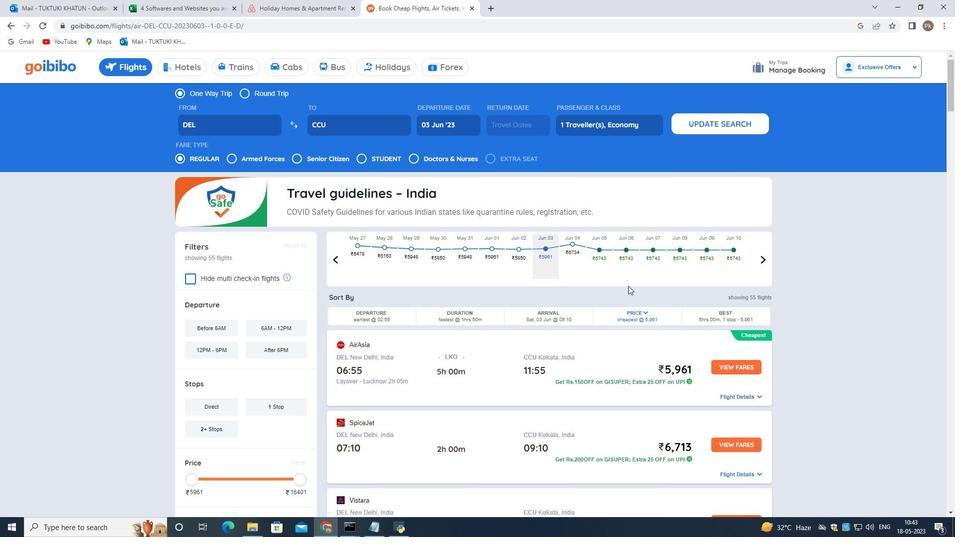 
Action: Mouse scrolled (622, 294) with delta (0, 0)
